 Task: Look for space in Netphen, Germany from 12th July, 2023 to 16th July, 2023 for 8 adults in price range Rs.10000 to Rs.16000. Place can be private room with 8 bedrooms having 8 beds and 8 bathrooms. Property type can be house, flat, guest house, hotel. Amenities needed are: wifi, TV, free parkinig on premises, gym, breakfast. Booking option can be shelf check-in. Required host language is English.
Action: Mouse moved to (474, 124)
Screenshot: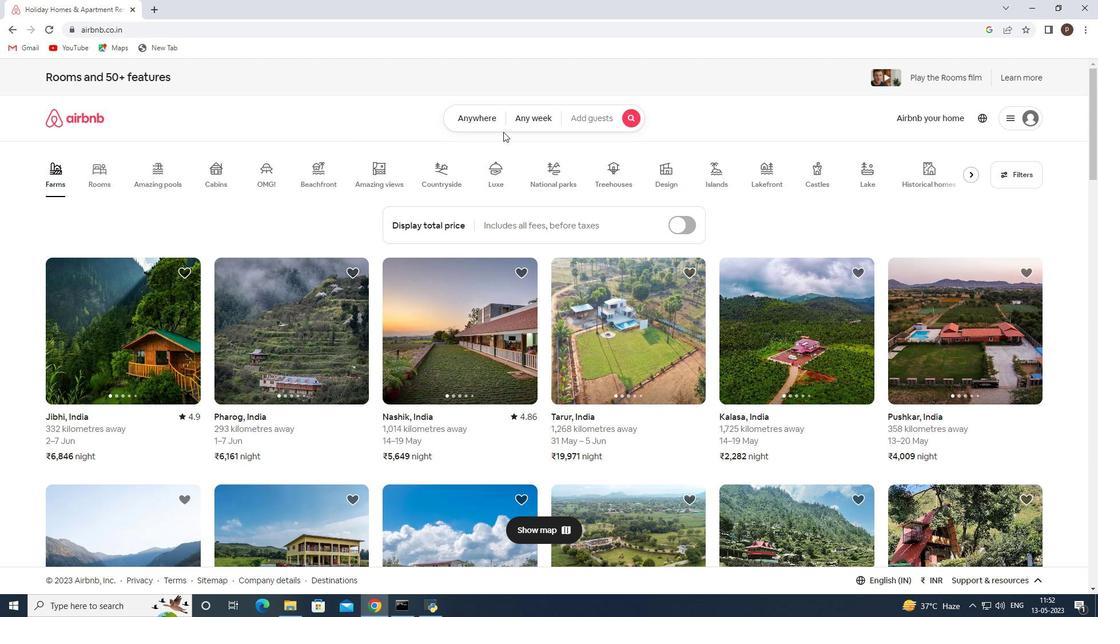 
Action: Mouse pressed left at (474, 124)
Screenshot: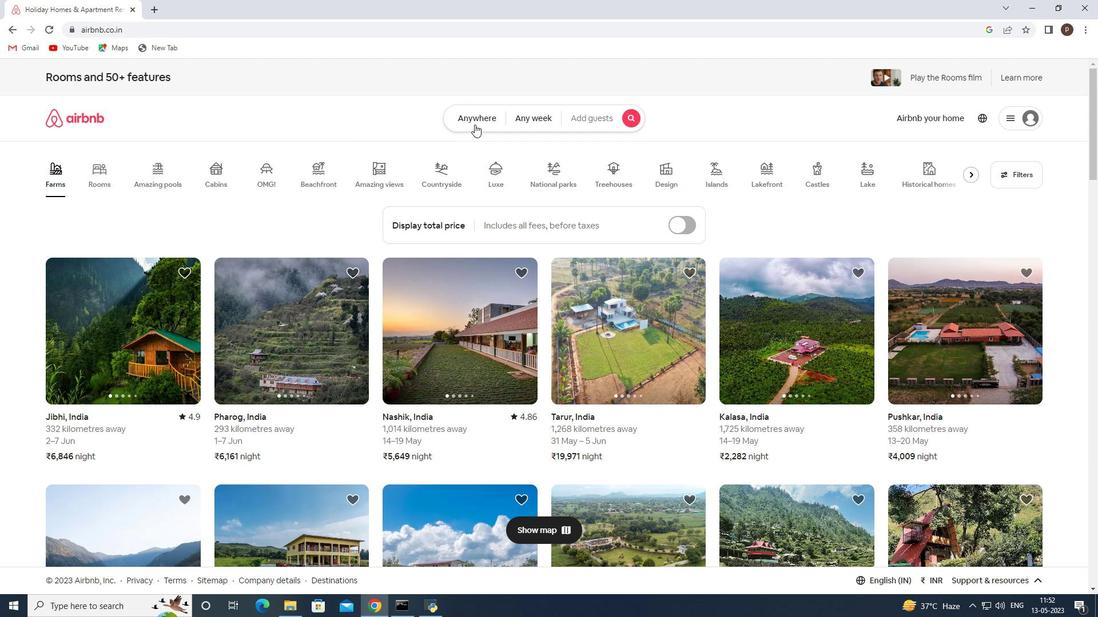 
Action: Mouse moved to (351, 160)
Screenshot: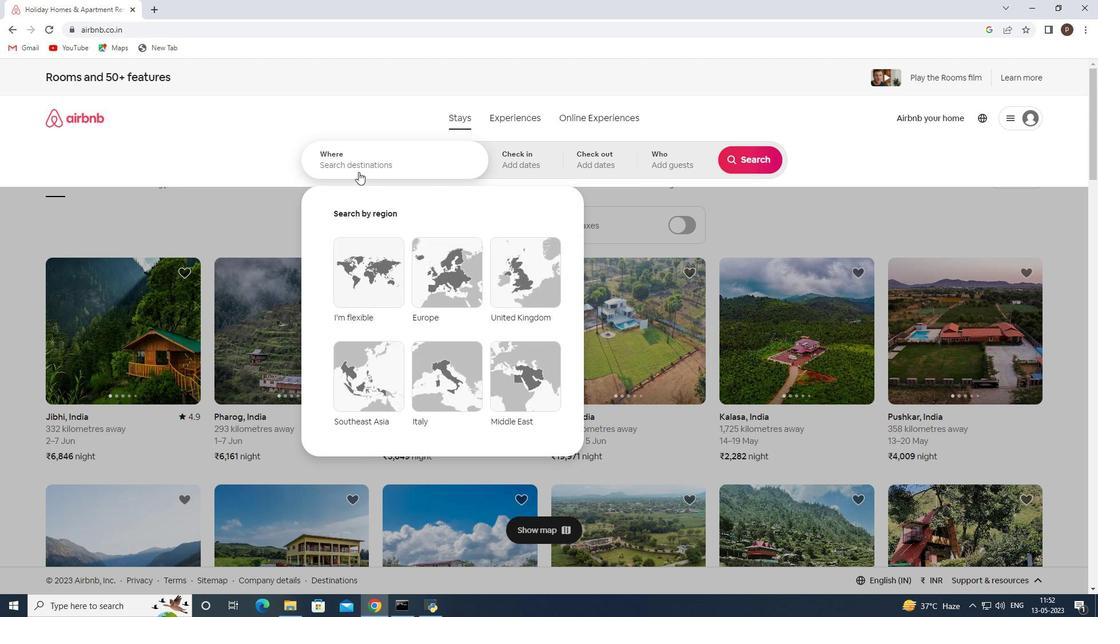 
Action: Mouse pressed left at (351, 160)
Screenshot: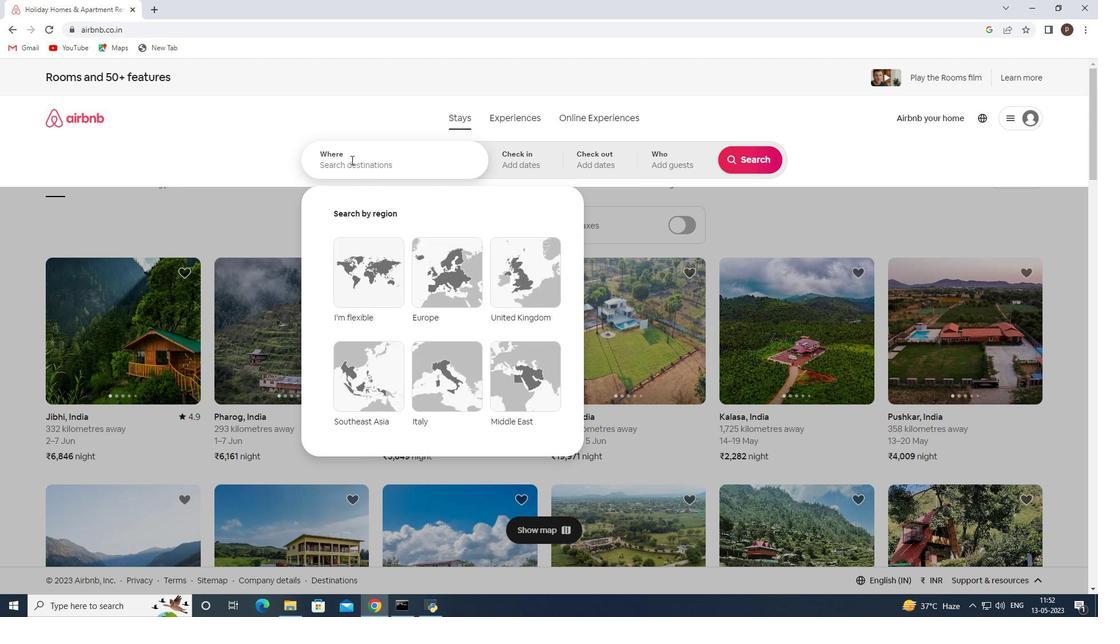 
Action: Key pressed <Key.caps_lock>N<Key.caps_lock>etphen,<Key.space><Key.caps_lock>G<Key.caps_lock>ermany
Screenshot: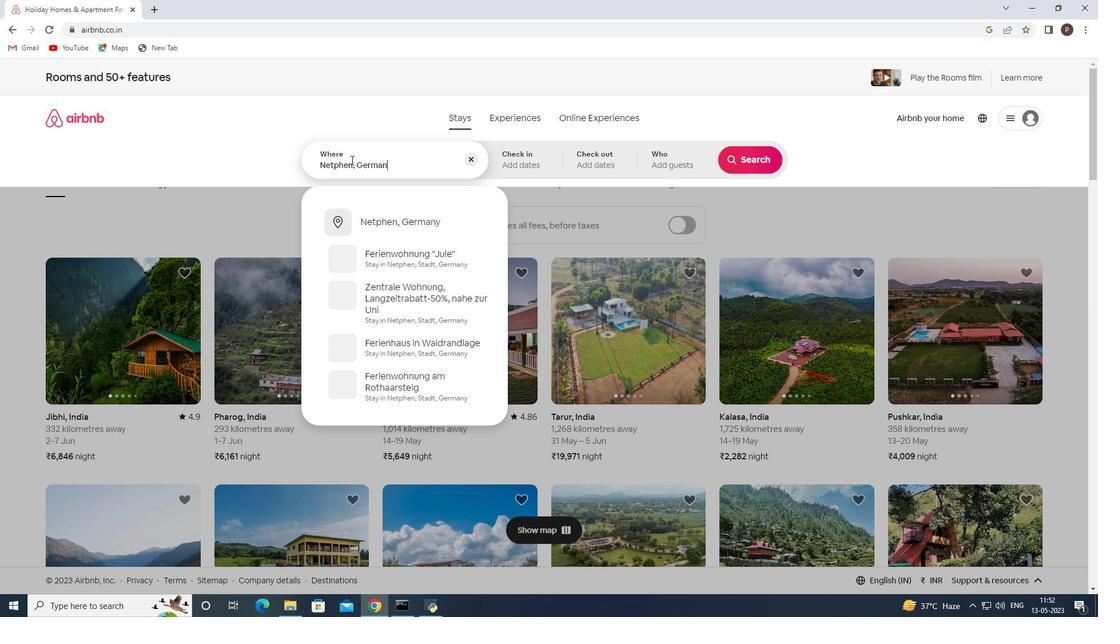 
Action: Mouse moved to (392, 219)
Screenshot: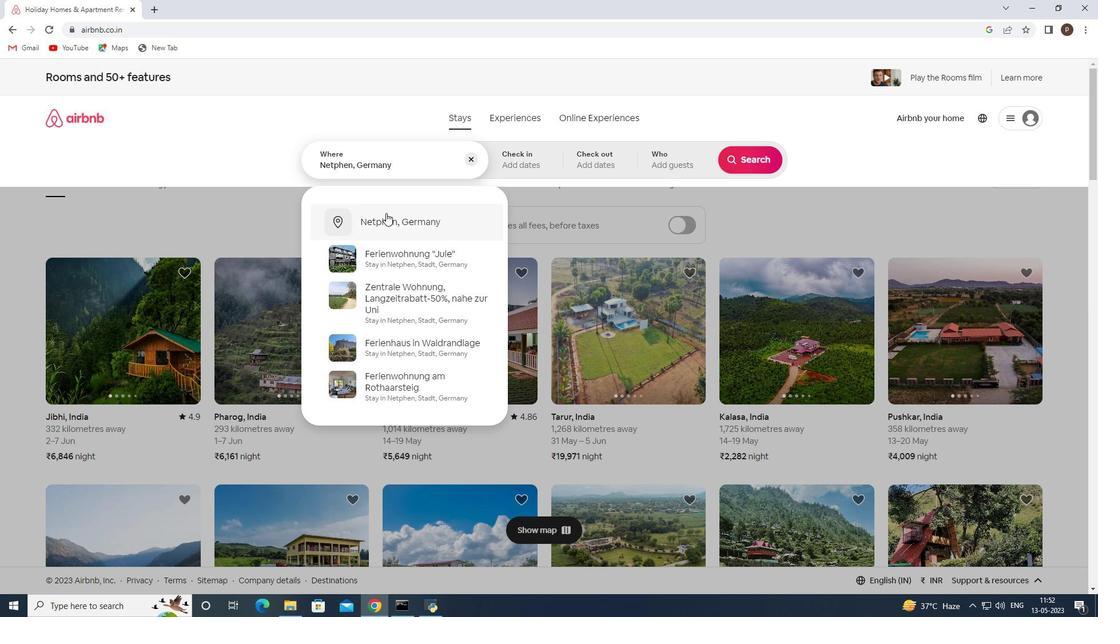
Action: Mouse pressed left at (392, 219)
Screenshot: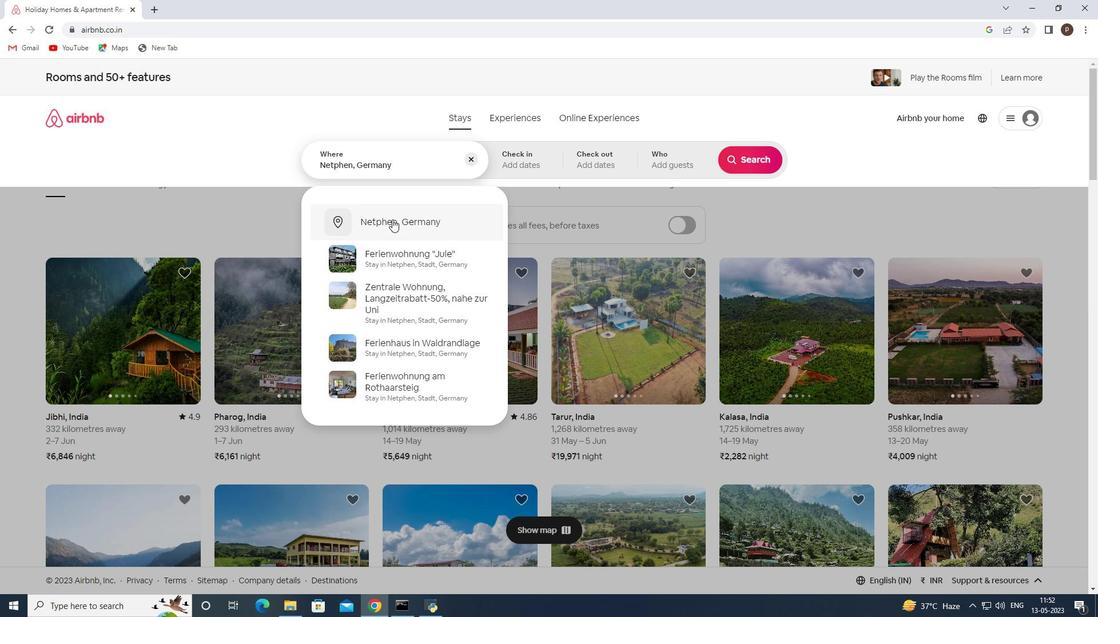 
Action: Mouse moved to (745, 247)
Screenshot: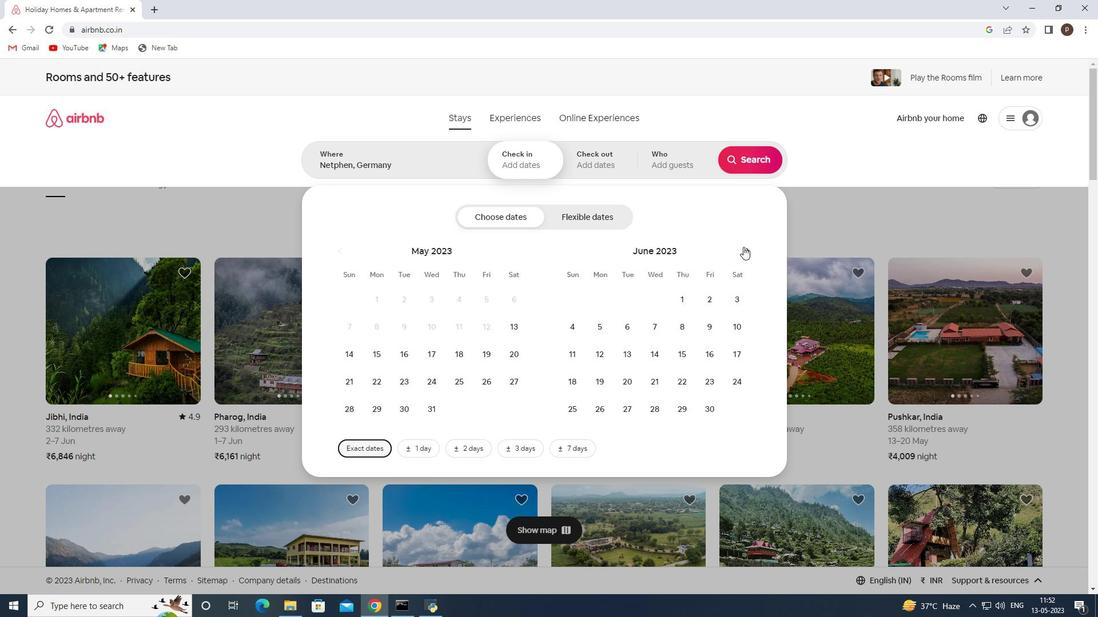 
Action: Mouse pressed left at (745, 247)
Screenshot: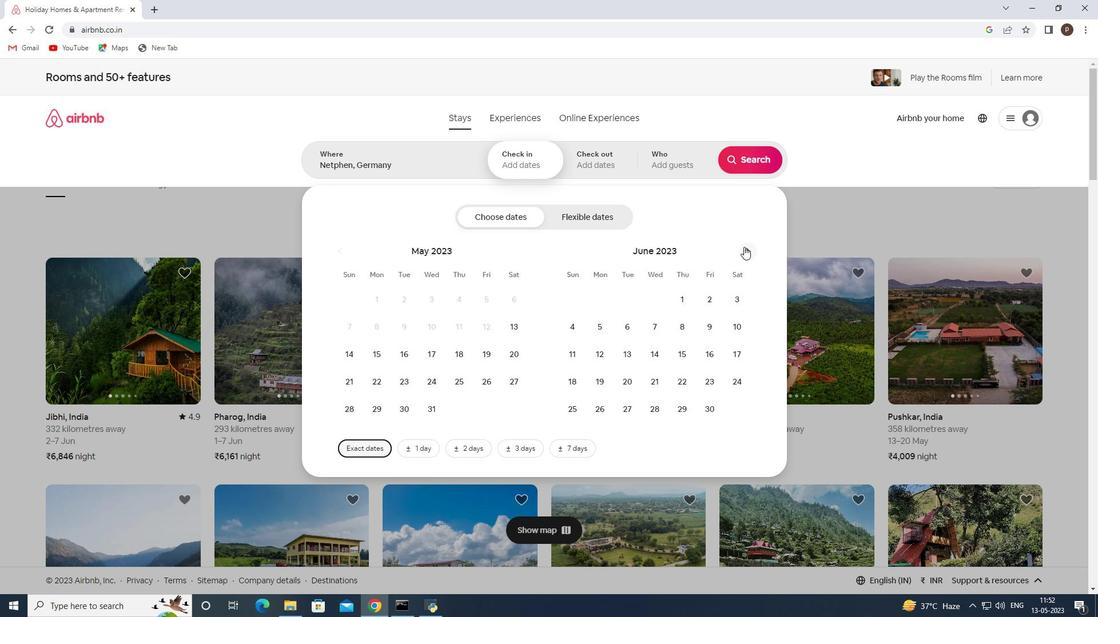 
Action: Mouse moved to (657, 350)
Screenshot: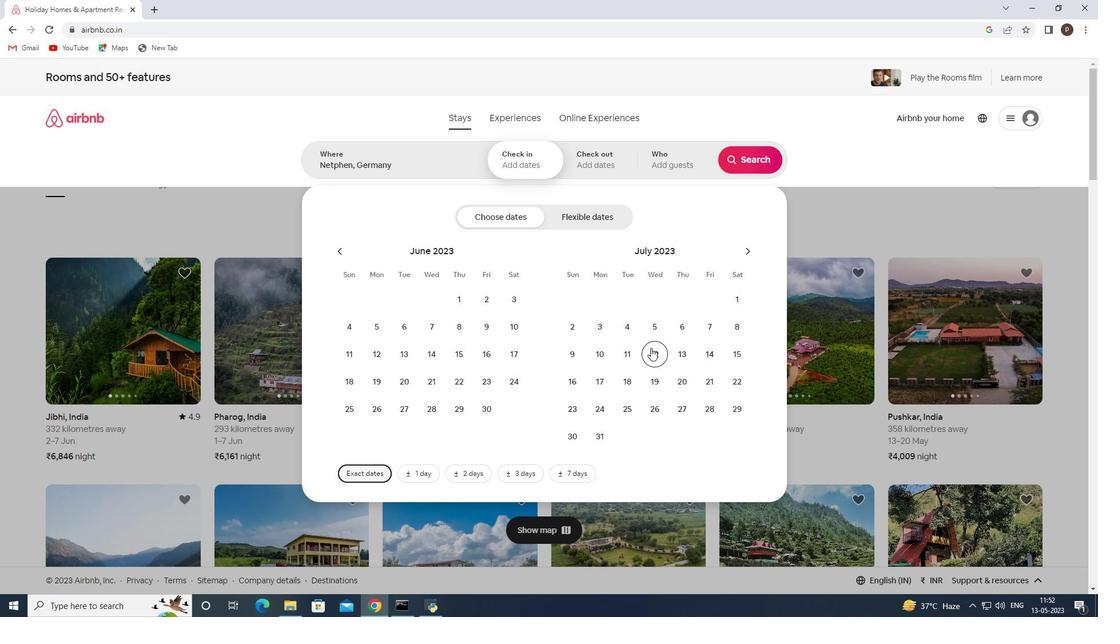 
Action: Mouse pressed left at (657, 350)
Screenshot: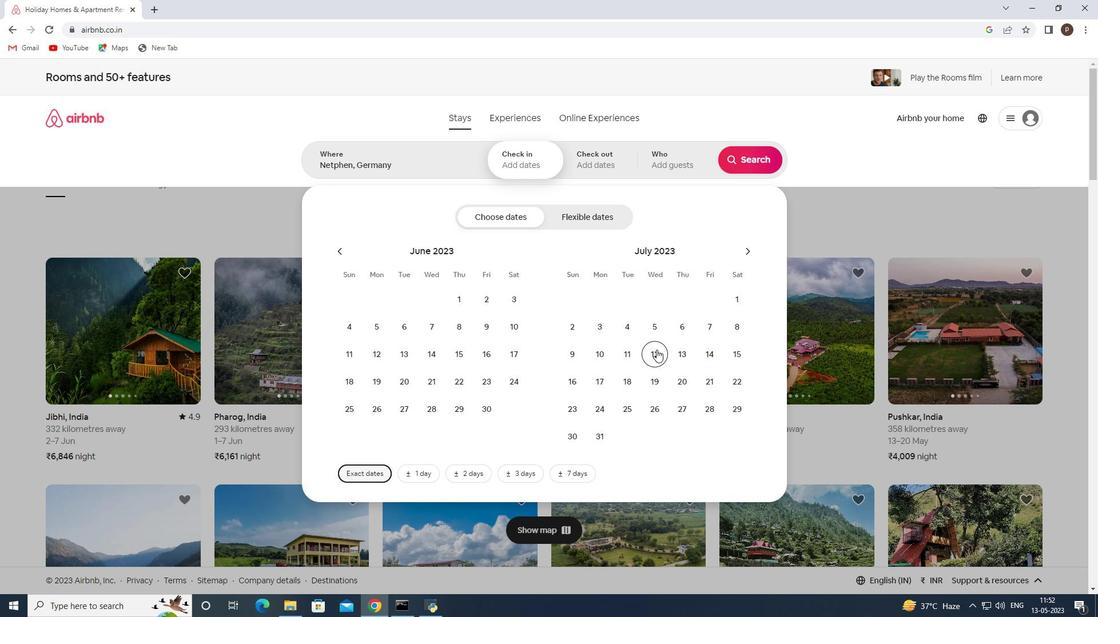 
Action: Mouse moved to (577, 380)
Screenshot: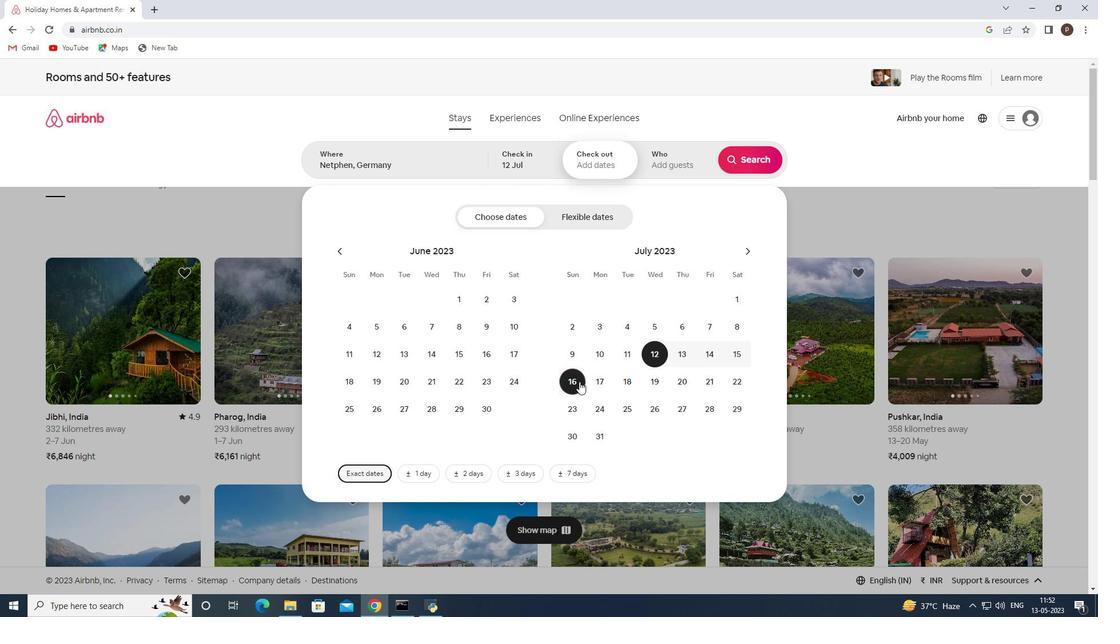 
Action: Mouse pressed left at (577, 380)
Screenshot: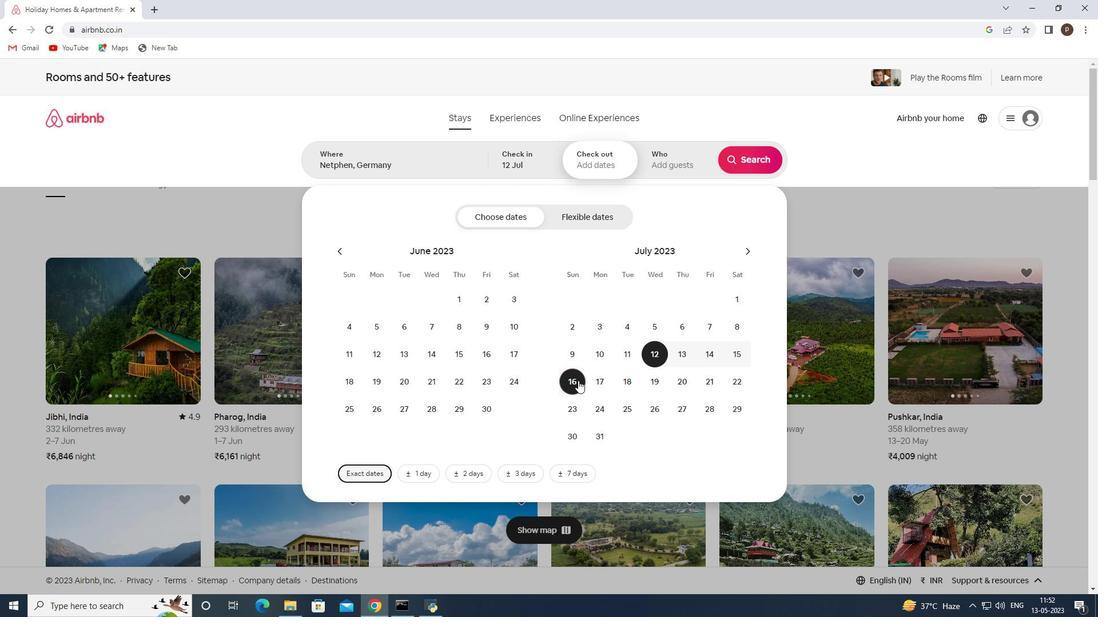 
Action: Mouse moved to (671, 164)
Screenshot: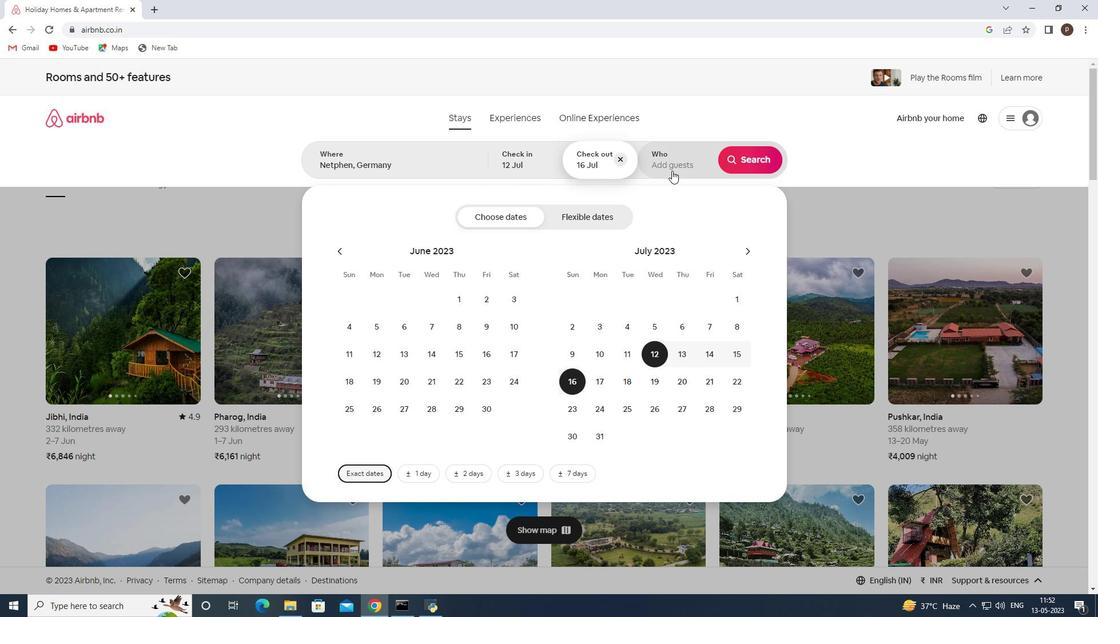 
Action: Mouse pressed left at (671, 164)
Screenshot: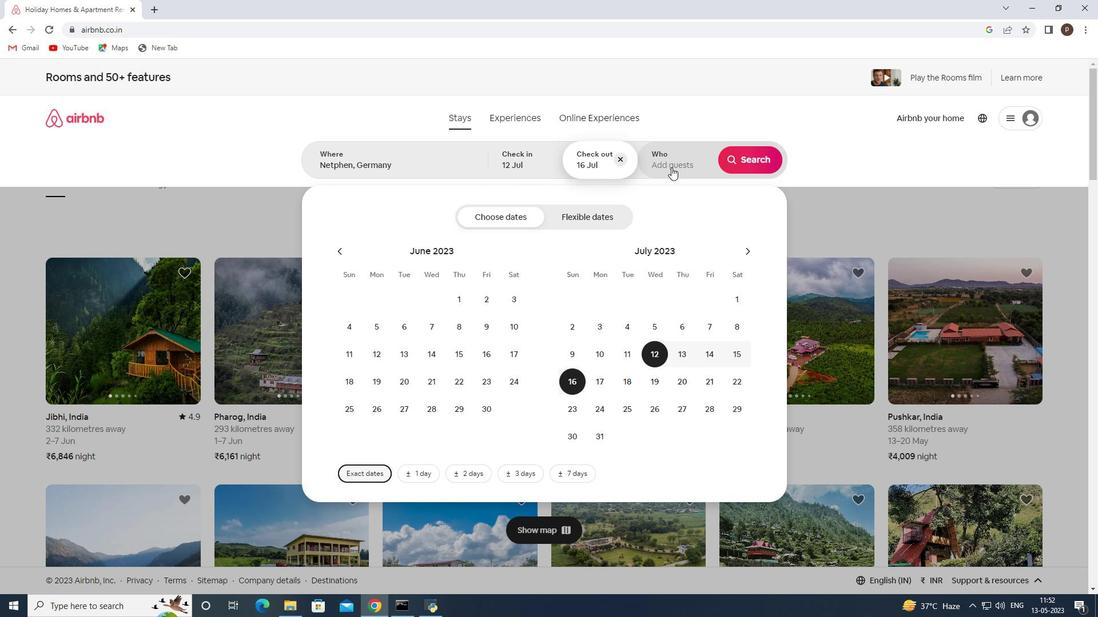 
Action: Mouse moved to (750, 218)
Screenshot: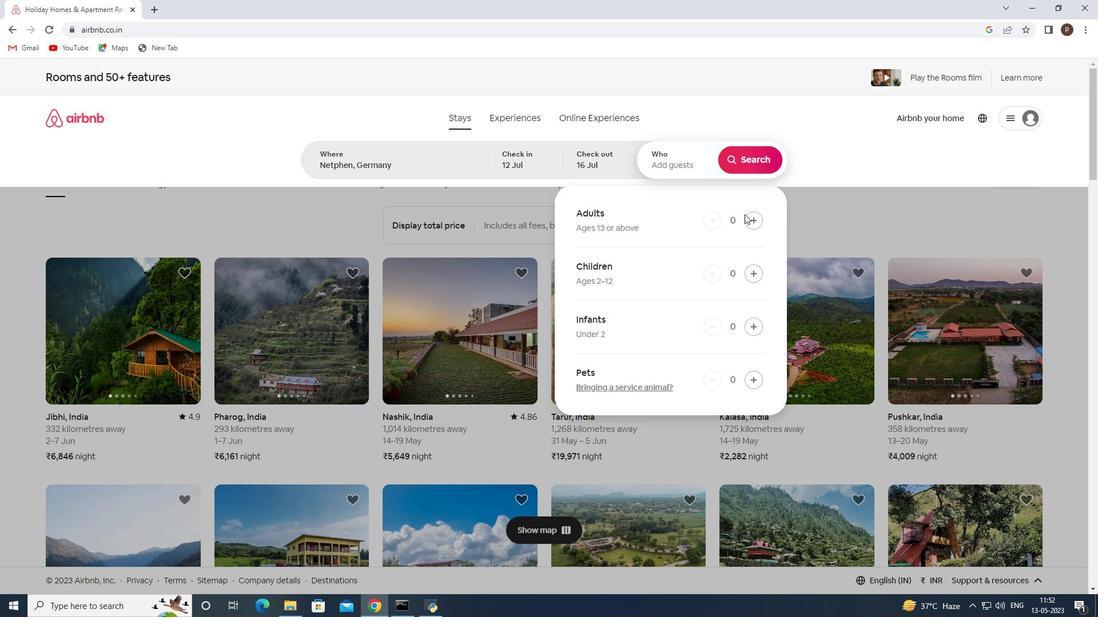 
Action: Mouse pressed left at (750, 218)
Screenshot: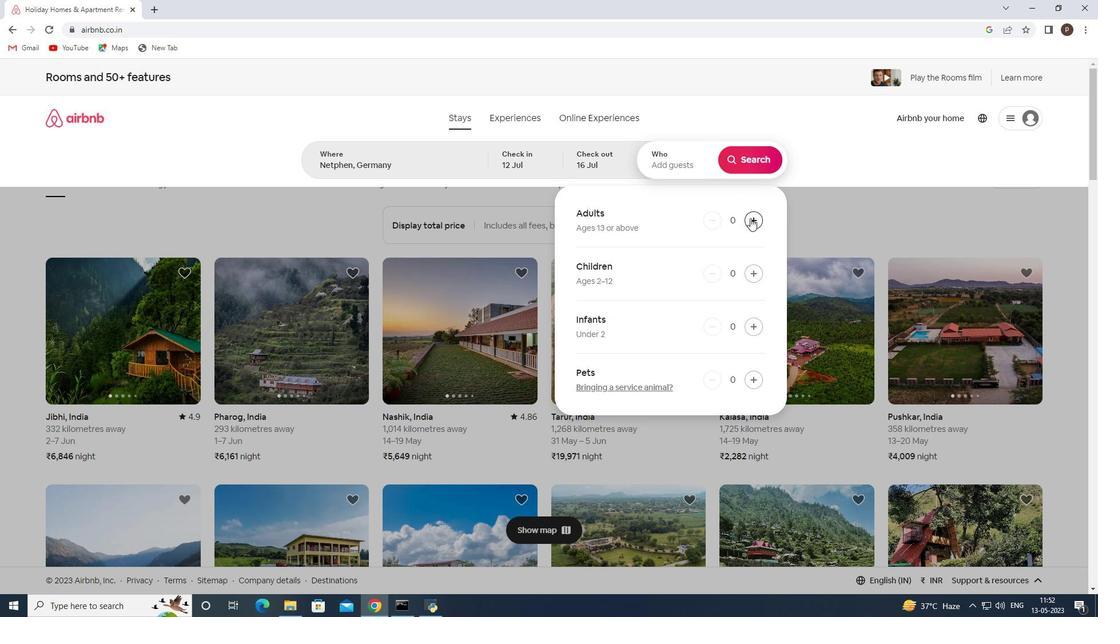 
Action: Mouse pressed left at (750, 218)
Screenshot: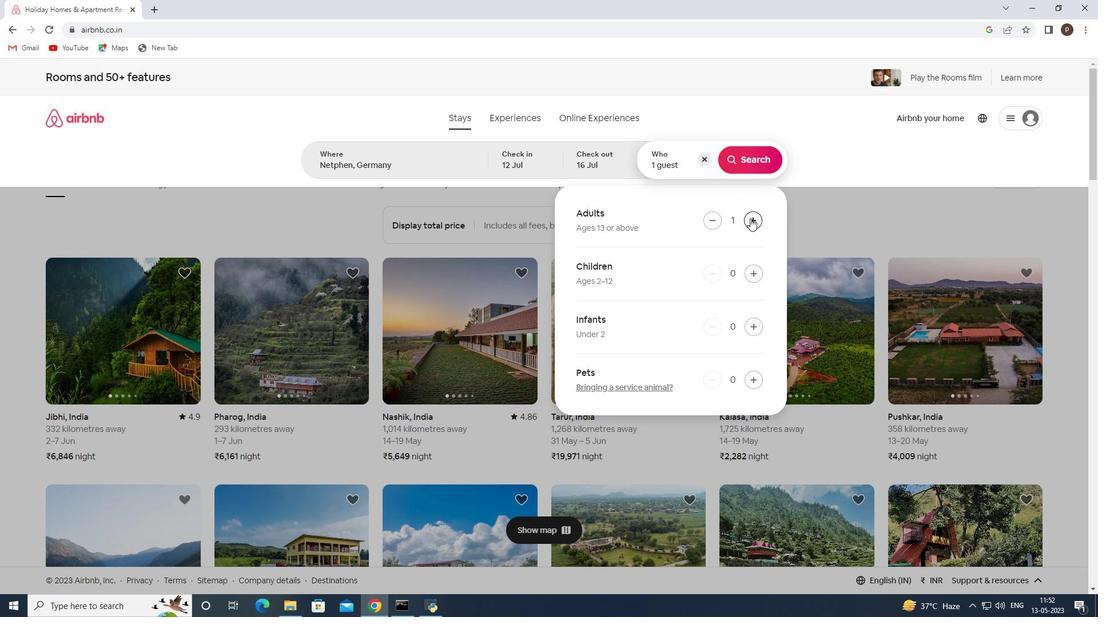 
Action: Mouse pressed left at (750, 218)
Screenshot: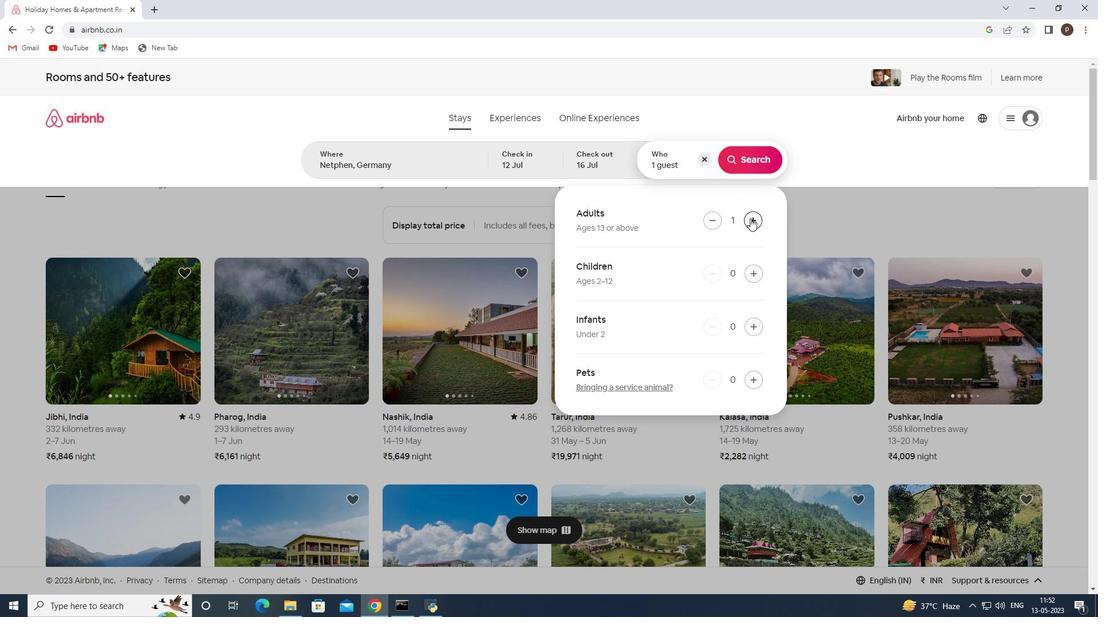 
Action: Mouse pressed left at (750, 218)
Screenshot: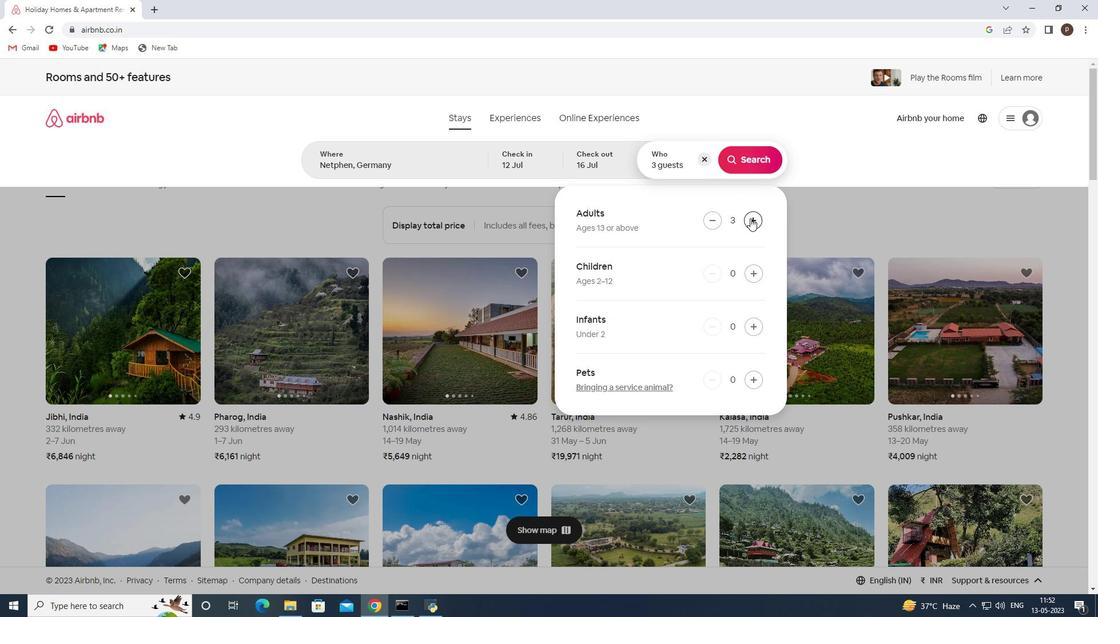 
Action: Mouse pressed left at (750, 218)
Screenshot: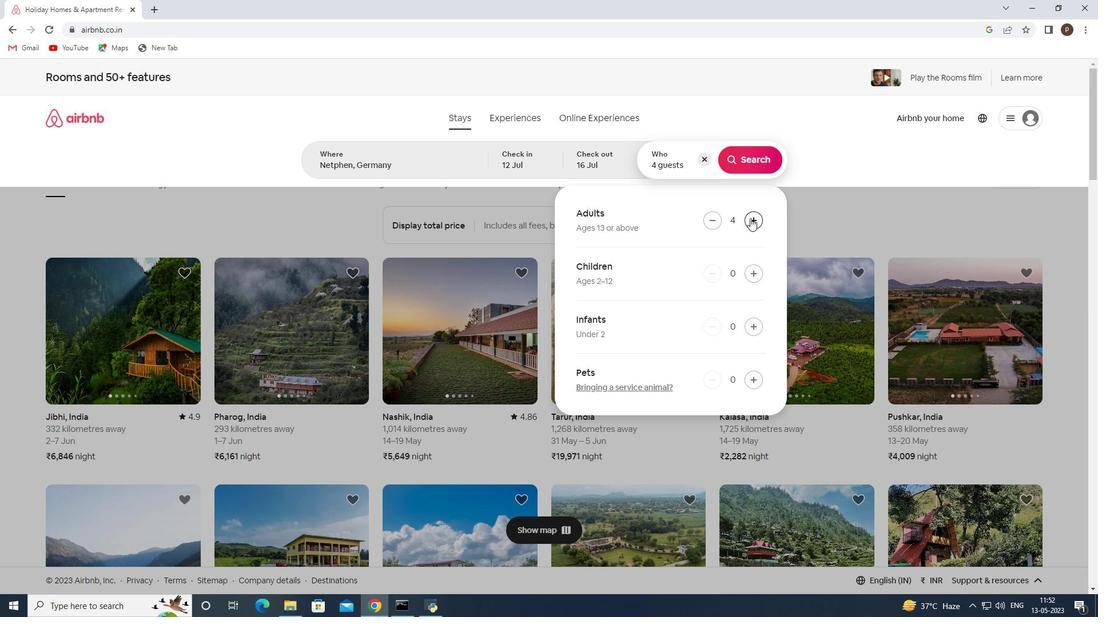 
Action: Mouse pressed left at (750, 218)
Screenshot: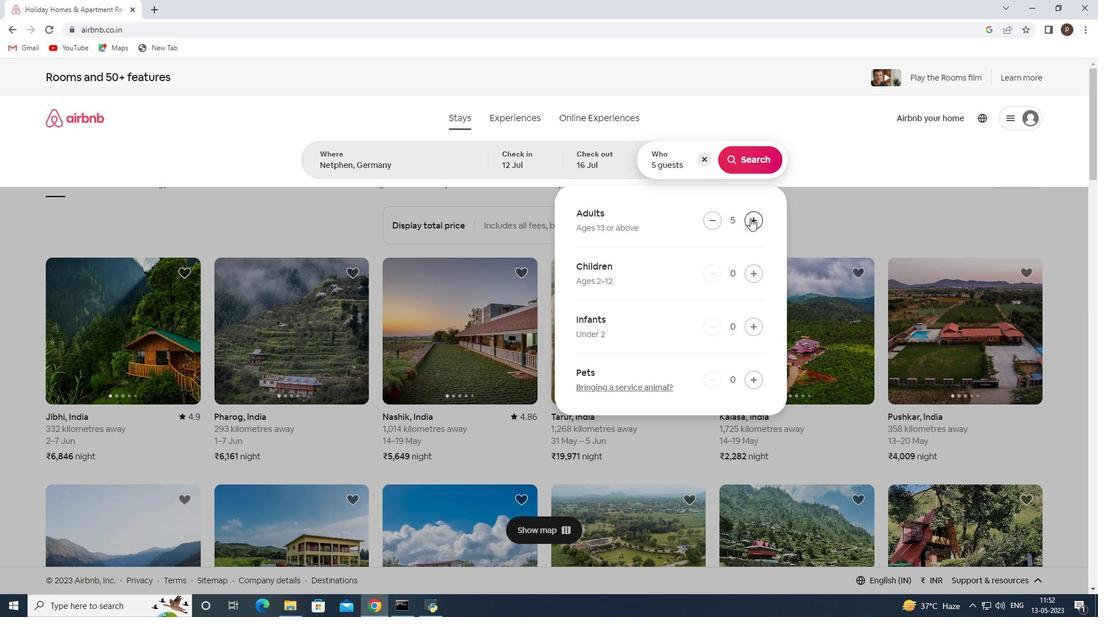 
Action: Mouse pressed left at (750, 218)
Screenshot: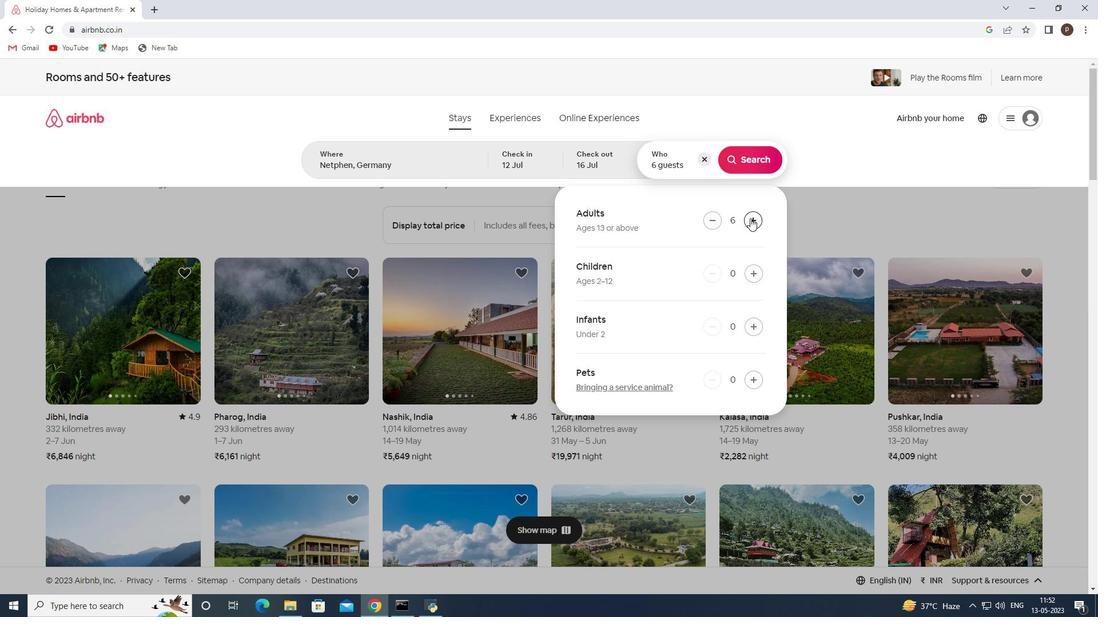 
Action: Mouse pressed left at (750, 218)
Screenshot: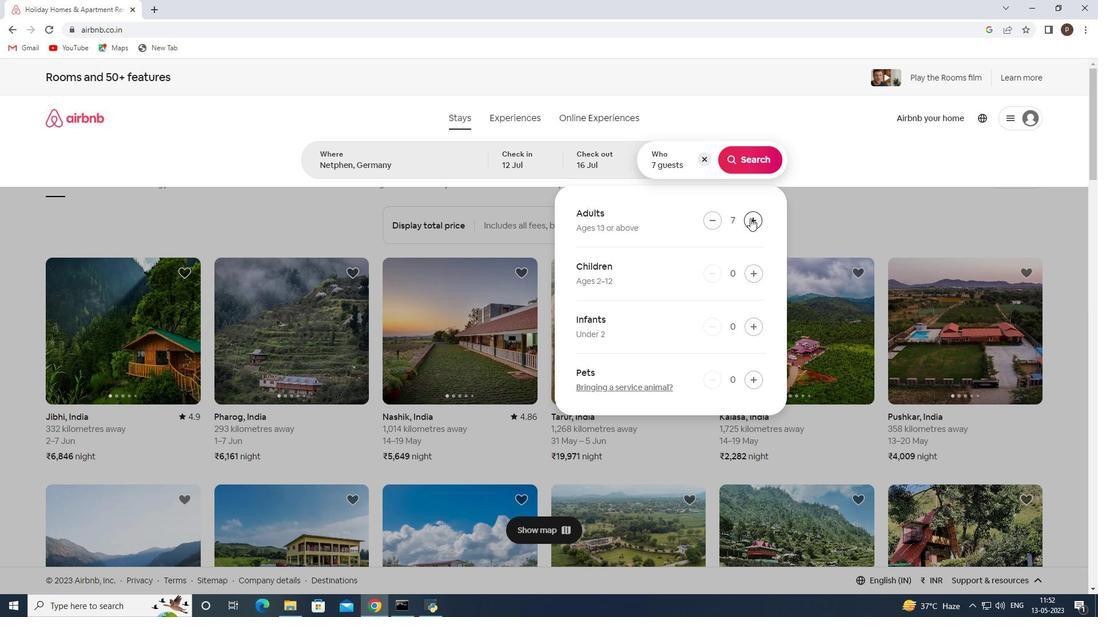 
Action: Mouse moved to (757, 159)
Screenshot: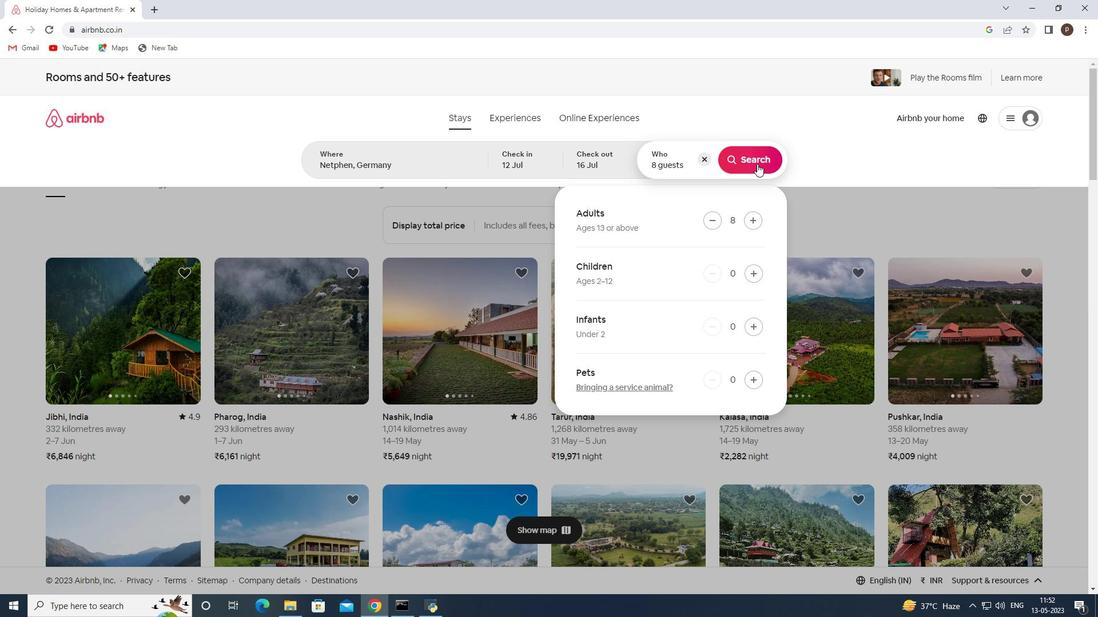 
Action: Mouse pressed left at (757, 159)
Screenshot: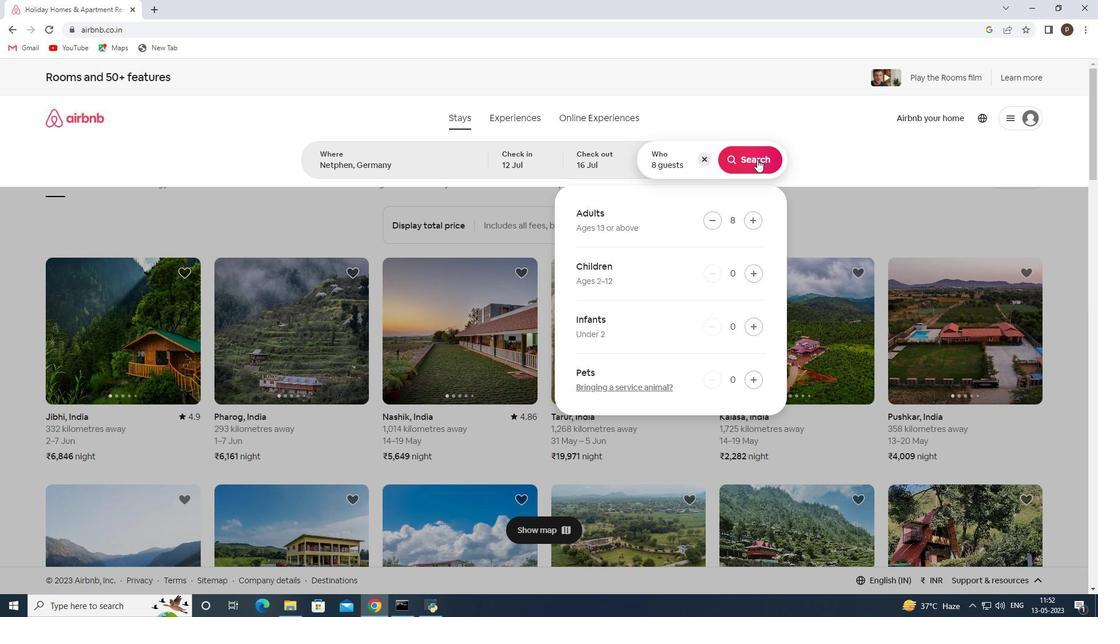 
Action: Mouse moved to (1031, 124)
Screenshot: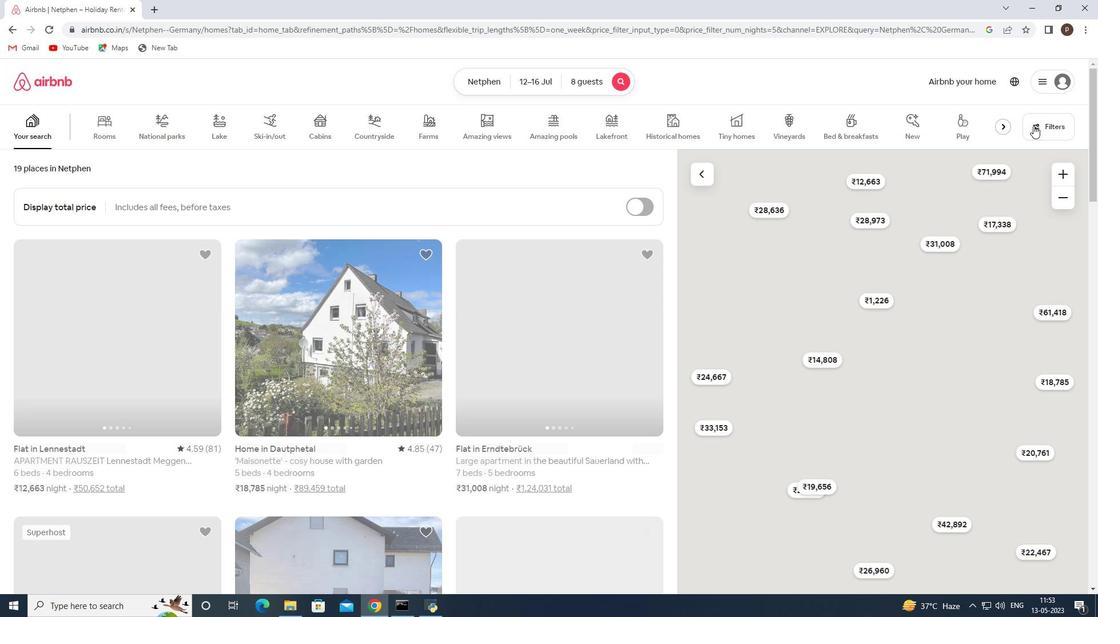 
Action: Mouse pressed left at (1031, 124)
Screenshot: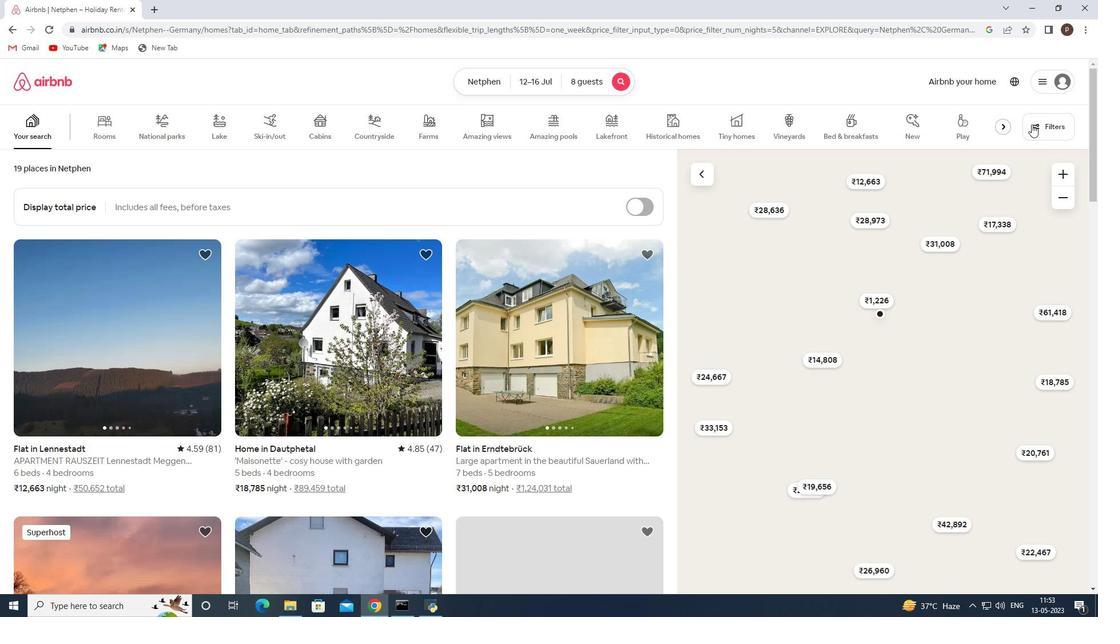 
Action: Mouse moved to (383, 403)
Screenshot: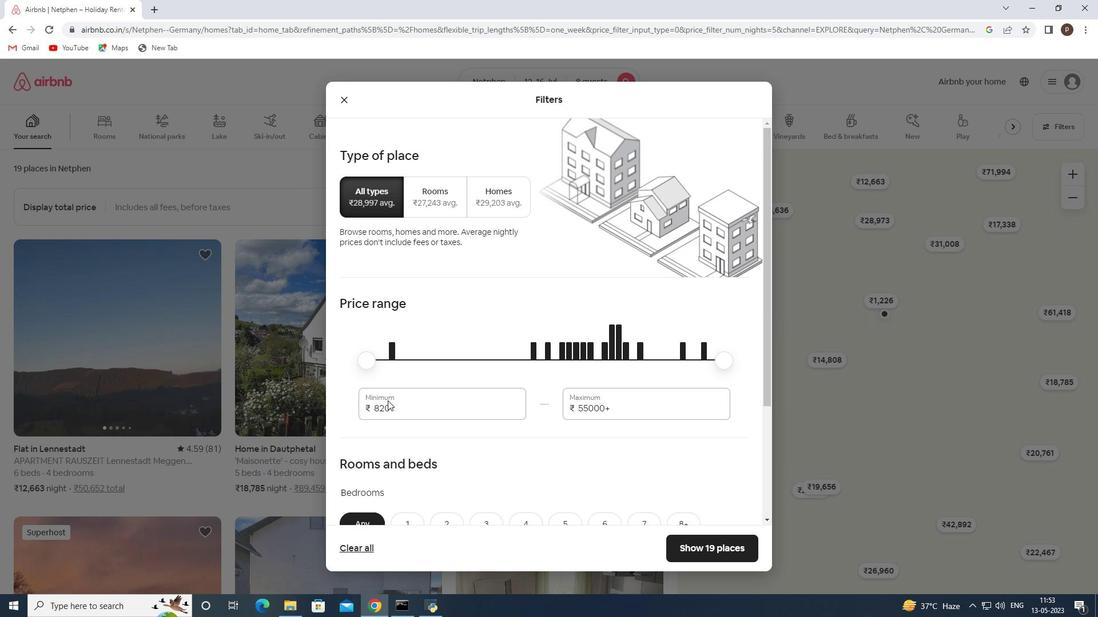 
Action: Mouse pressed left at (383, 403)
Screenshot: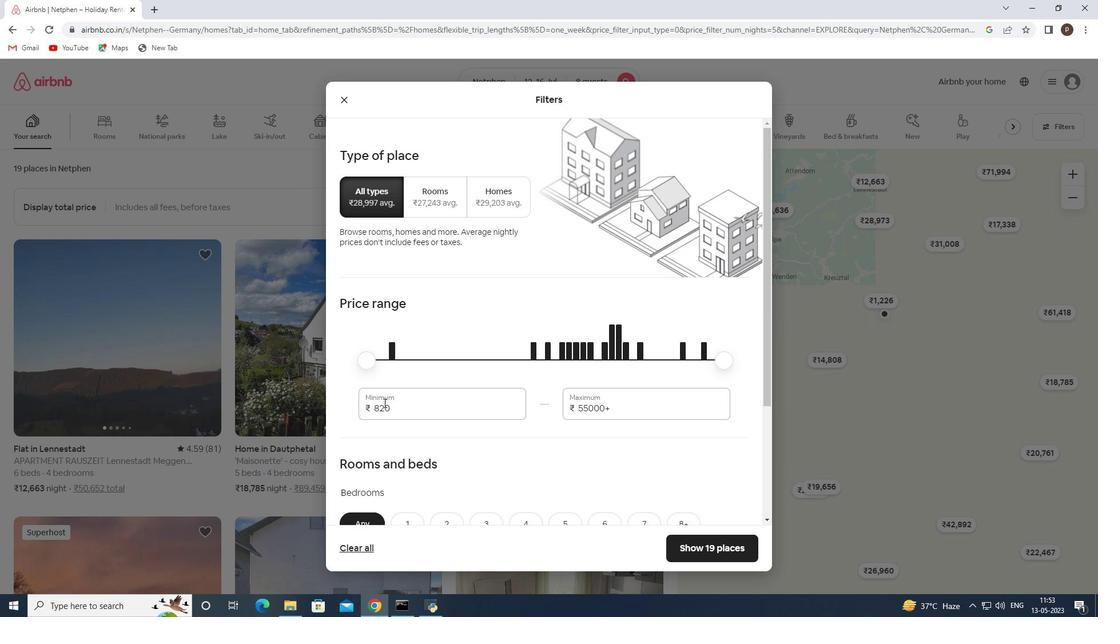 
Action: Mouse pressed left at (383, 403)
Screenshot: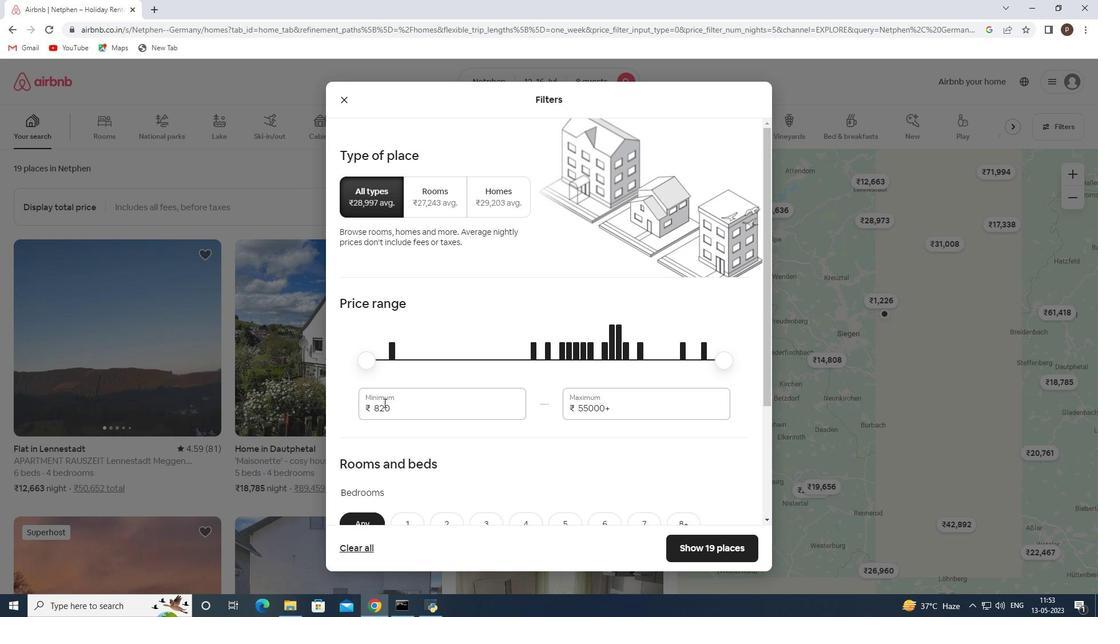 
Action: Key pressed 10000<Key.tab>16000
Screenshot: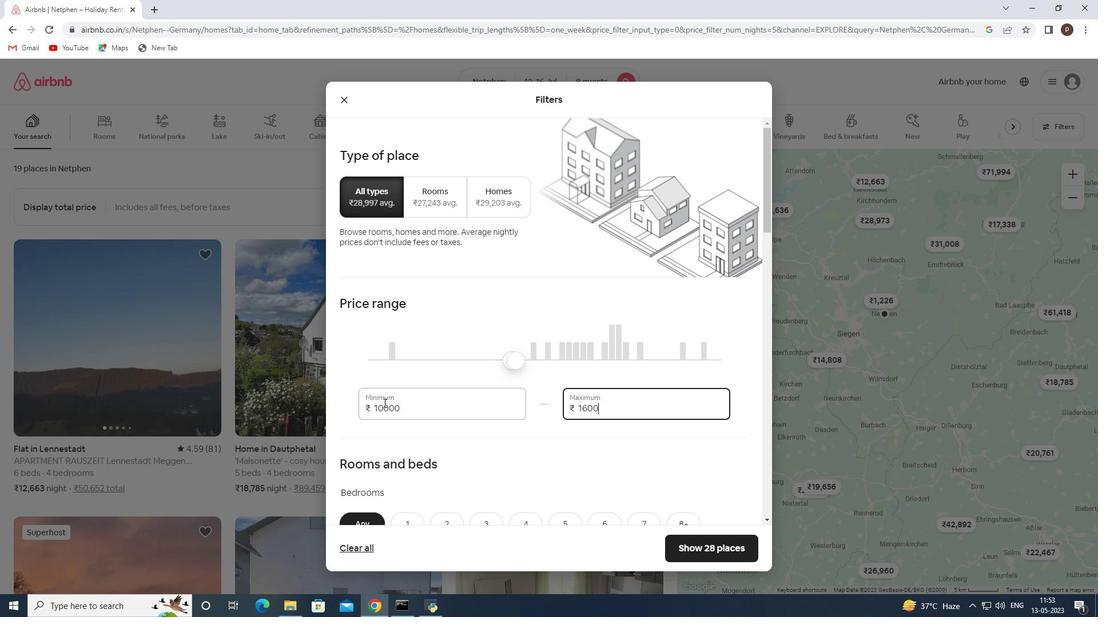 
Action: Mouse scrolled (383, 402) with delta (0, 0)
Screenshot: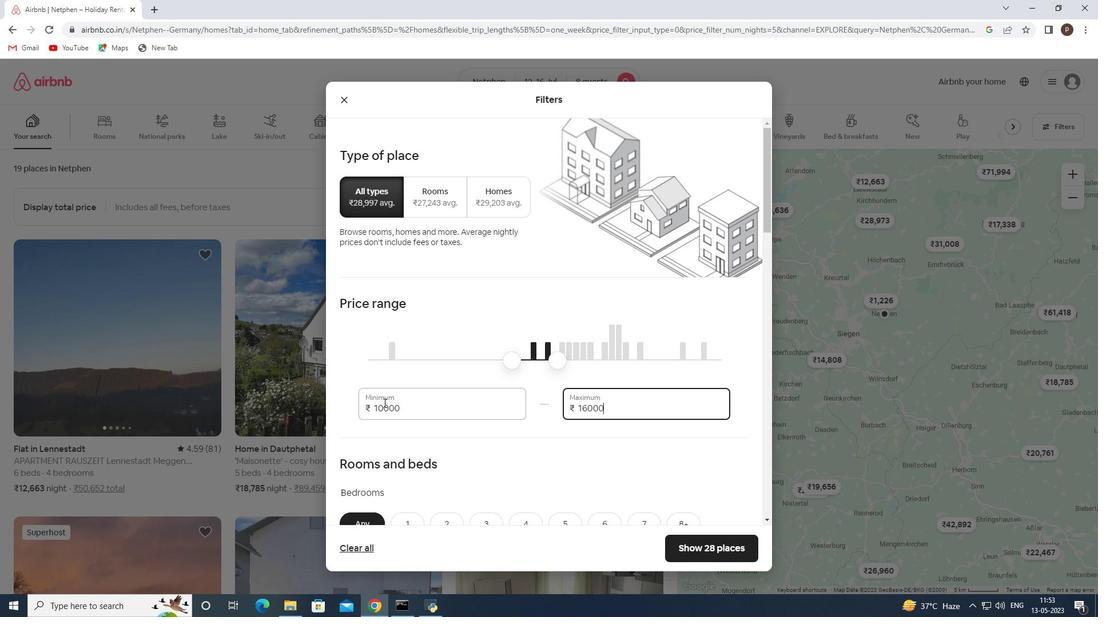 
Action: Mouse moved to (427, 402)
Screenshot: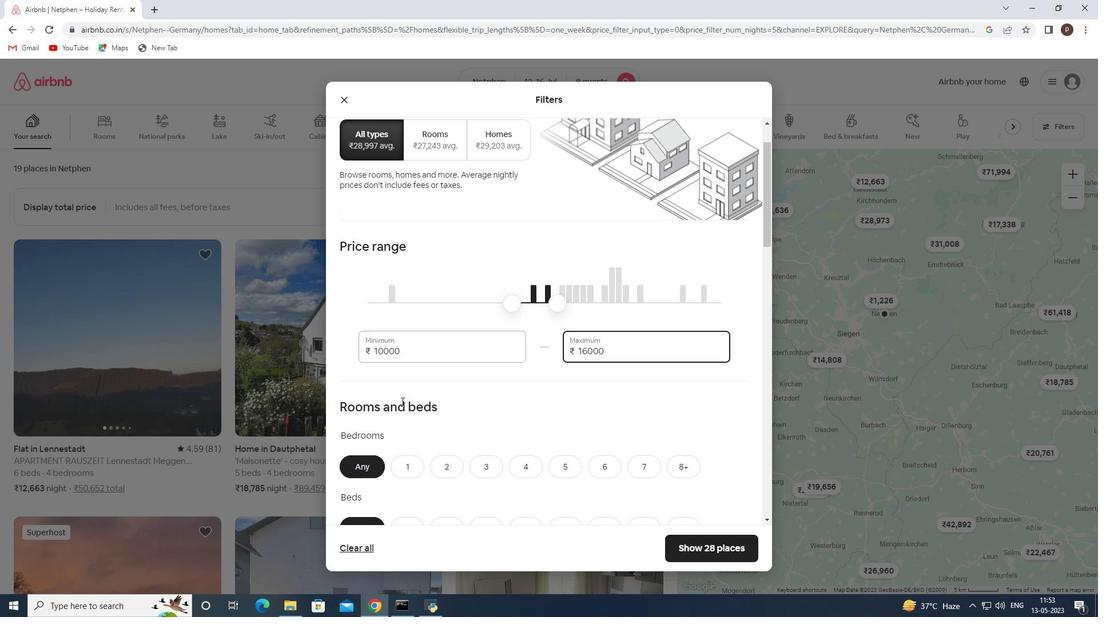 
Action: Mouse scrolled (427, 401) with delta (0, 0)
Screenshot: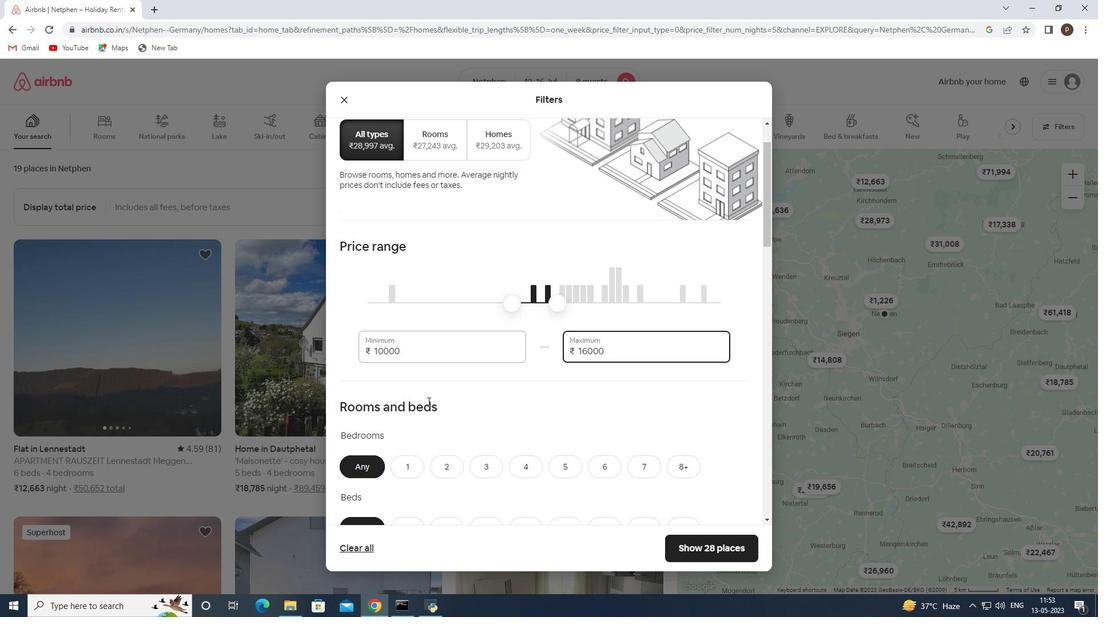 
Action: Mouse scrolled (427, 401) with delta (0, 0)
Screenshot: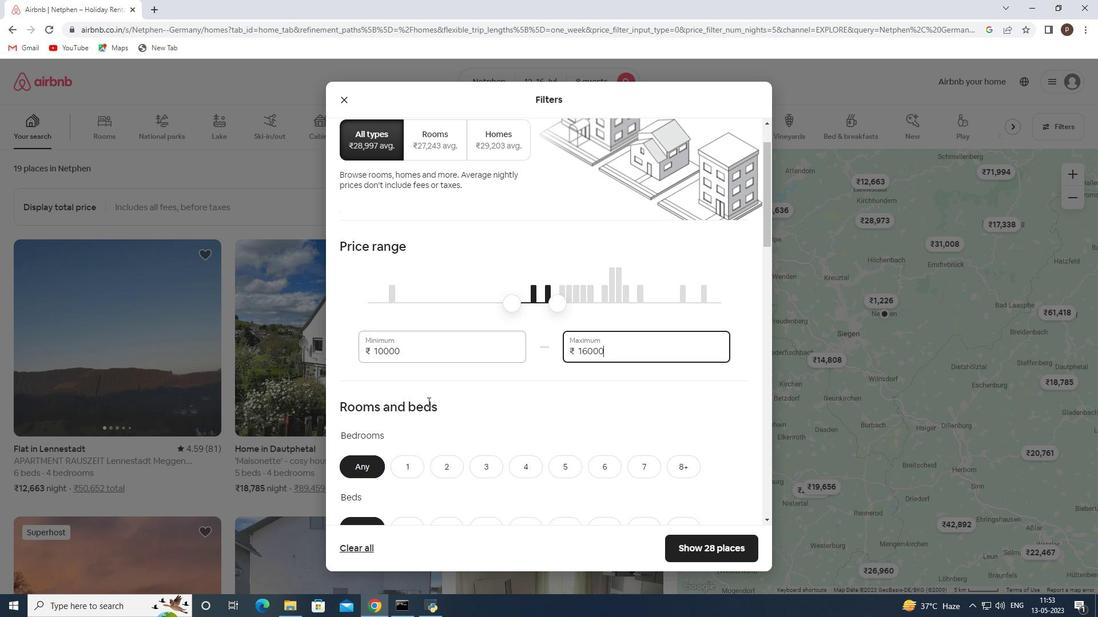 
Action: Mouse moved to (685, 352)
Screenshot: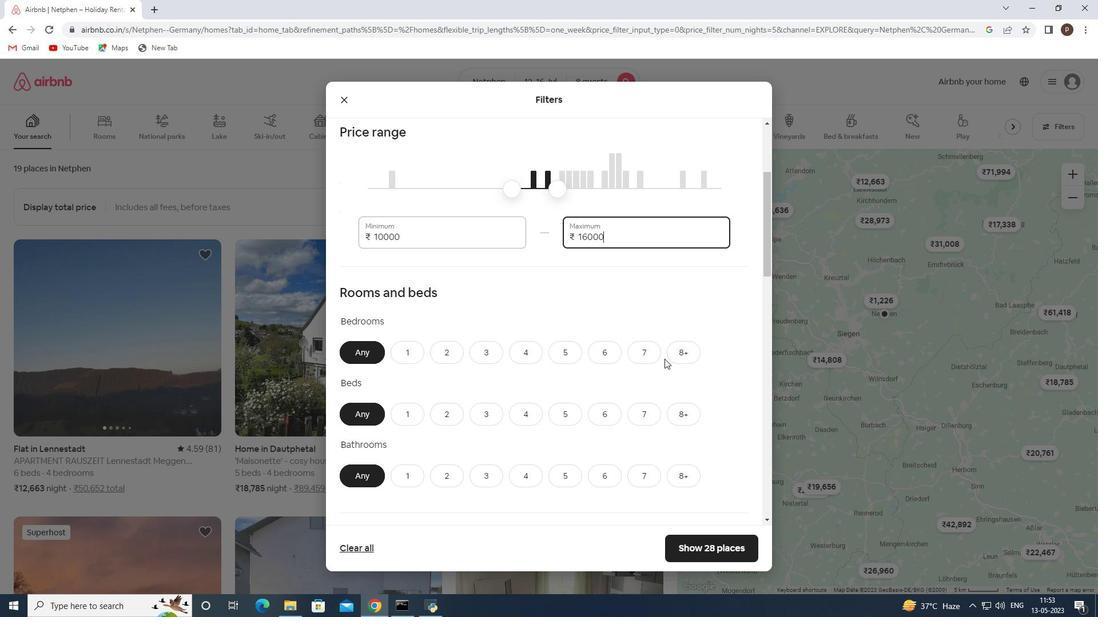 
Action: Mouse pressed left at (685, 352)
Screenshot: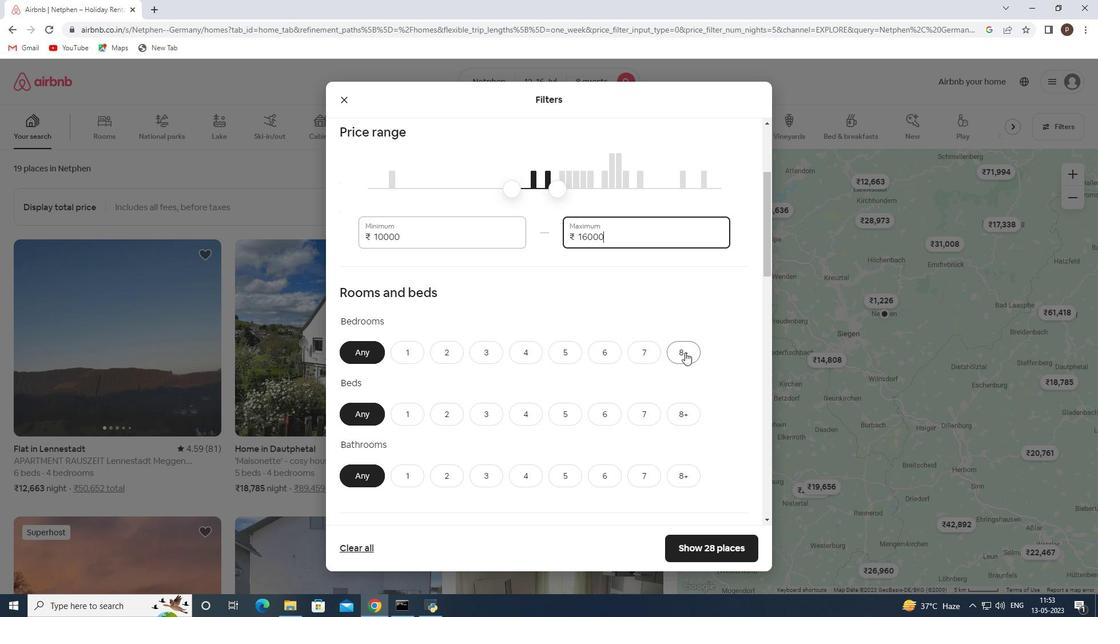 
Action: Mouse scrolled (685, 352) with delta (0, 0)
Screenshot: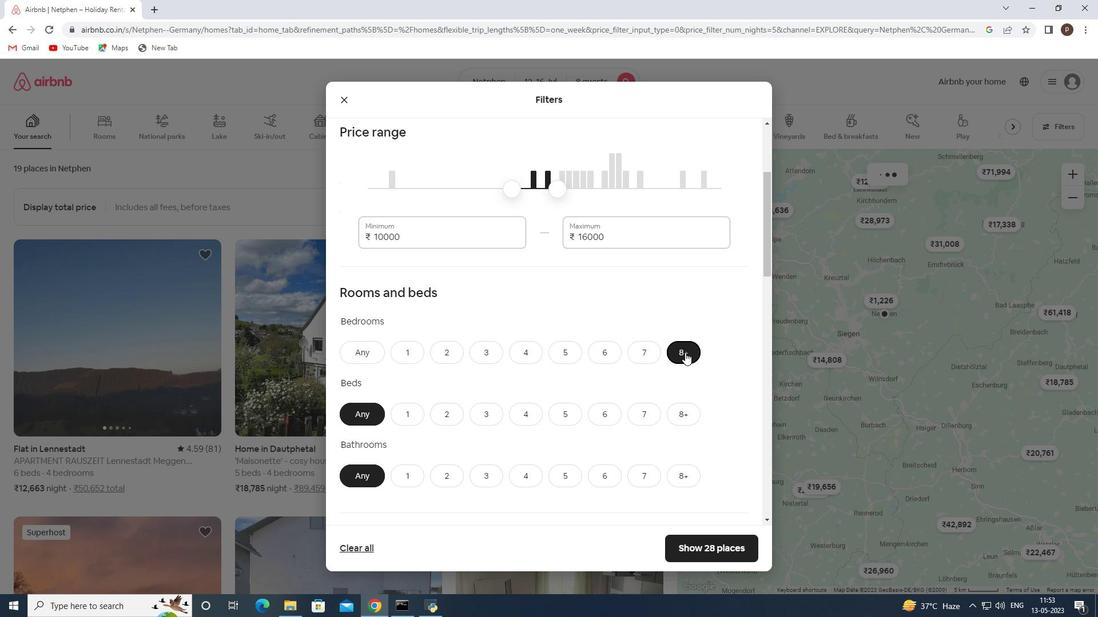 
Action: Mouse scrolled (685, 352) with delta (0, 0)
Screenshot: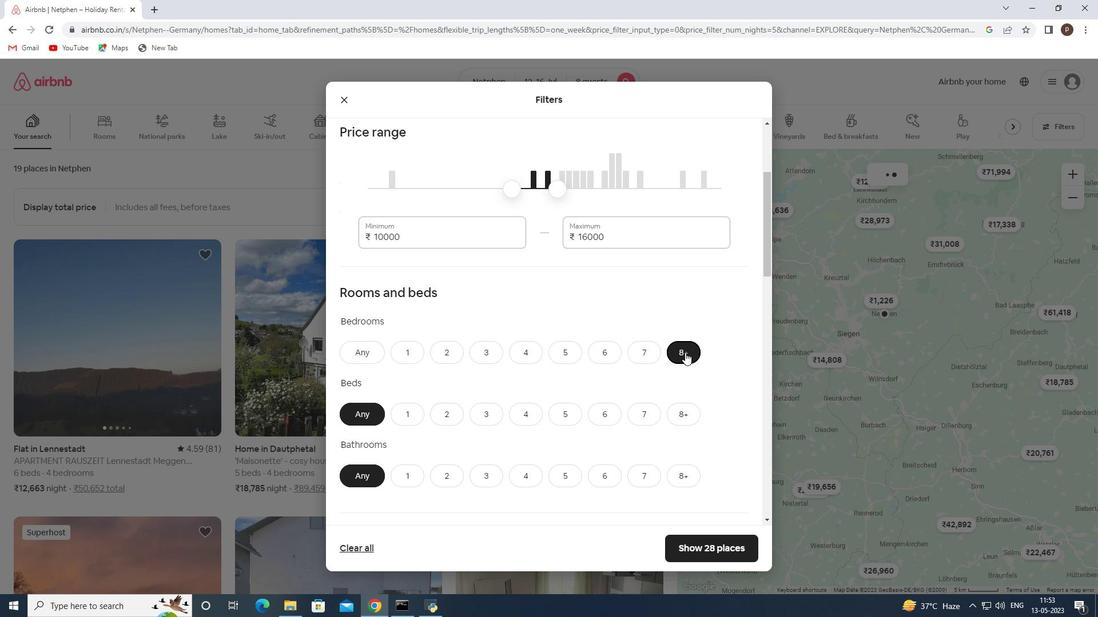 
Action: Mouse moved to (680, 307)
Screenshot: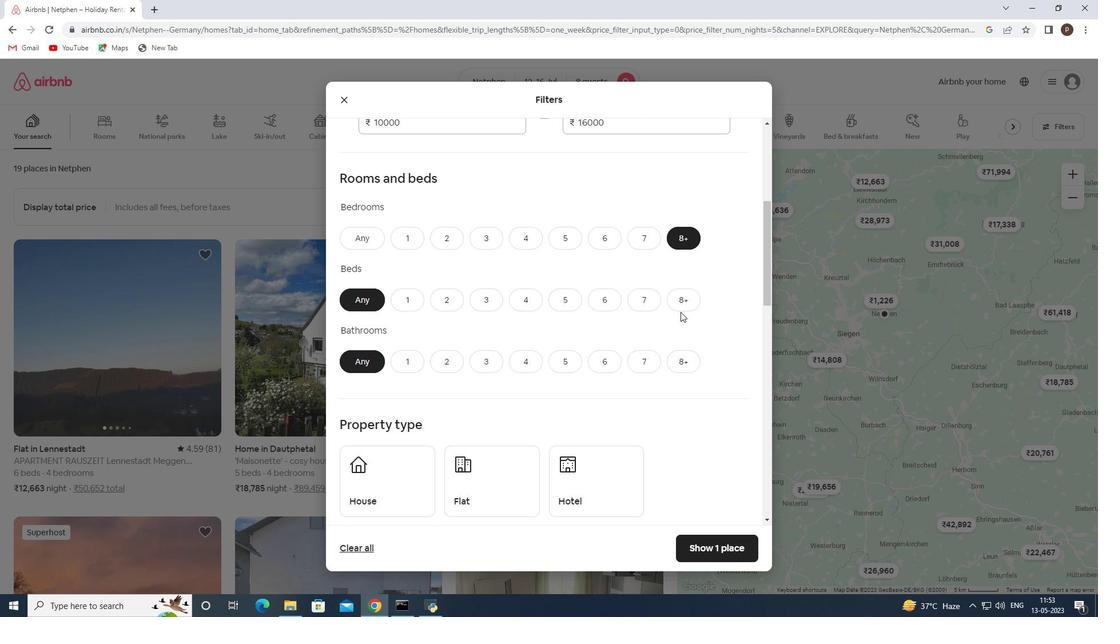 
Action: Mouse pressed left at (680, 307)
Screenshot: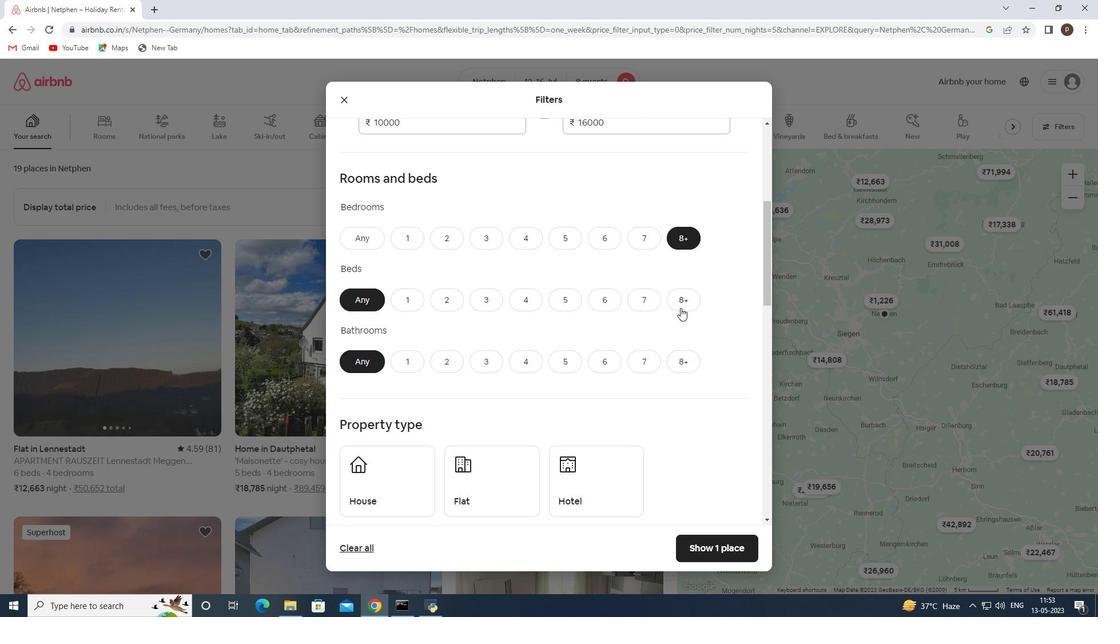 
Action: Mouse moved to (680, 355)
Screenshot: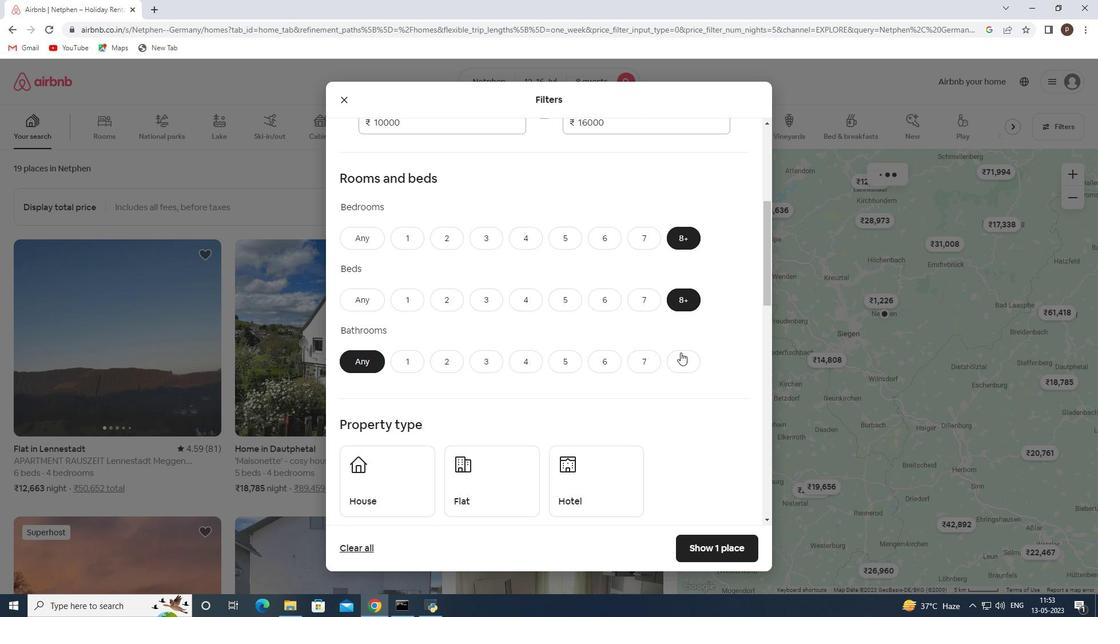 
Action: Mouse pressed left at (680, 355)
Screenshot: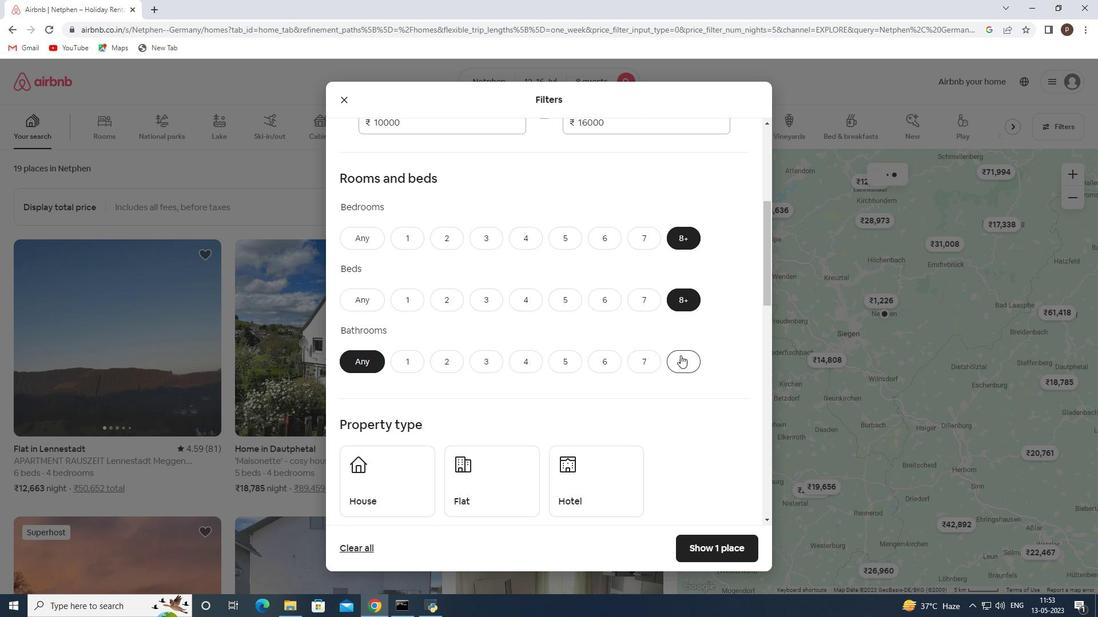 
Action: Mouse moved to (571, 376)
Screenshot: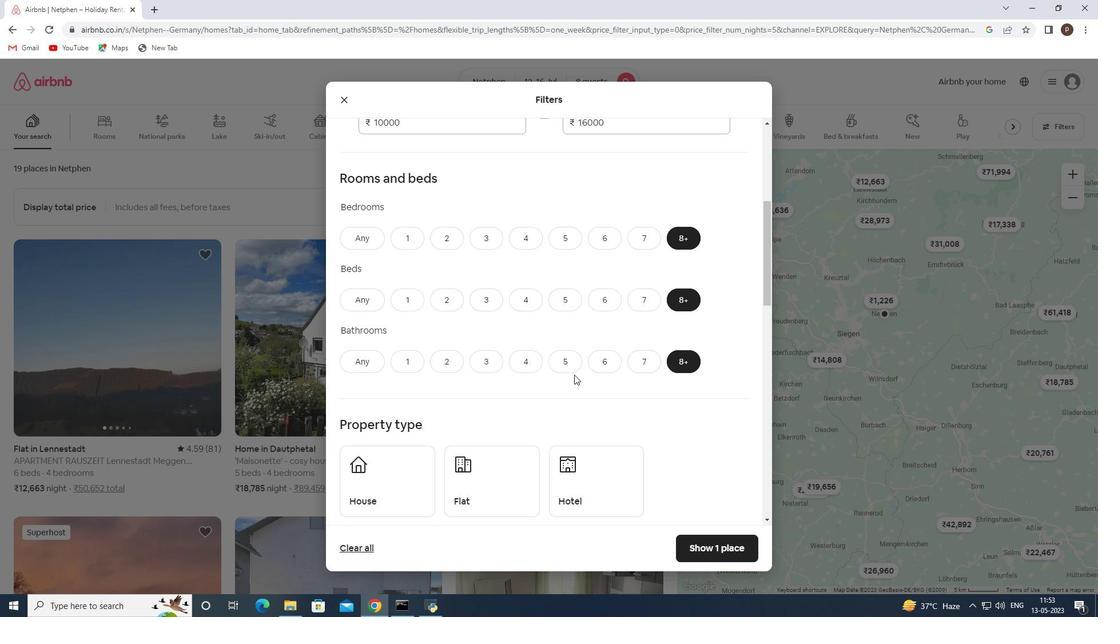 
Action: Mouse scrolled (571, 375) with delta (0, 0)
Screenshot: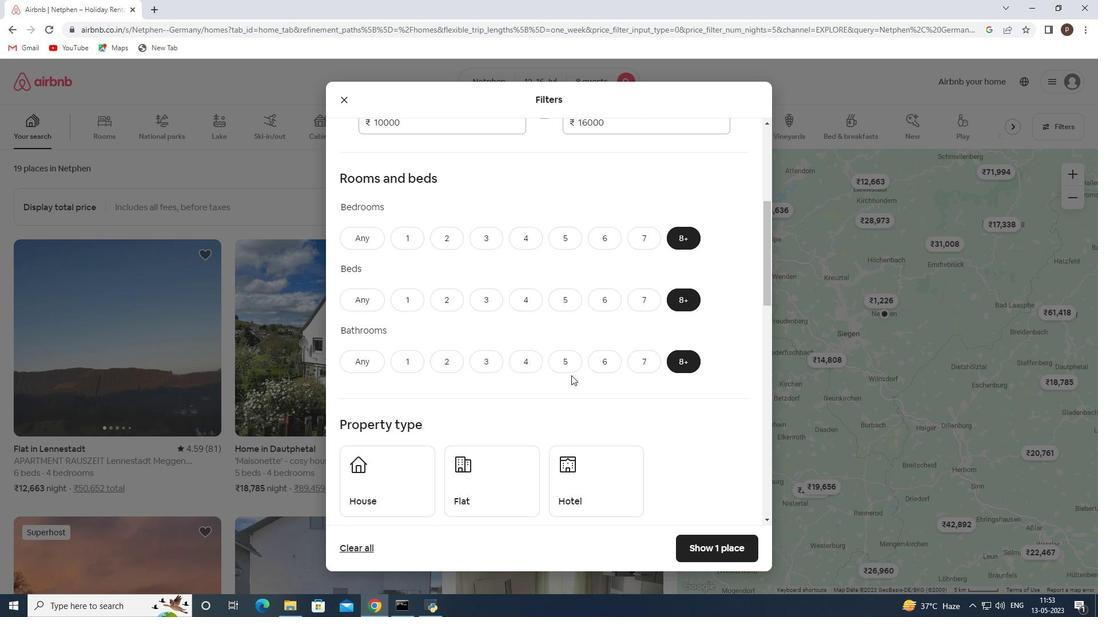 
Action: Mouse moved to (480, 339)
Screenshot: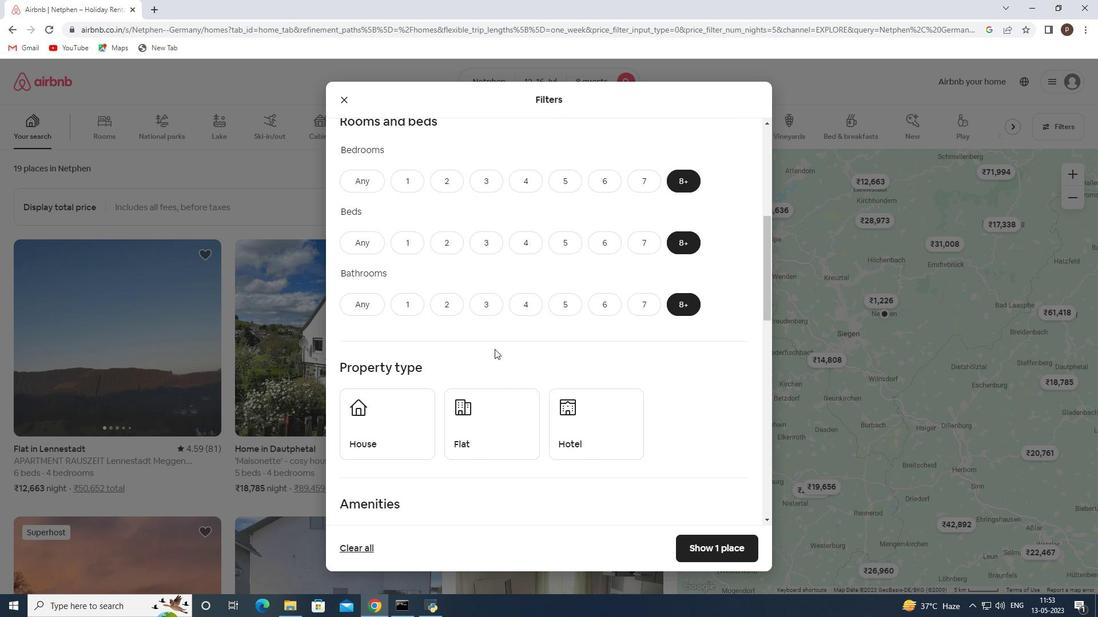 
Action: Mouse scrolled (480, 338) with delta (0, 0)
Screenshot: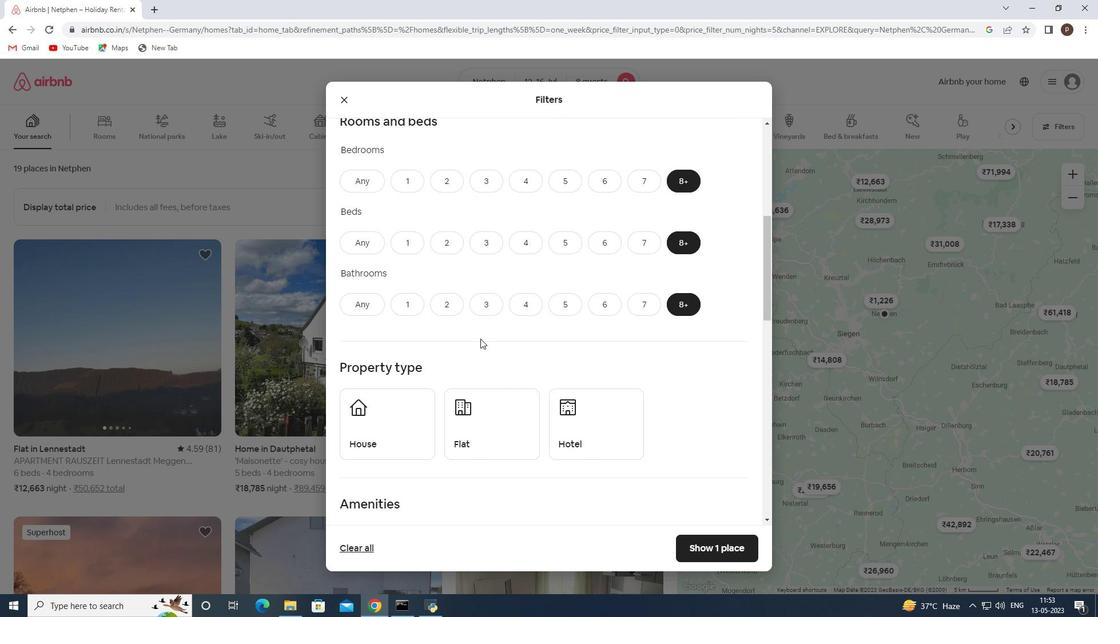
Action: Mouse moved to (387, 355)
Screenshot: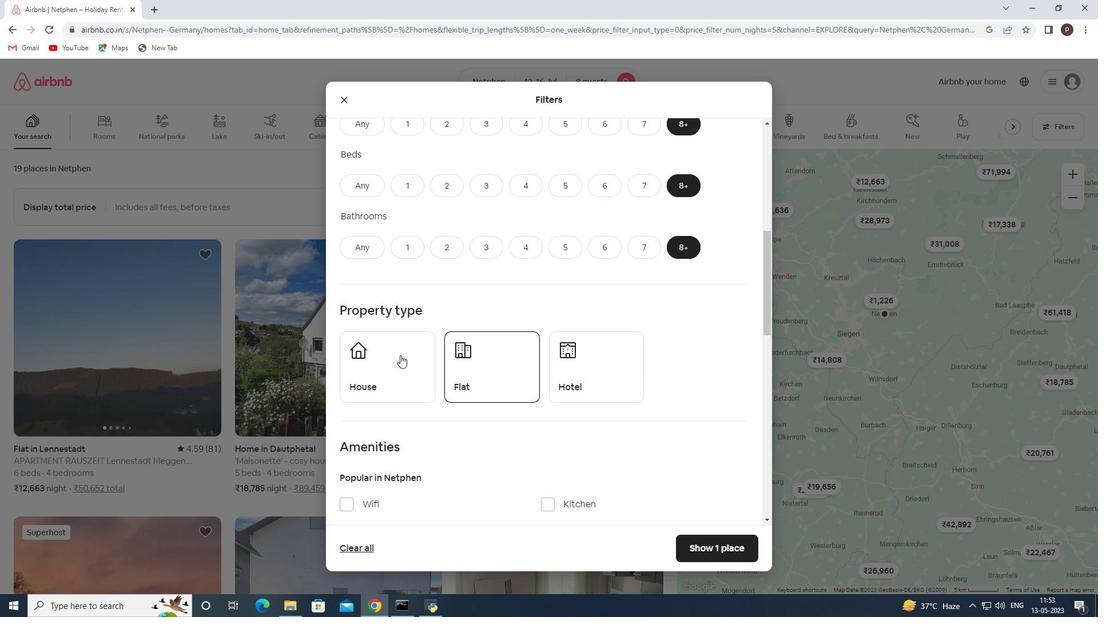 
Action: Mouse pressed left at (387, 355)
Screenshot: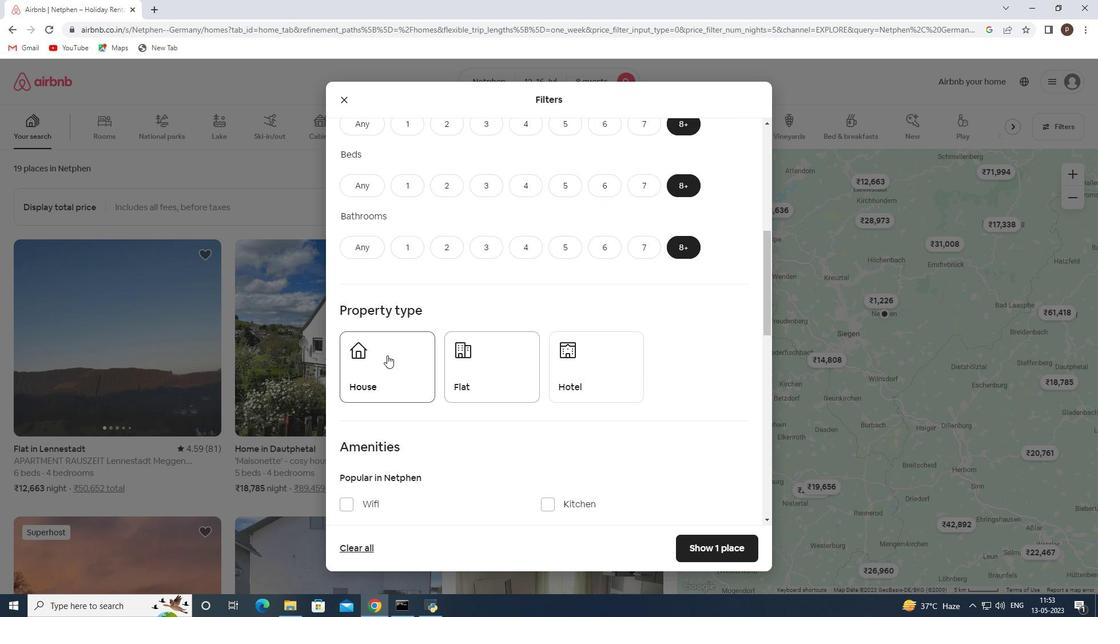 
Action: Mouse moved to (514, 369)
Screenshot: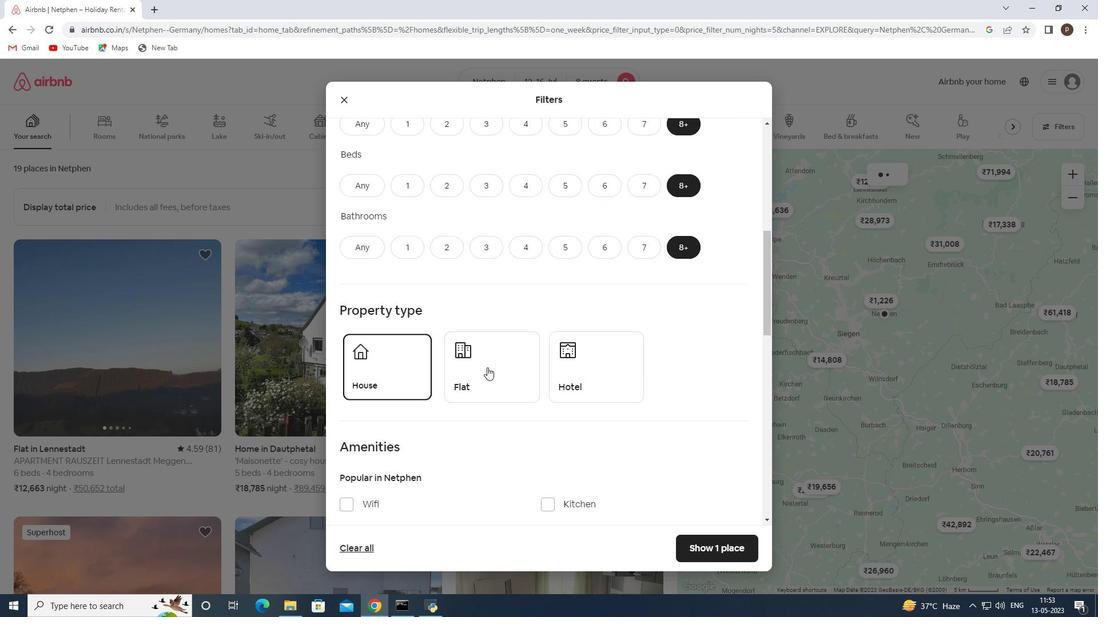
Action: Mouse pressed left at (514, 369)
Screenshot: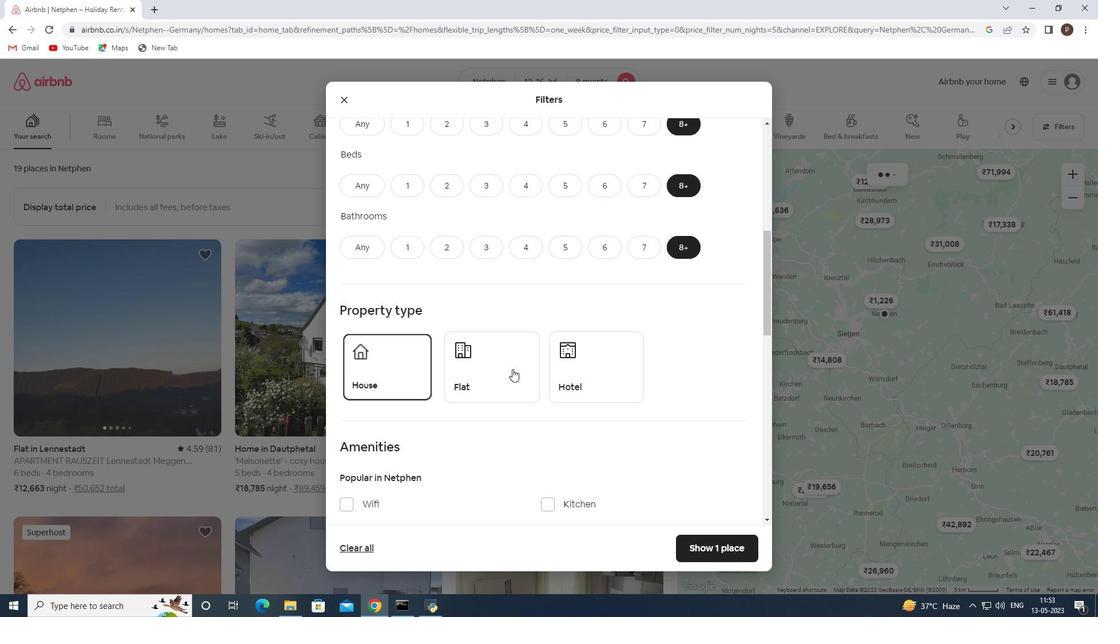 
Action: Mouse moved to (594, 369)
Screenshot: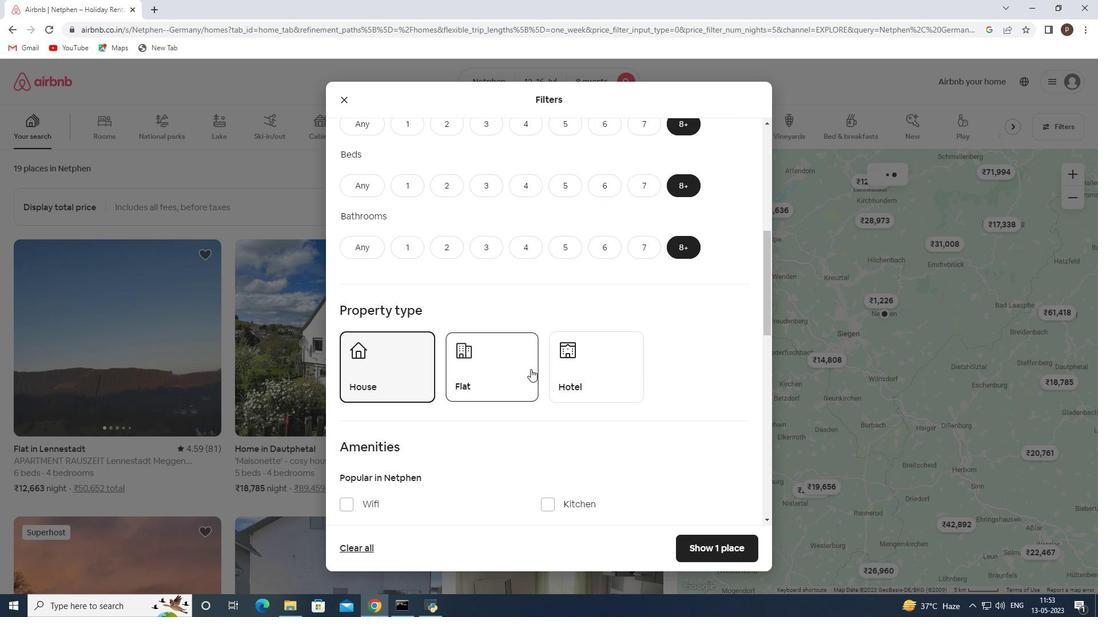 
Action: Mouse pressed left at (594, 369)
Screenshot: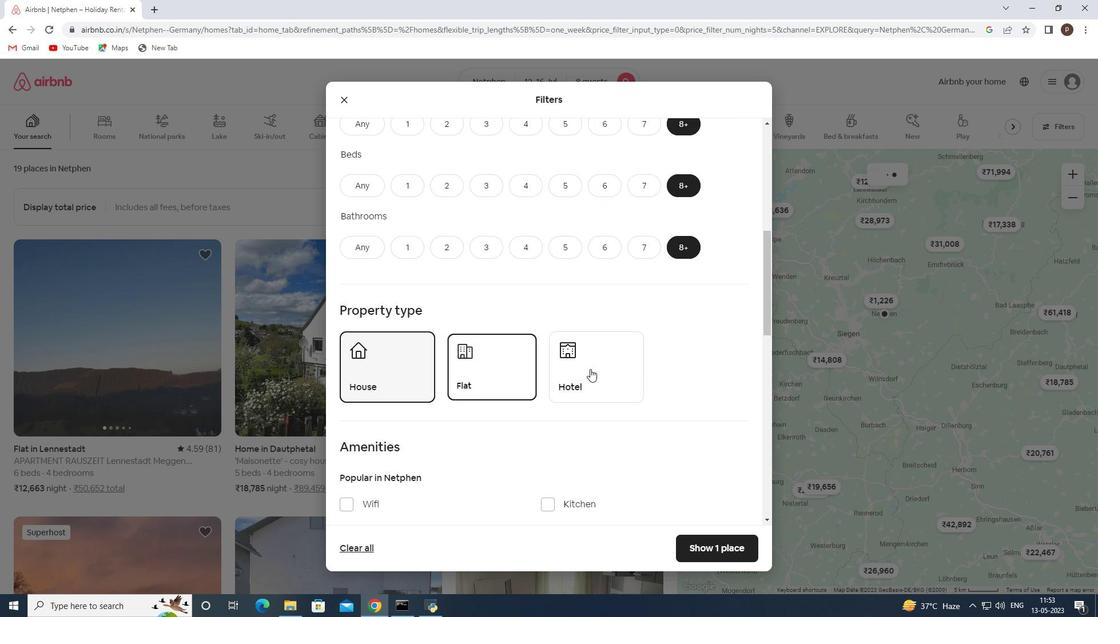 
Action: Mouse moved to (539, 382)
Screenshot: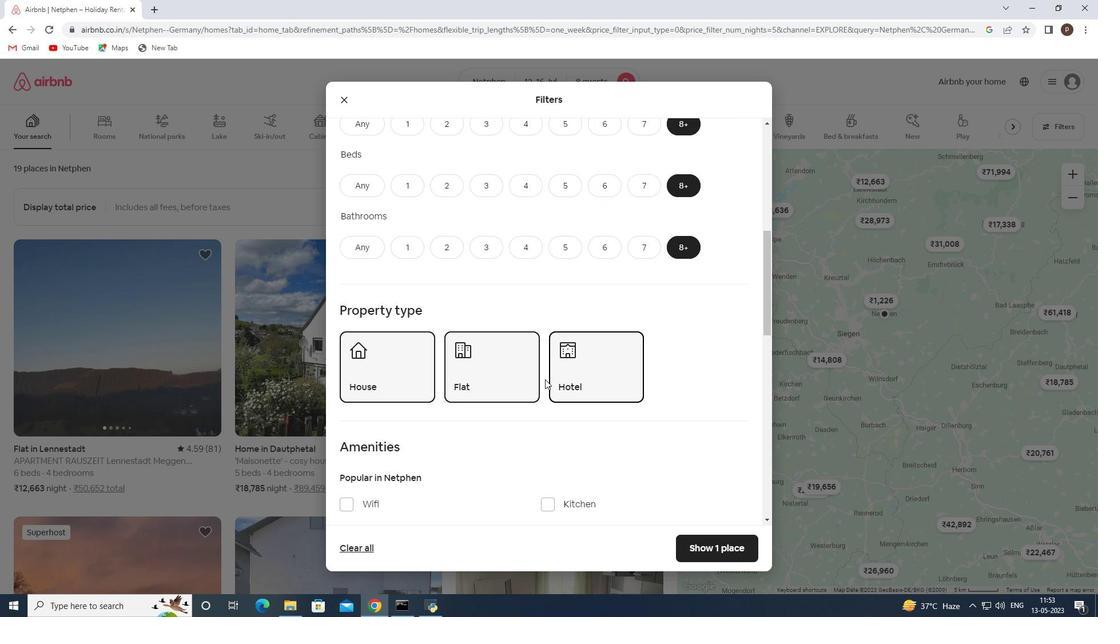 
Action: Mouse scrolled (539, 381) with delta (0, 0)
Screenshot: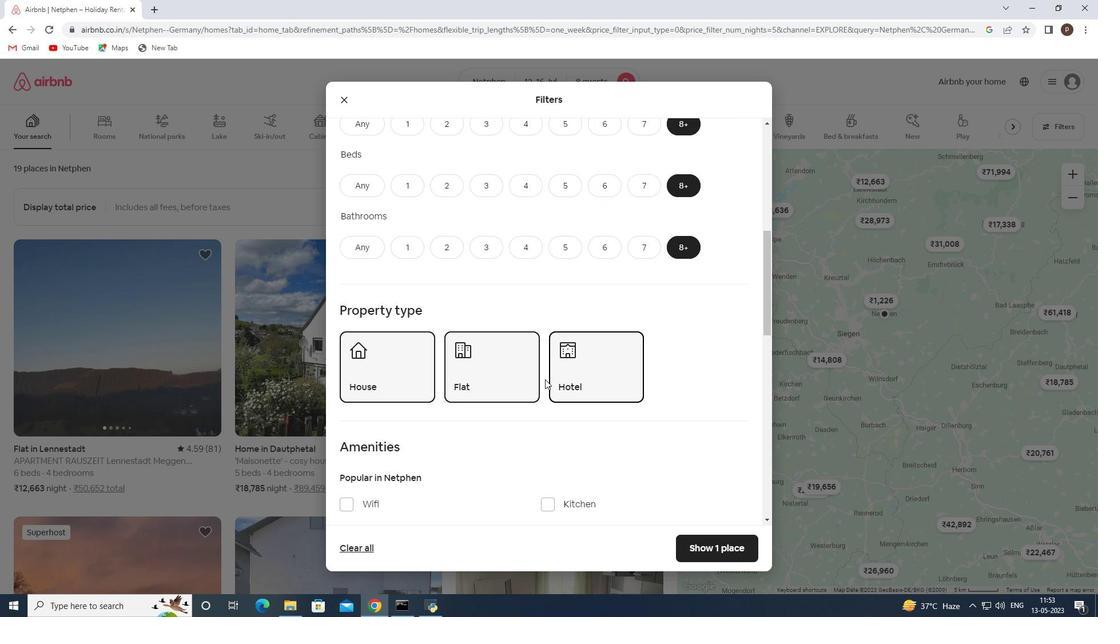
Action: Mouse scrolled (539, 381) with delta (0, 0)
Screenshot: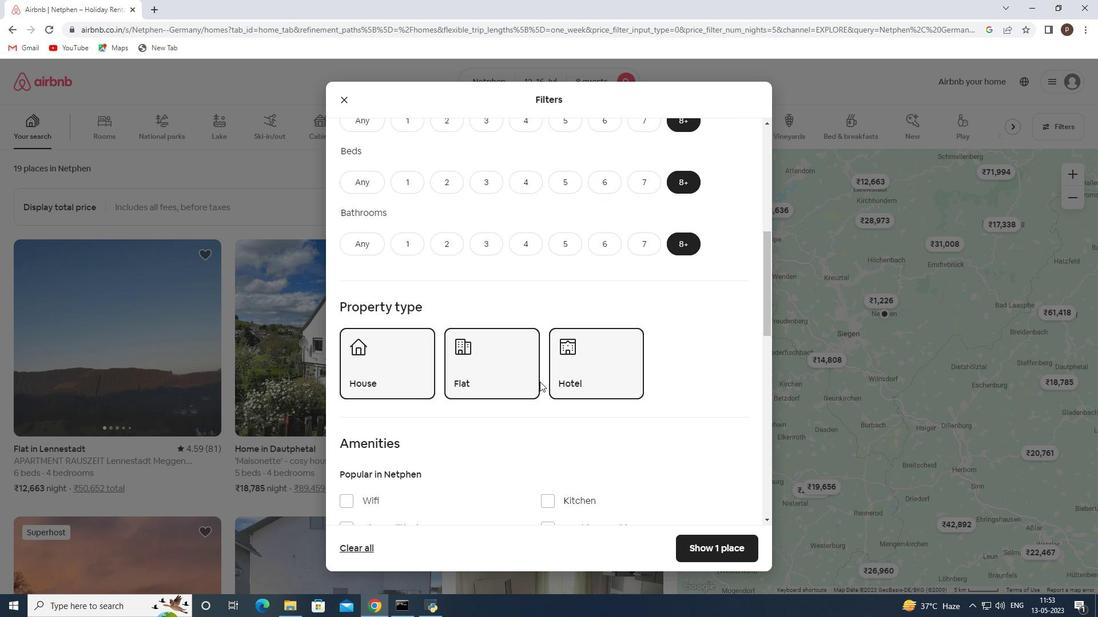 
Action: Mouse moved to (539, 382)
Screenshot: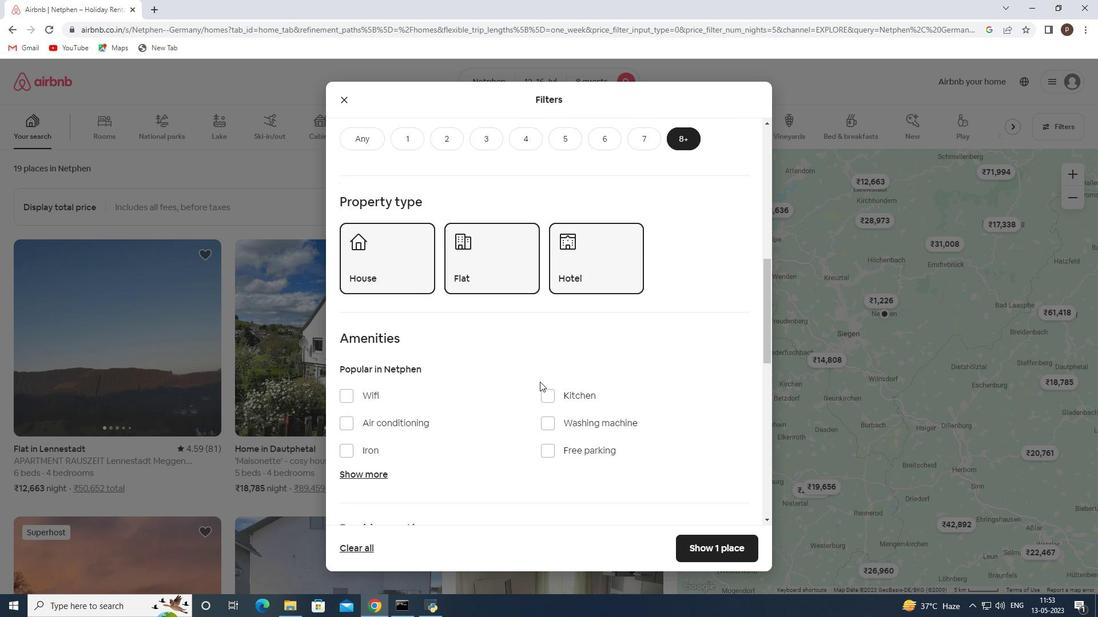 
Action: Mouse scrolled (539, 381) with delta (0, 0)
Screenshot: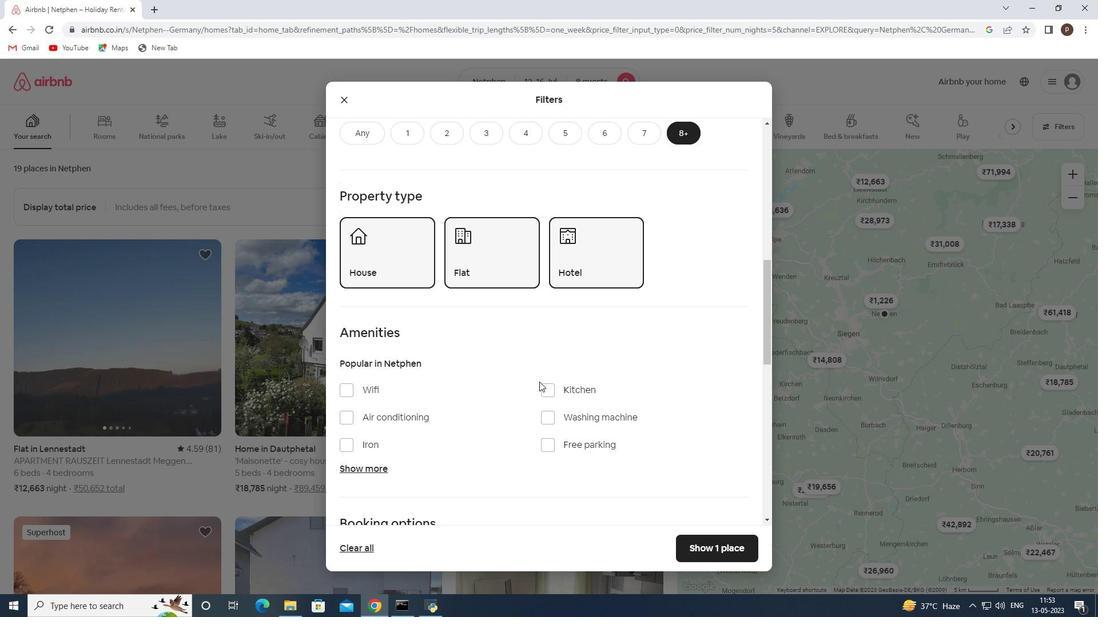 
Action: Mouse moved to (346, 331)
Screenshot: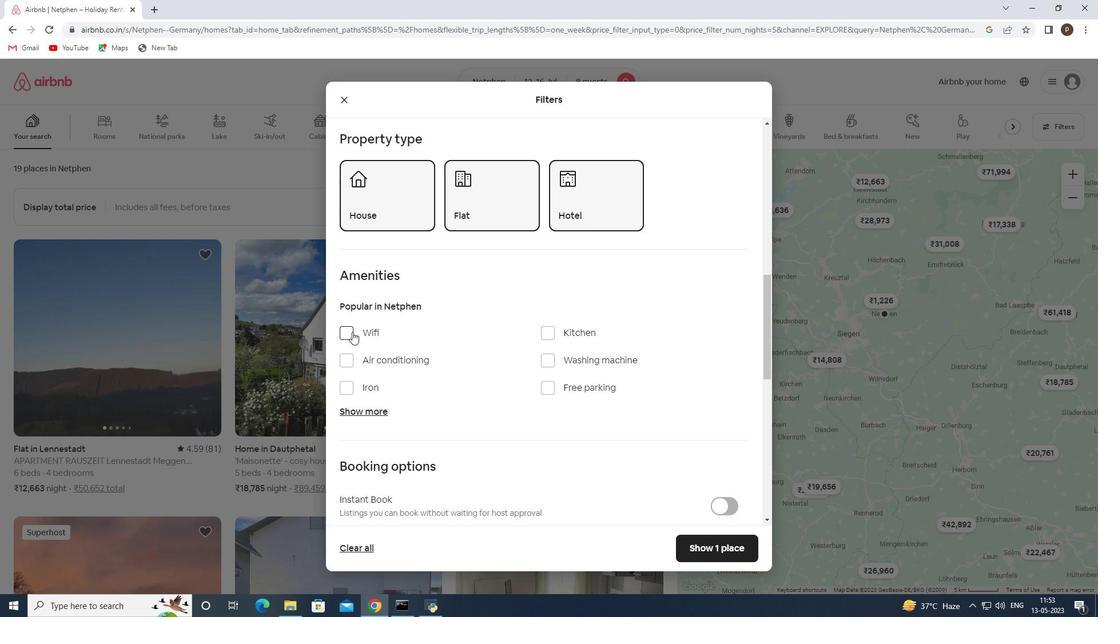 
Action: Mouse pressed left at (346, 331)
Screenshot: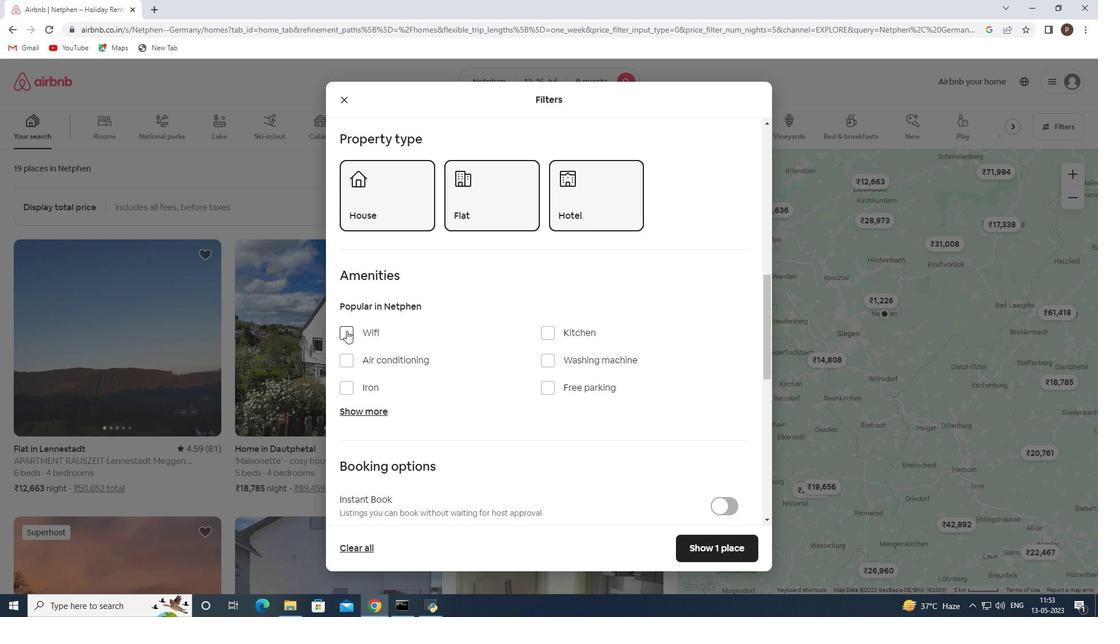 
Action: Mouse moved to (553, 388)
Screenshot: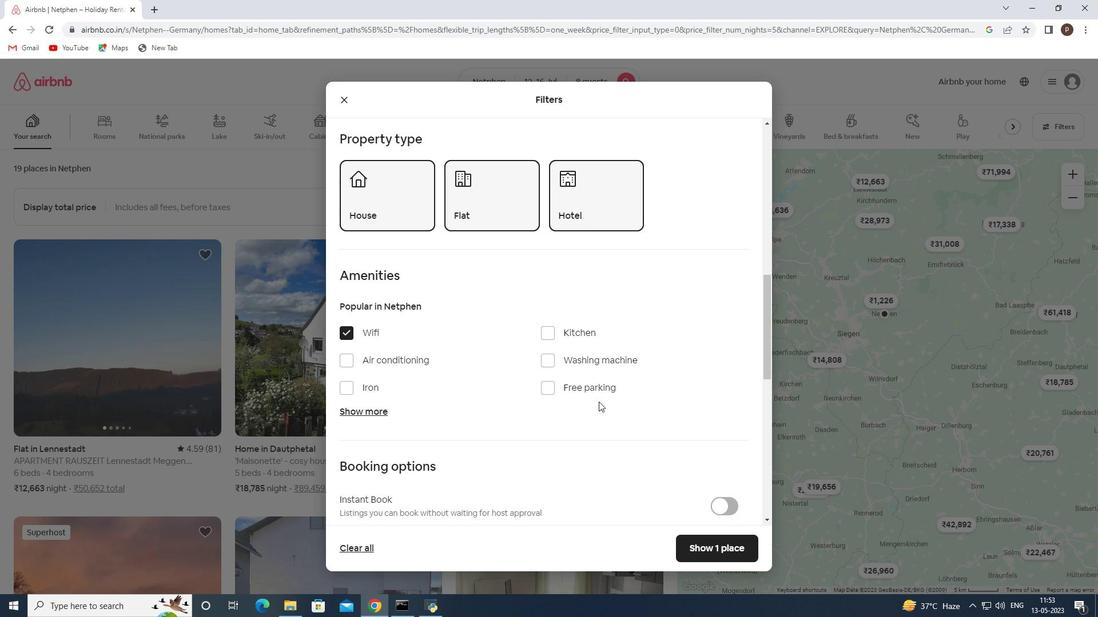 
Action: Mouse pressed left at (553, 388)
Screenshot: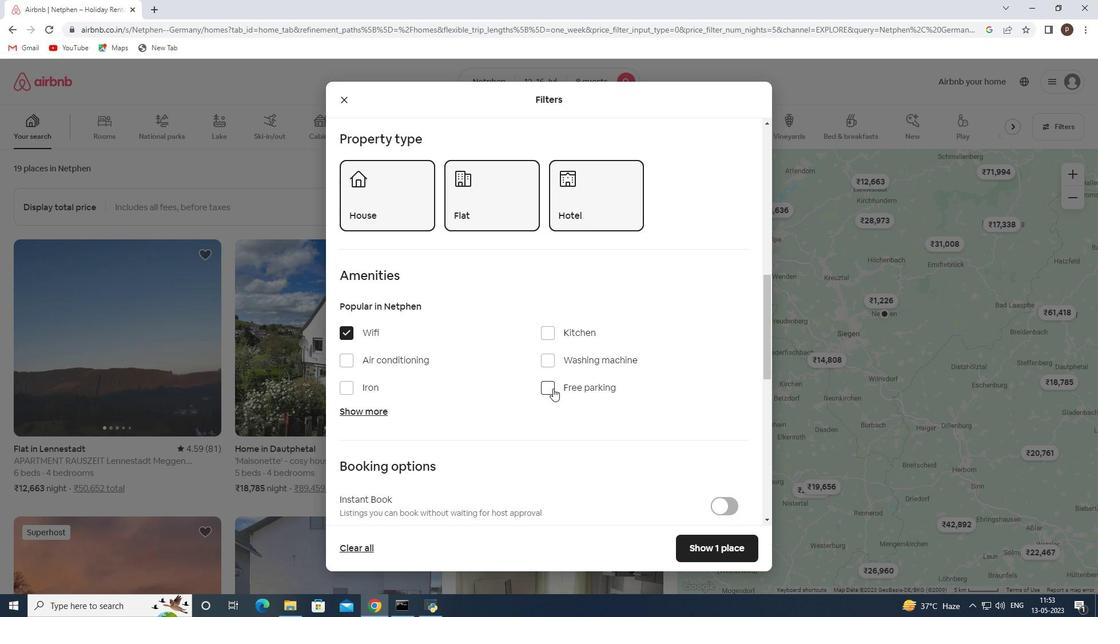 
Action: Mouse moved to (371, 413)
Screenshot: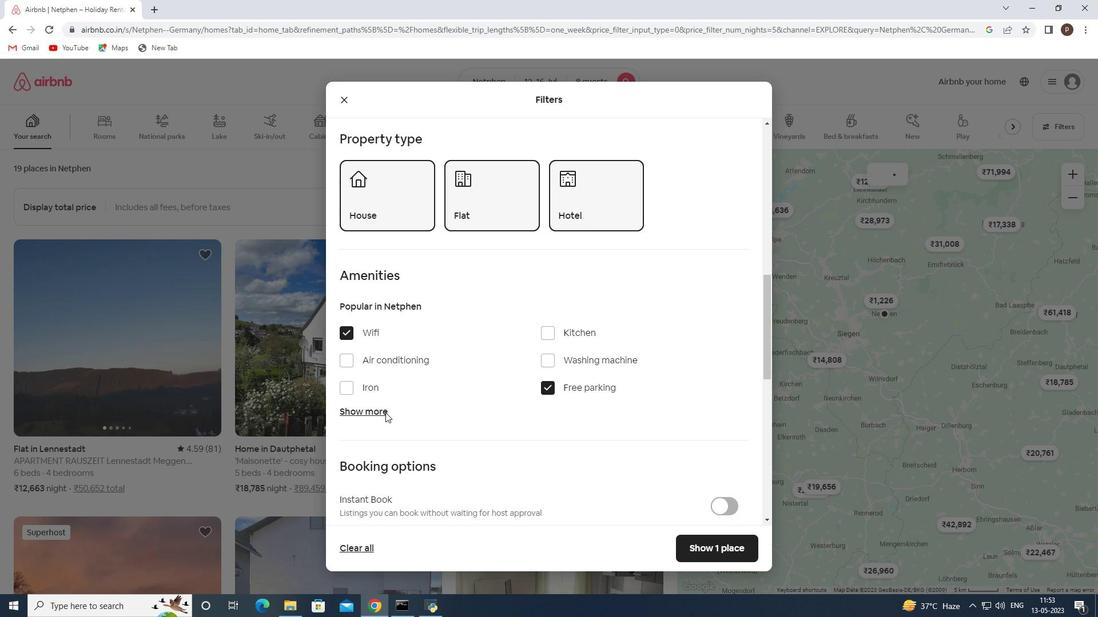 
Action: Mouse pressed left at (371, 413)
Screenshot: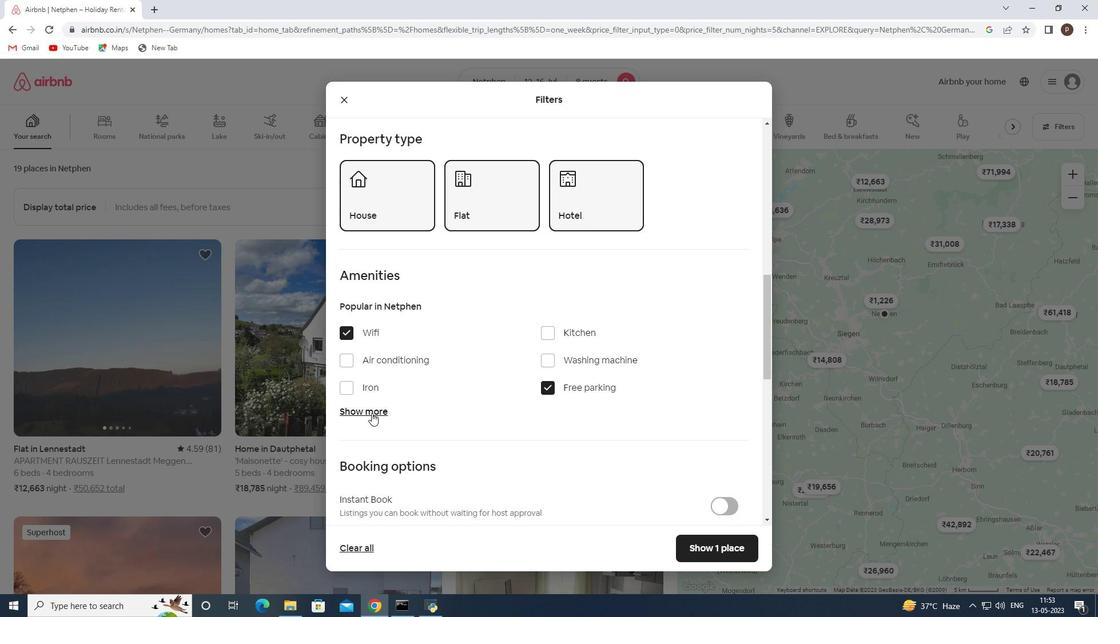 
Action: Mouse moved to (460, 416)
Screenshot: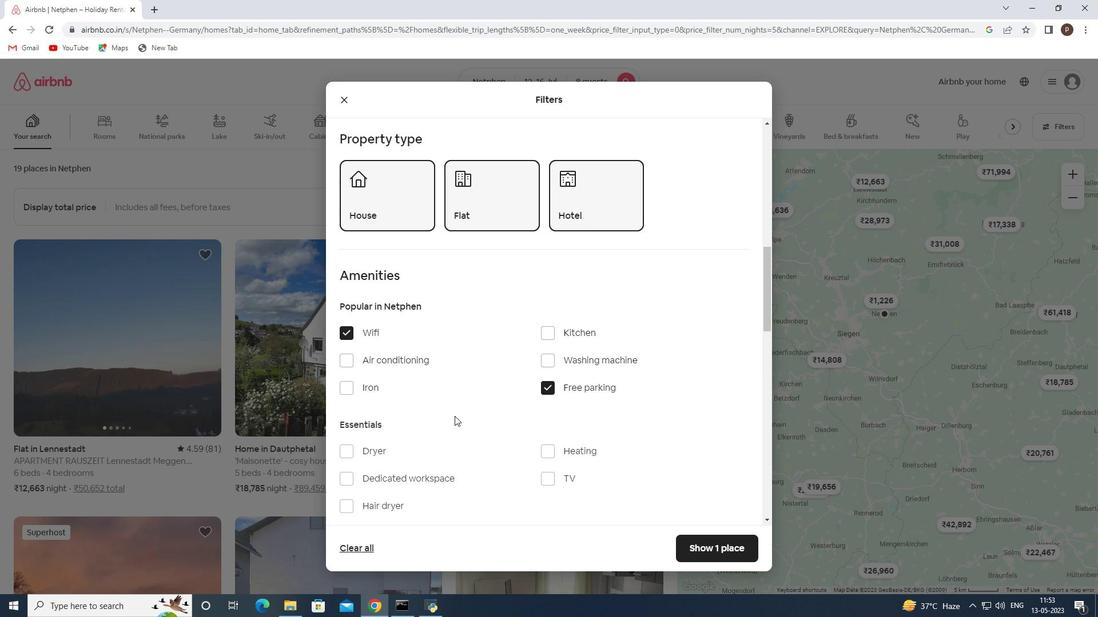 
Action: Mouse scrolled (460, 415) with delta (0, 0)
Screenshot: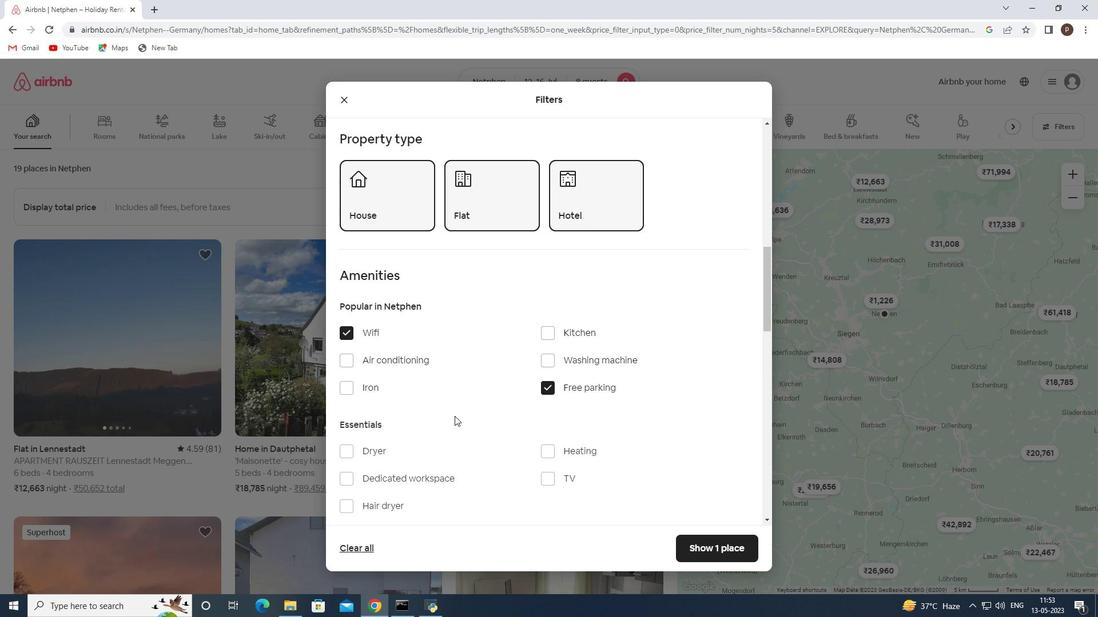 
Action: Mouse moved to (462, 416)
Screenshot: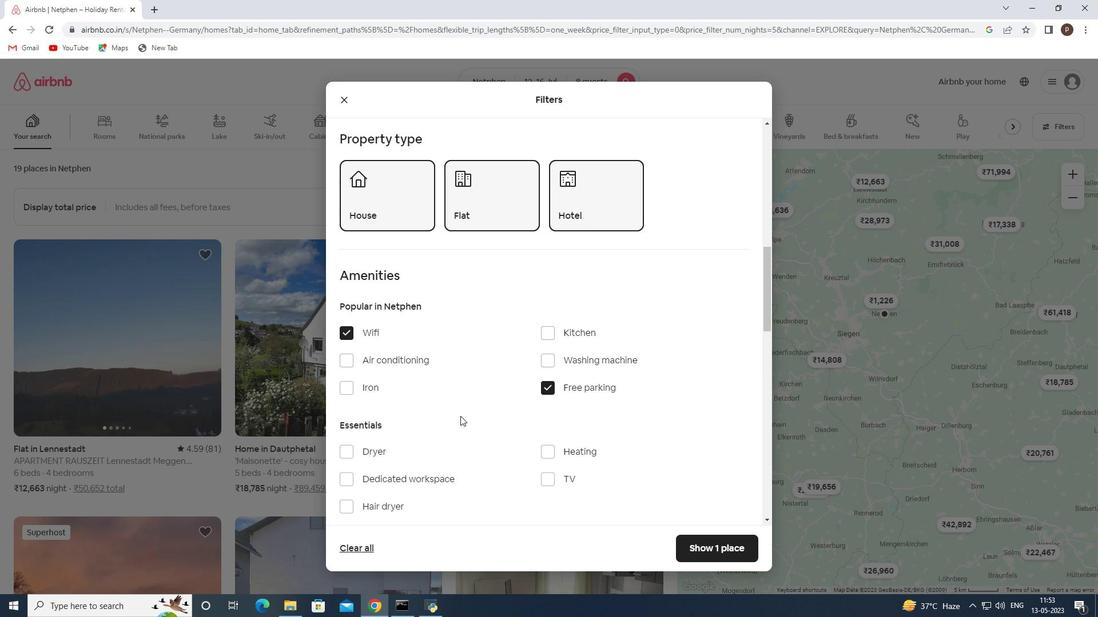 
Action: Mouse scrolled (462, 415) with delta (0, 0)
Screenshot: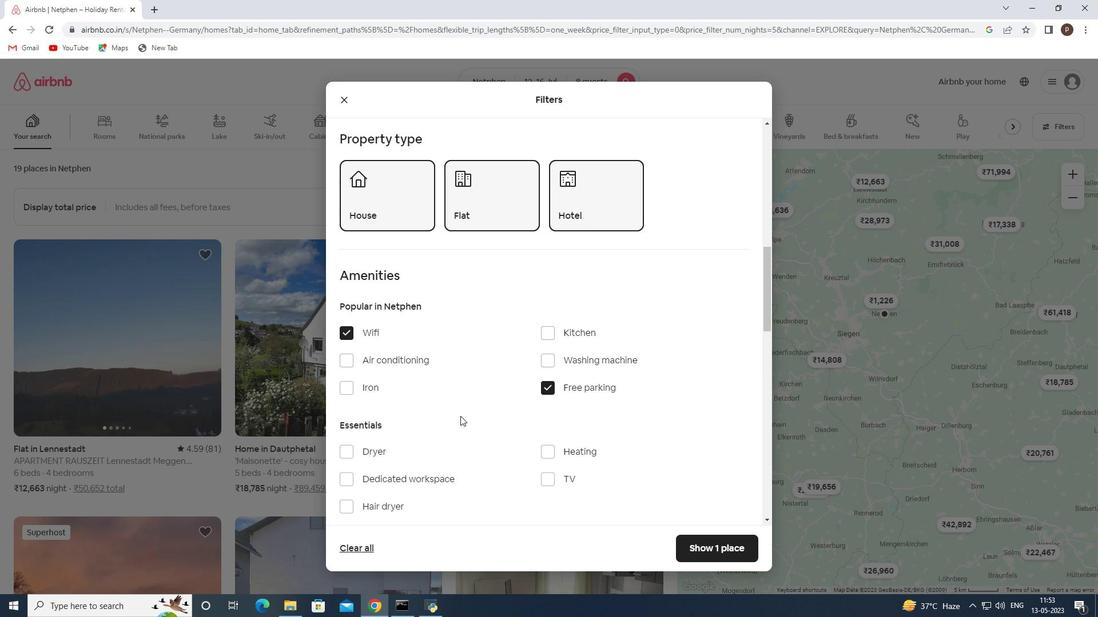 
Action: Mouse moved to (554, 370)
Screenshot: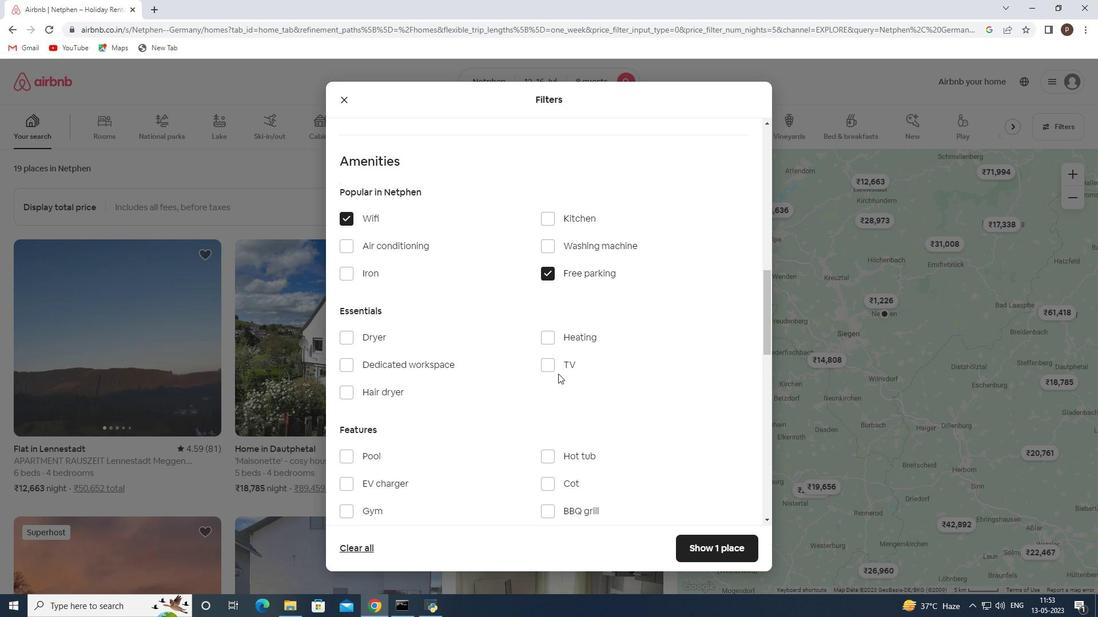 
Action: Mouse pressed left at (554, 370)
Screenshot: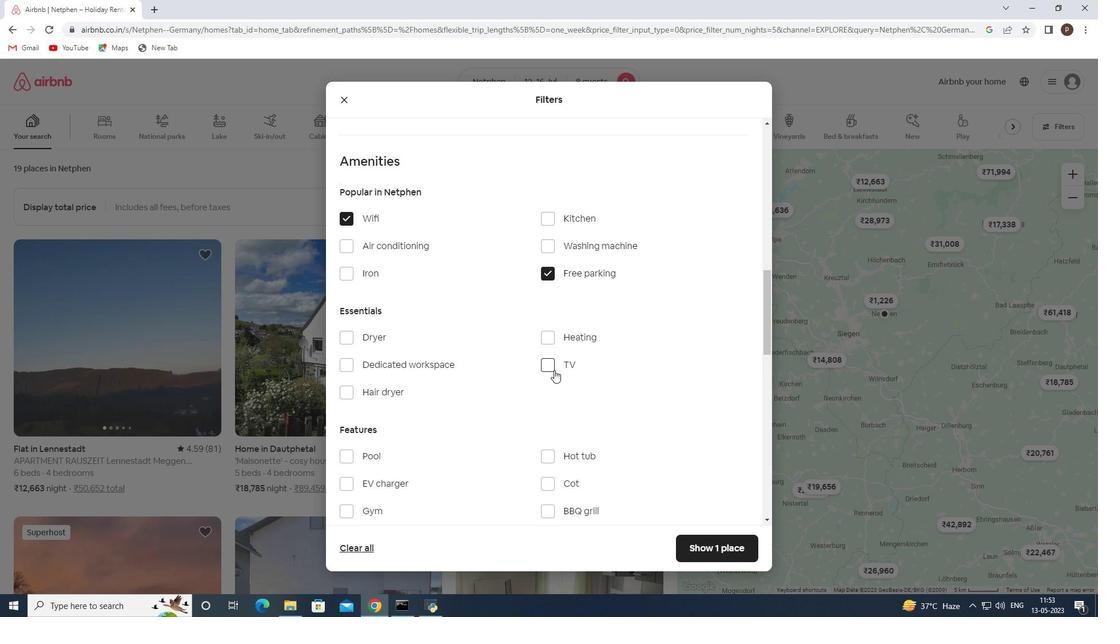 
Action: Mouse moved to (527, 376)
Screenshot: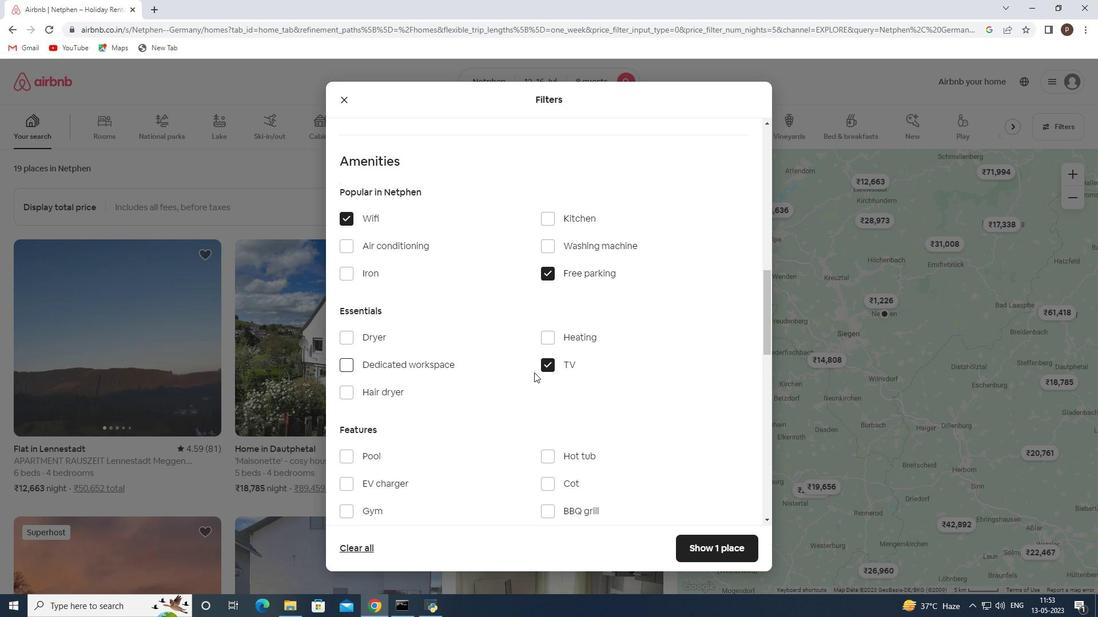 
Action: Mouse scrolled (527, 375) with delta (0, 0)
Screenshot: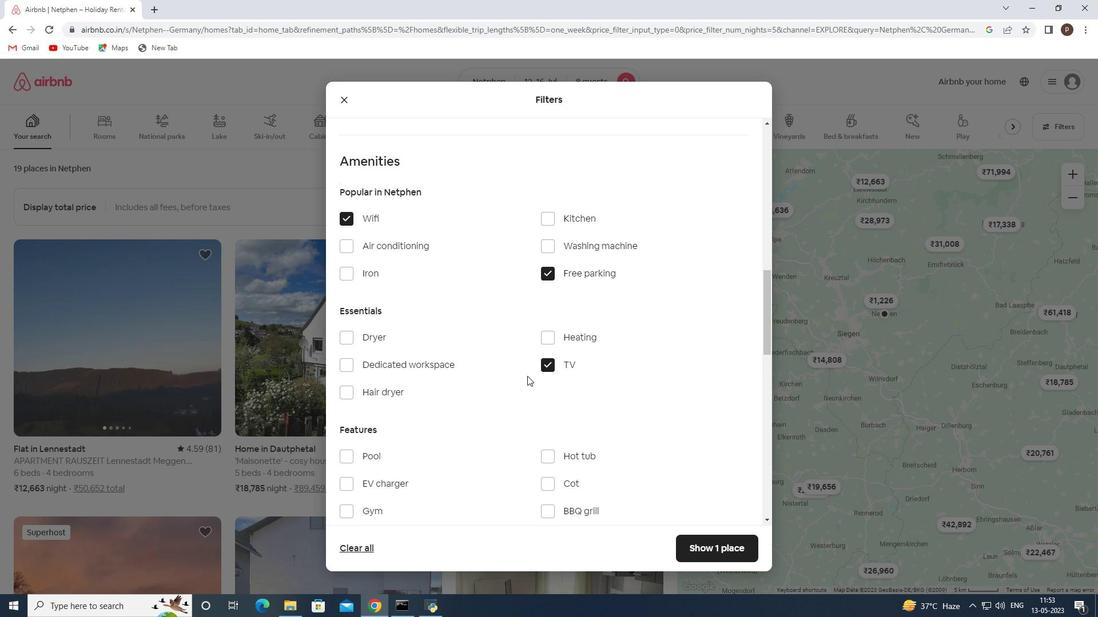 
Action: Mouse moved to (487, 359)
Screenshot: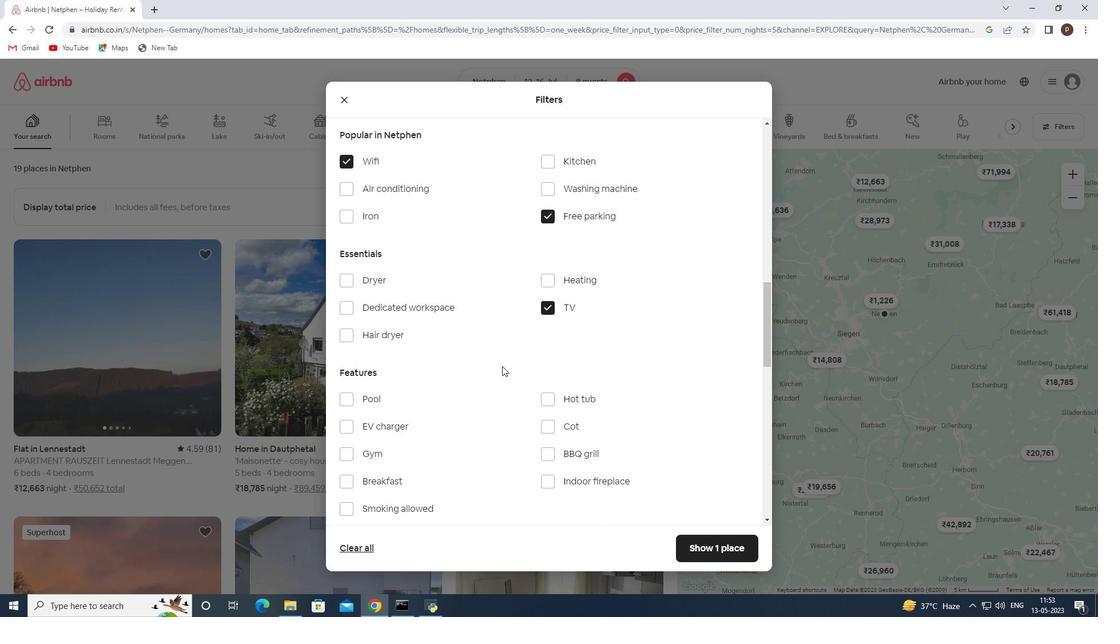 
Action: Mouse scrolled (487, 359) with delta (0, 0)
Screenshot: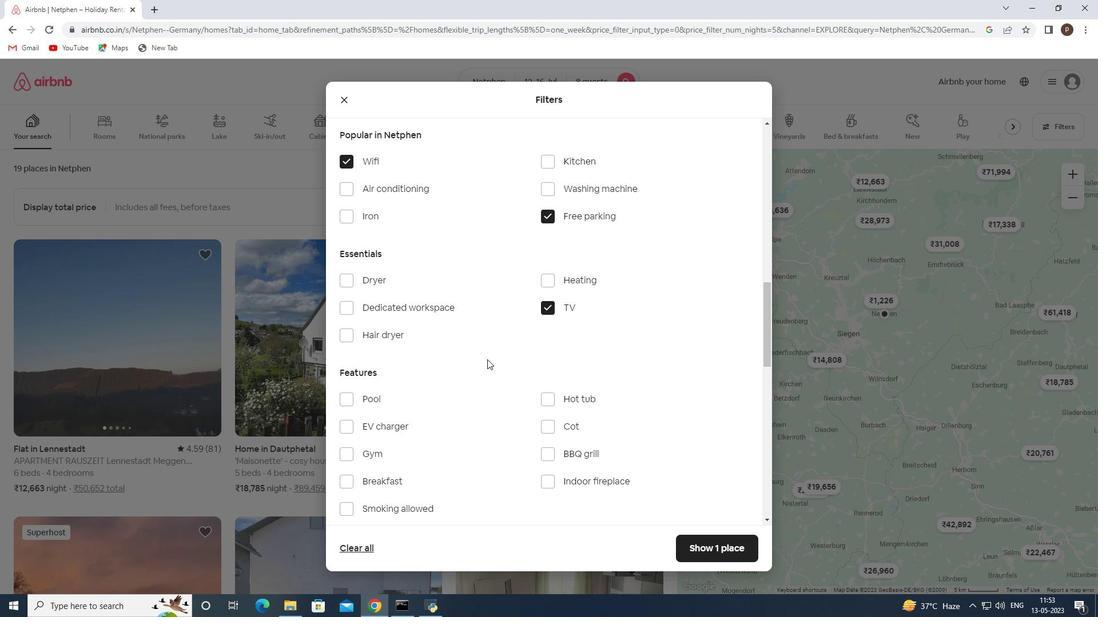 
Action: Mouse moved to (349, 398)
Screenshot: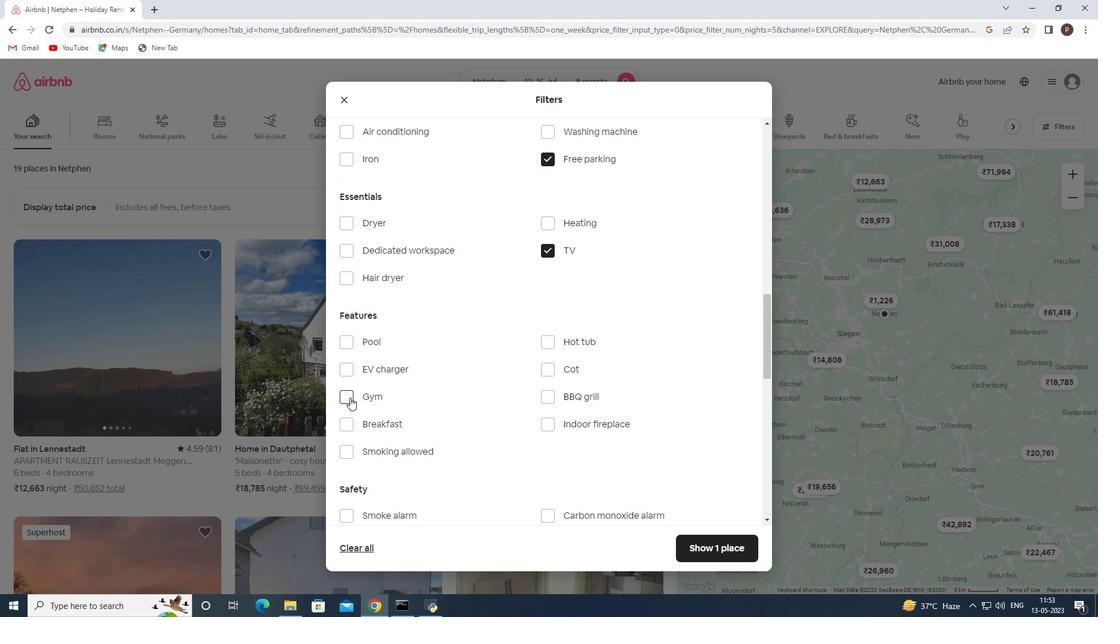 
Action: Mouse pressed left at (349, 398)
Screenshot: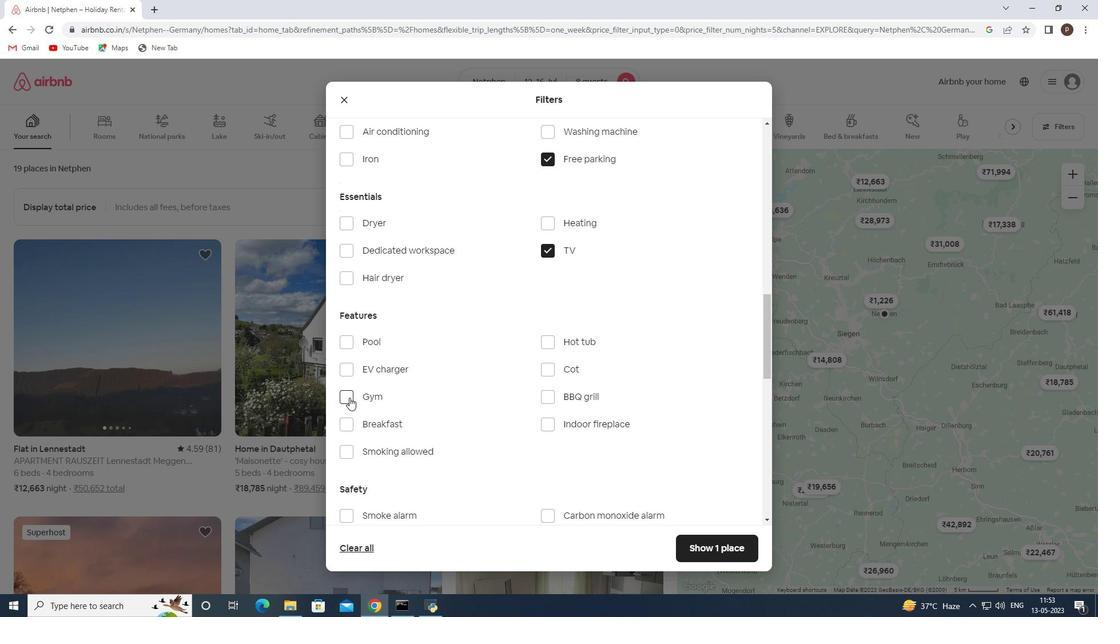 
Action: Mouse moved to (350, 424)
Screenshot: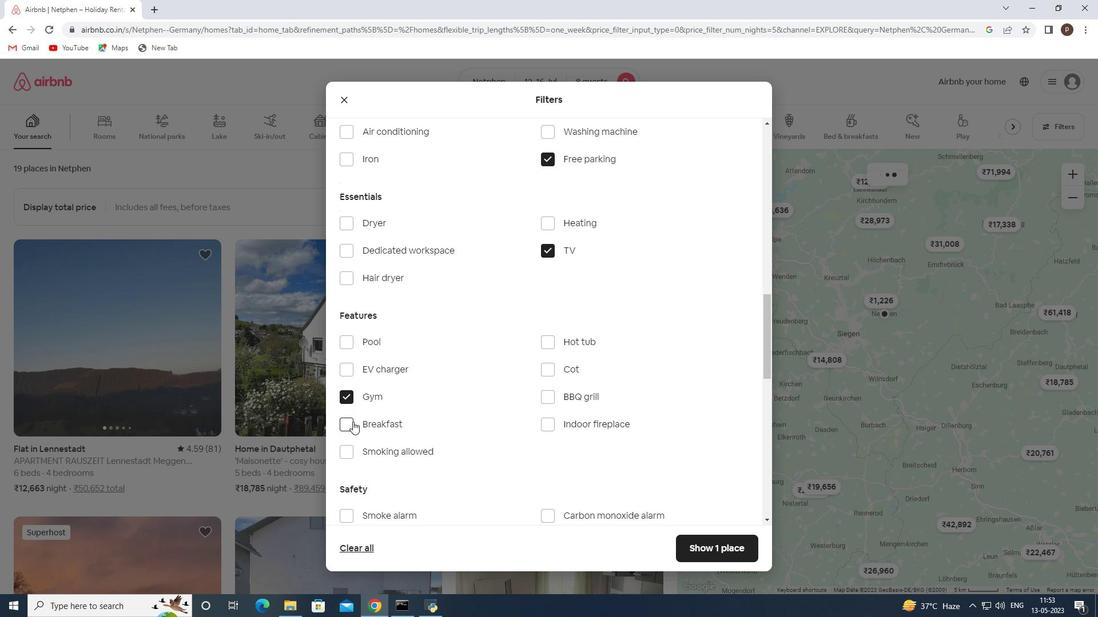 
Action: Mouse pressed left at (350, 424)
Screenshot: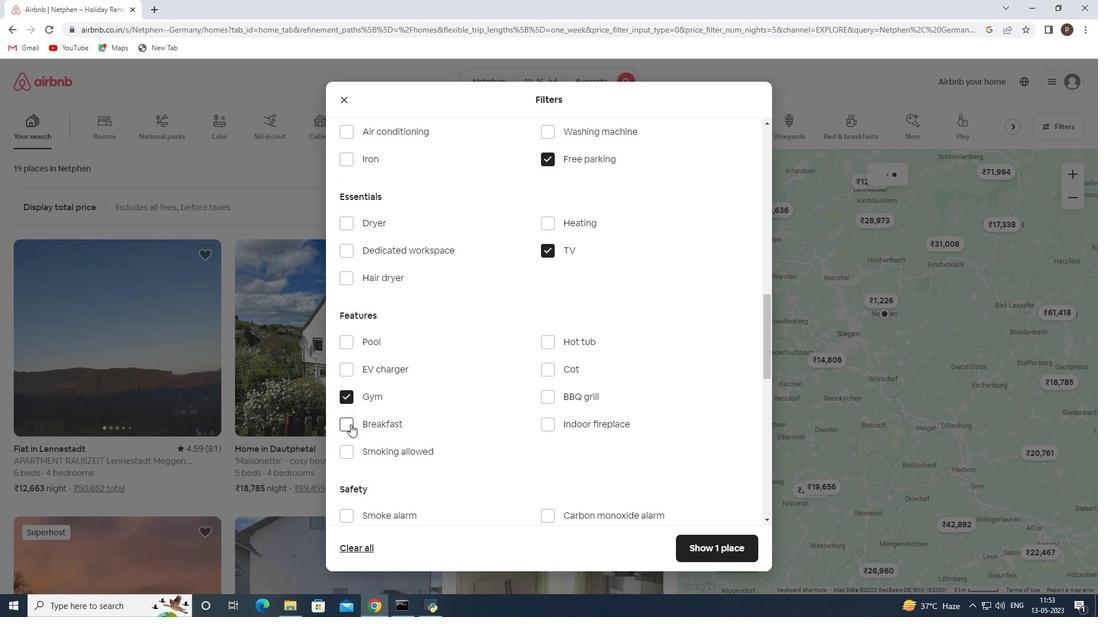 
Action: Mouse moved to (411, 426)
Screenshot: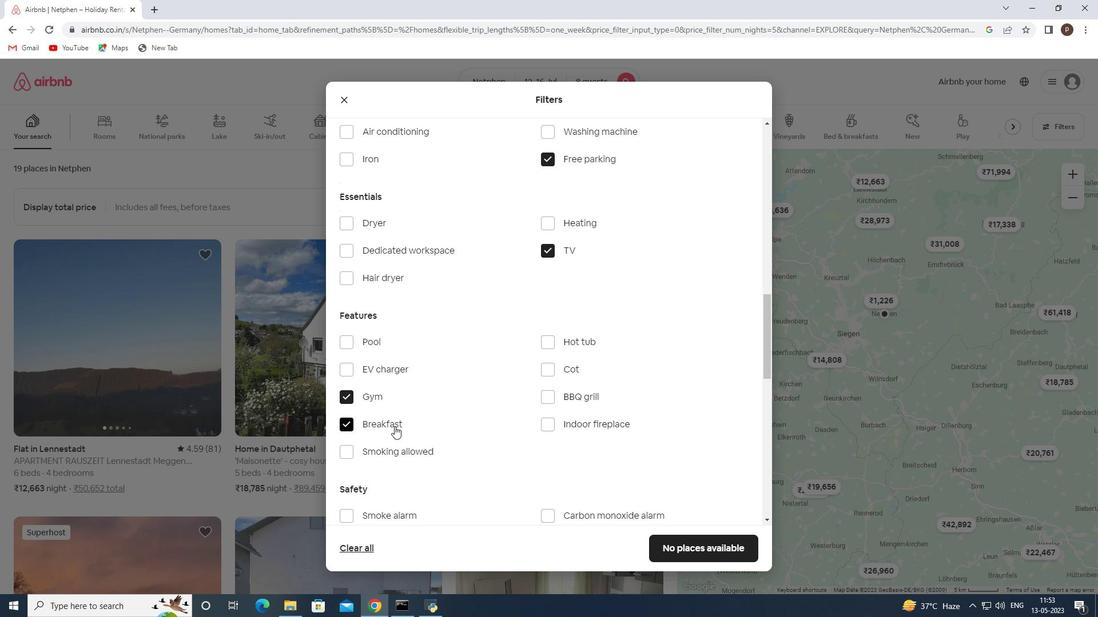 
Action: Mouse scrolled (411, 426) with delta (0, 0)
Screenshot: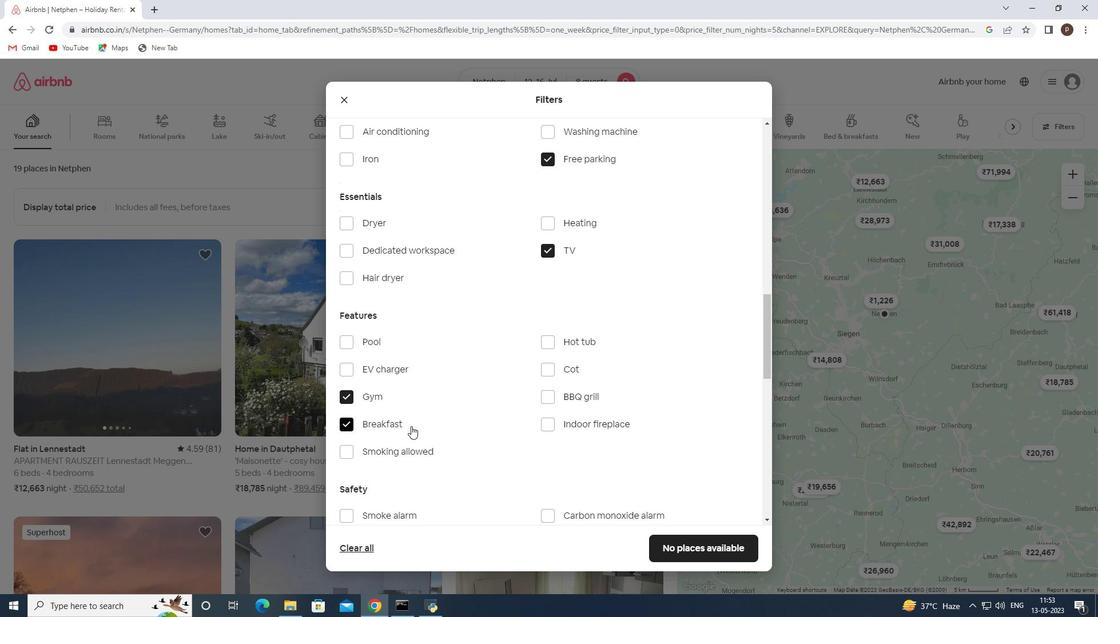 
Action: Mouse scrolled (411, 426) with delta (0, 0)
Screenshot: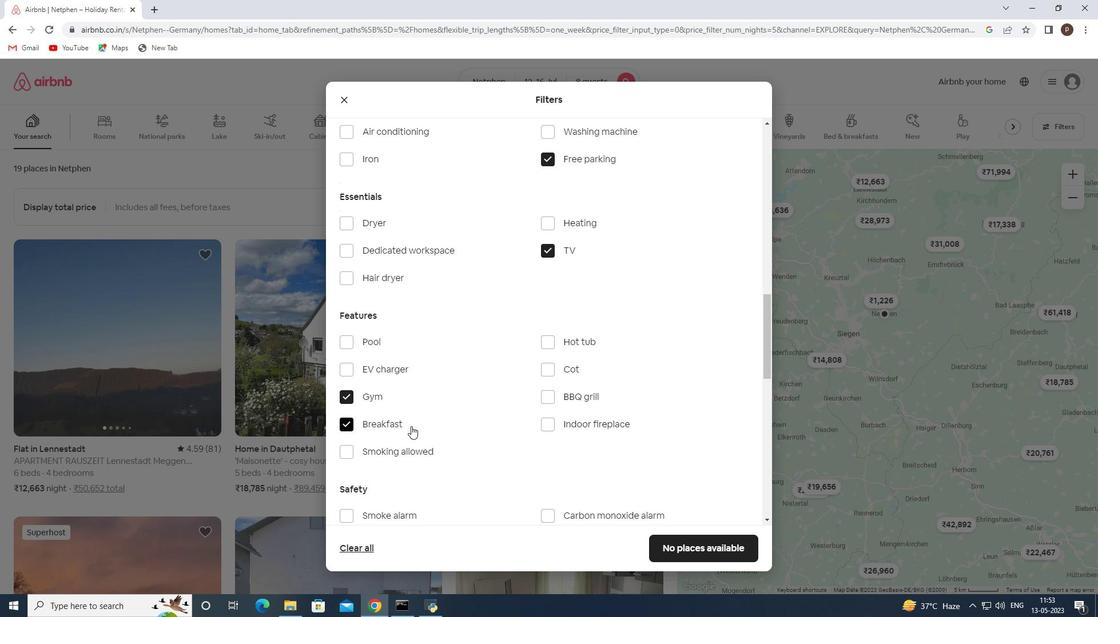 
Action: Mouse scrolled (411, 426) with delta (0, 0)
Screenshot: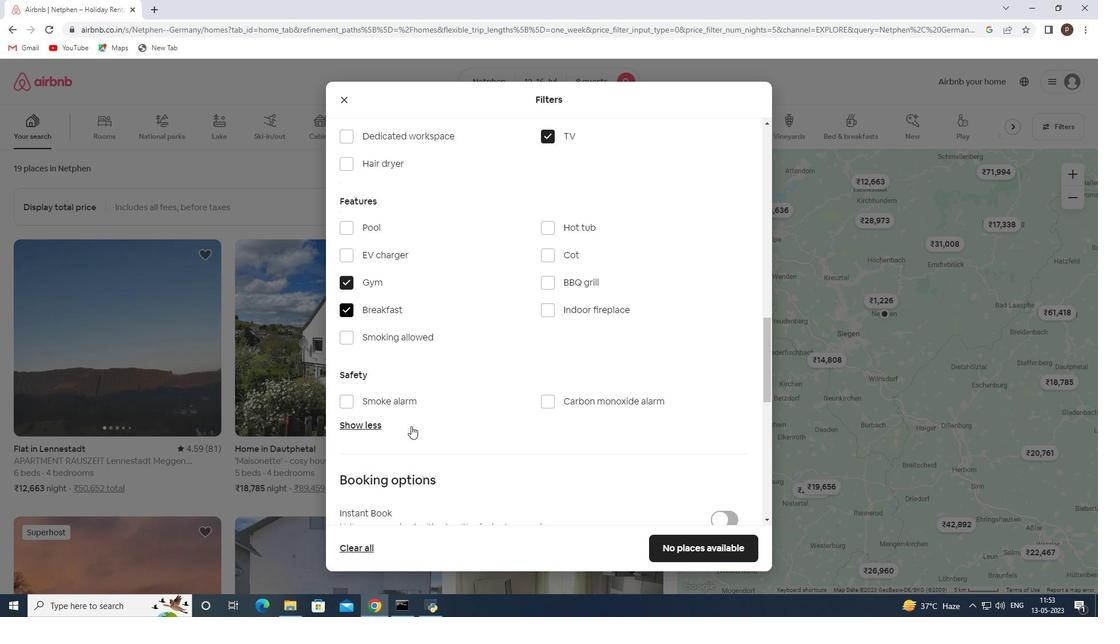 
Action: Mouse moved to (492, 427)
Screenshot: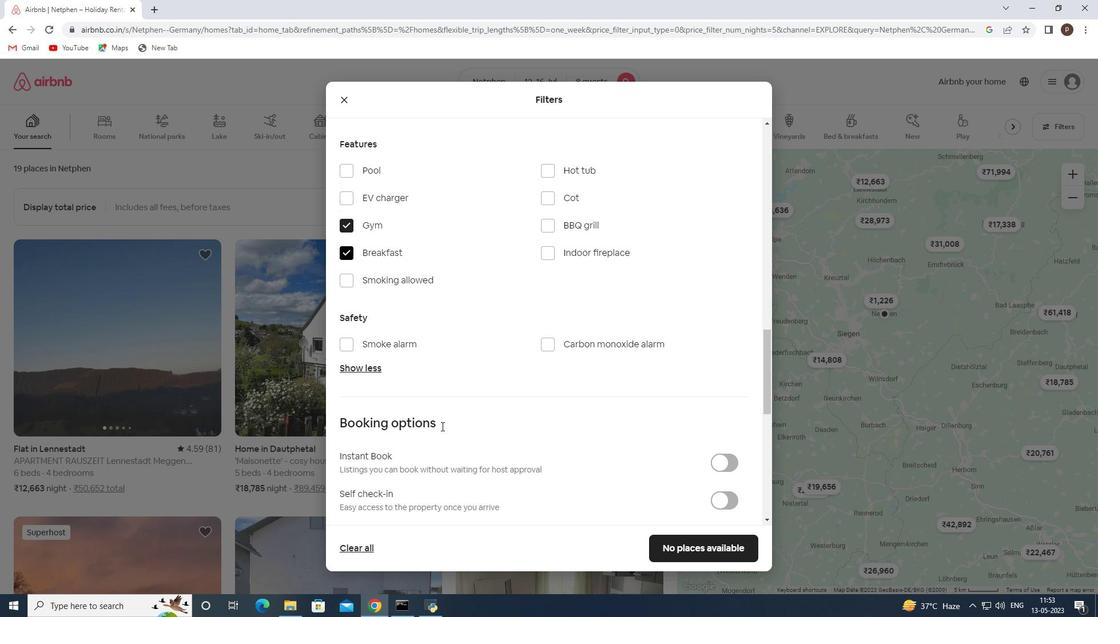 
Action: Mouse scrolled (492, 426) with delta (0, 0)
Screenshot: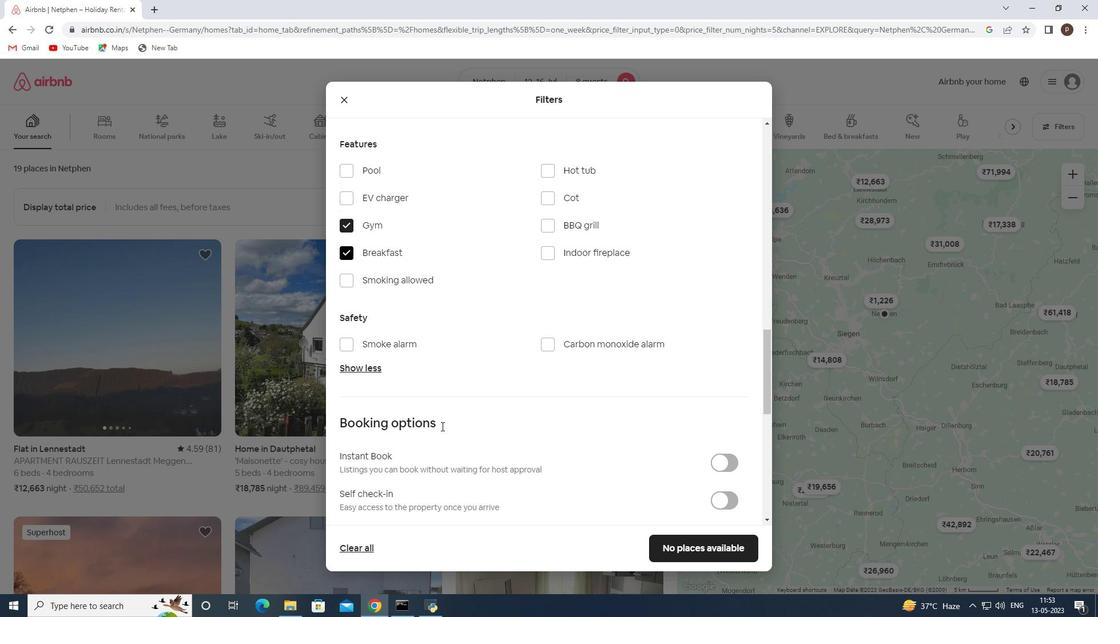 
Action: Mouse moved to (723, 437)
Screenshot: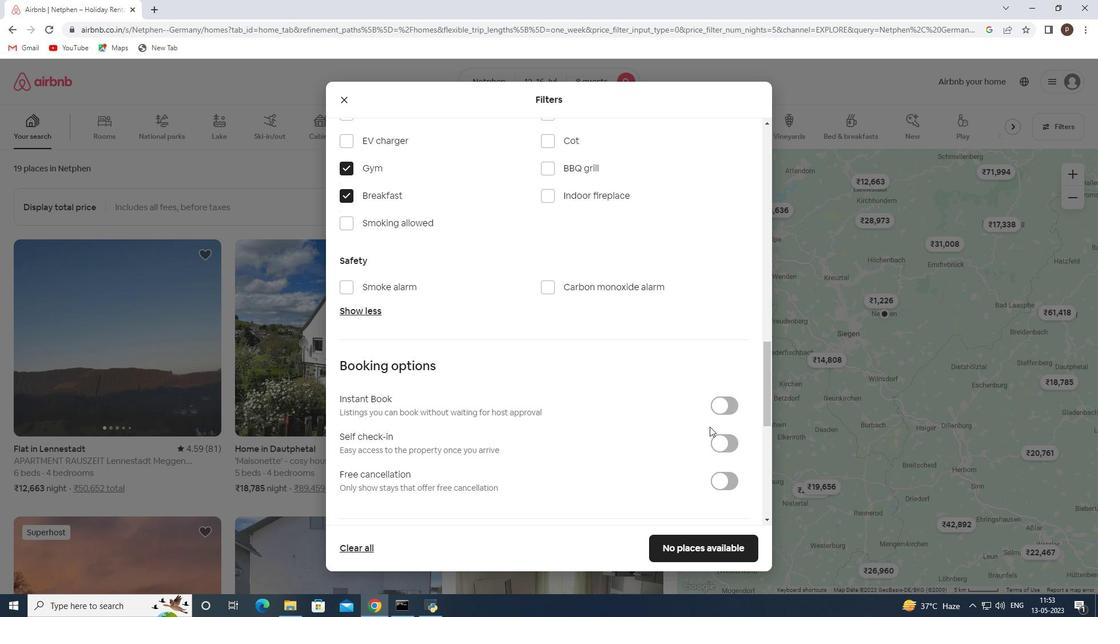 
Action: Mouse pressed left at (723, 437)
Screenshot: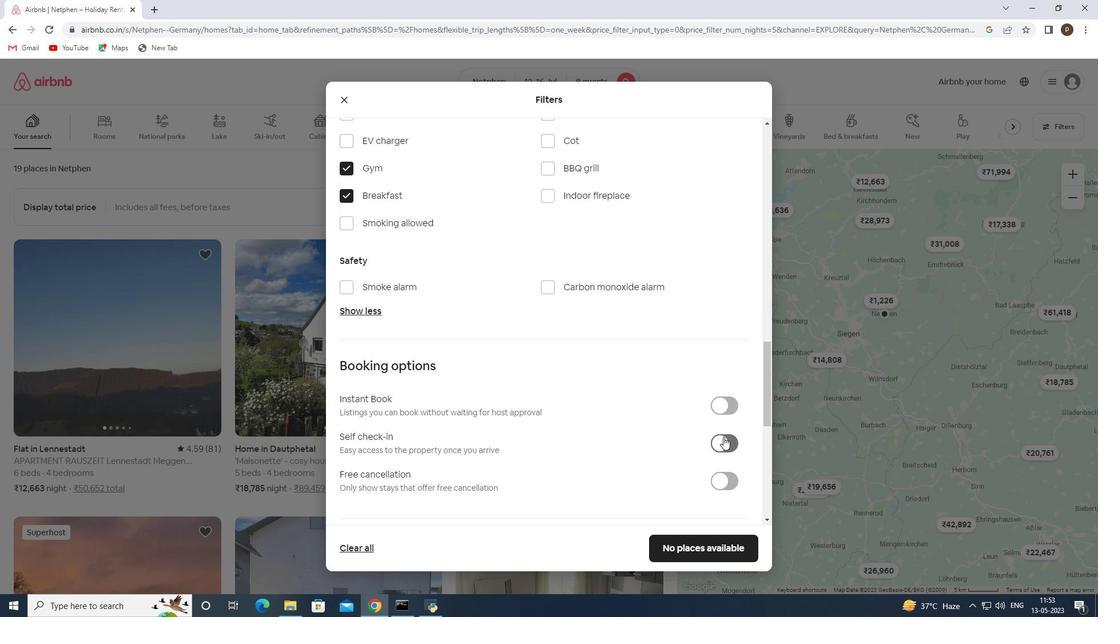 
Action: Mouse moved to (650, 436)
Screenshot: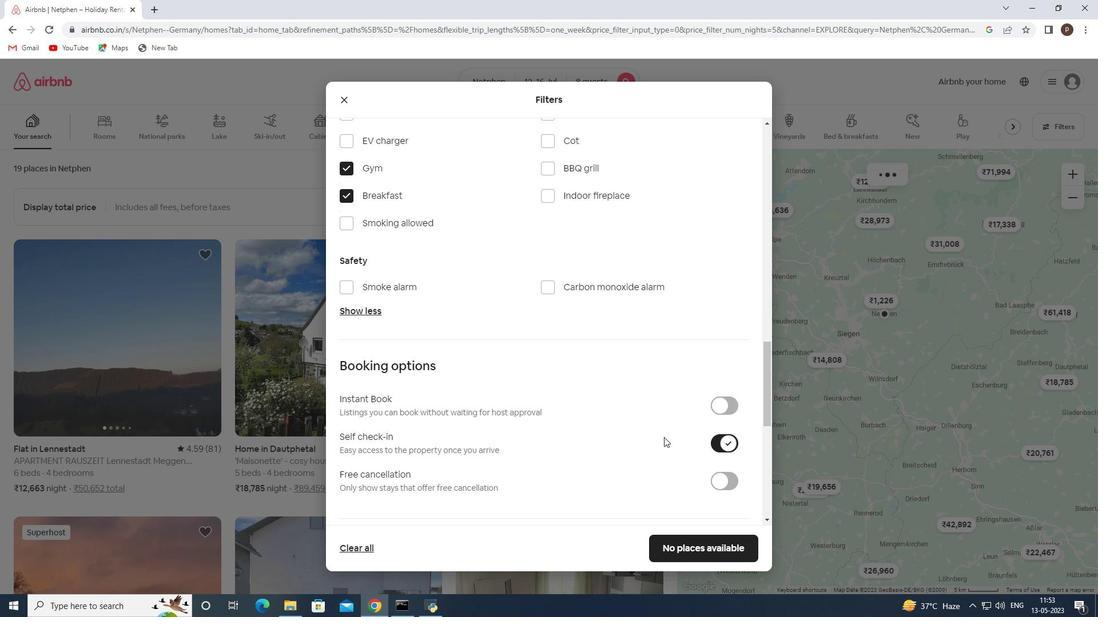 
Action: Mouse scrolled (650, 435) with delta (0, 0)
Screenshot: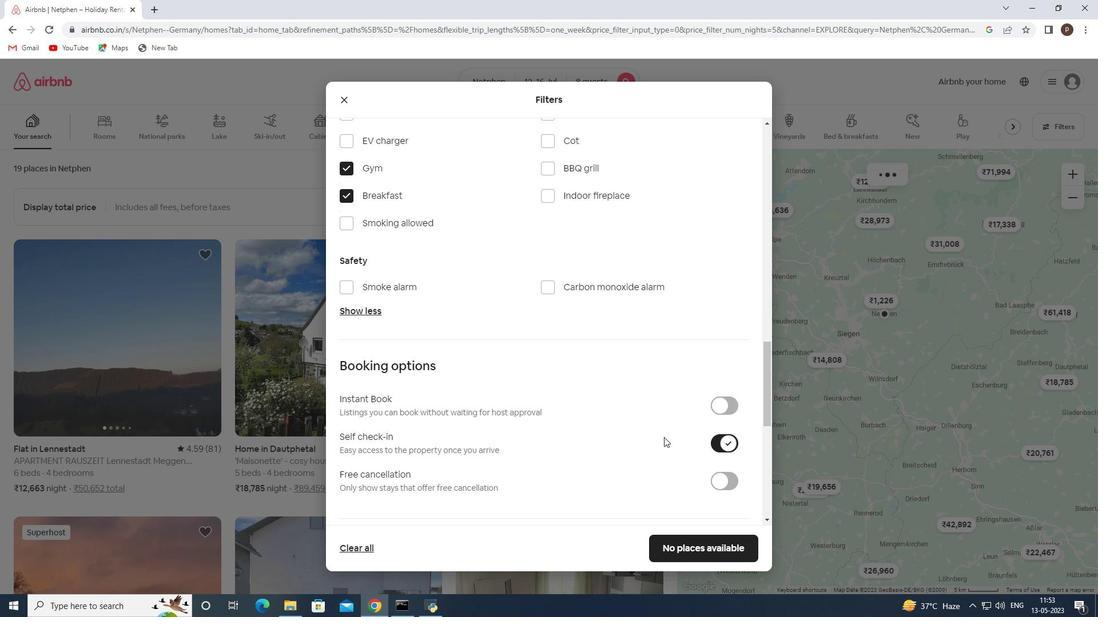 
Action: Mouse moved to (645, 436)
Screenshot: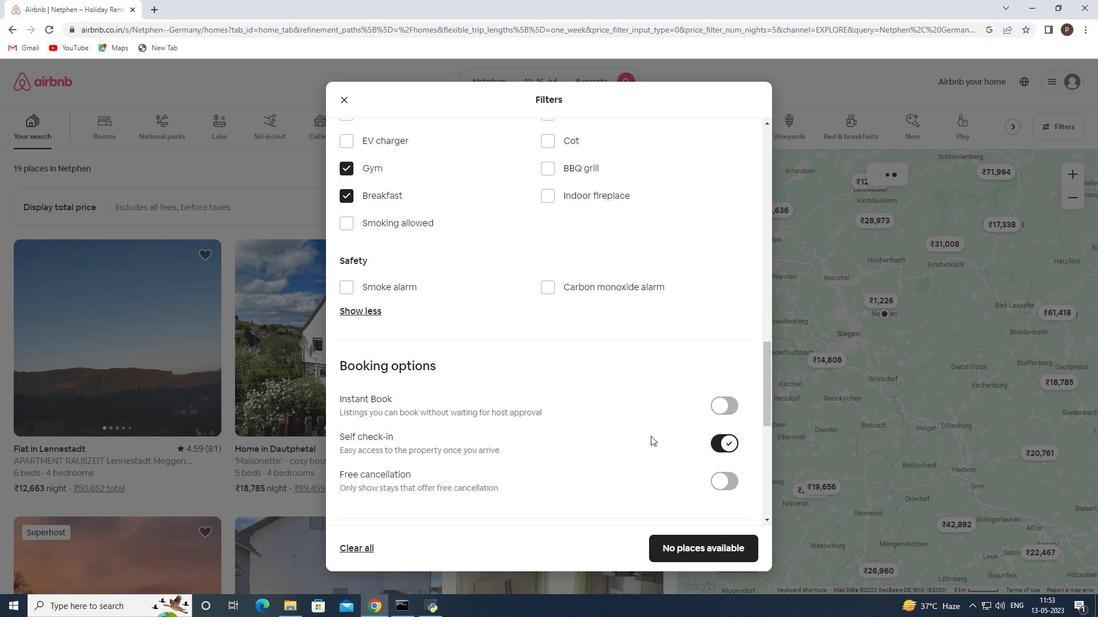 
Action: Mouse scrolled (645, 435) with delta (0, 0)
Screenshot: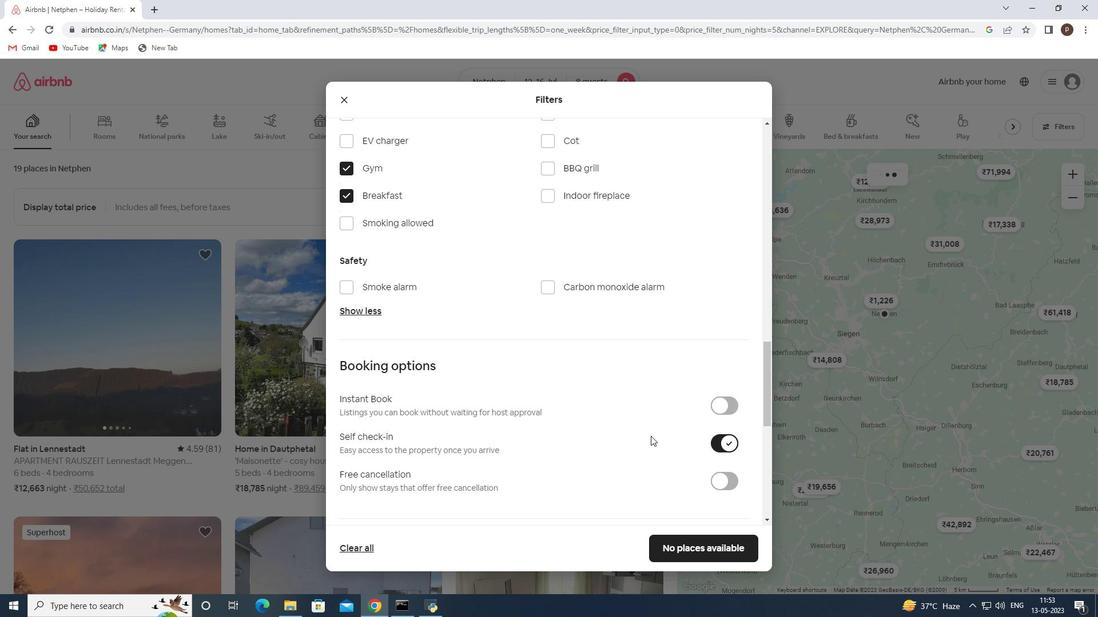
Action: Mouse moved to (641, 436)
Screenshot: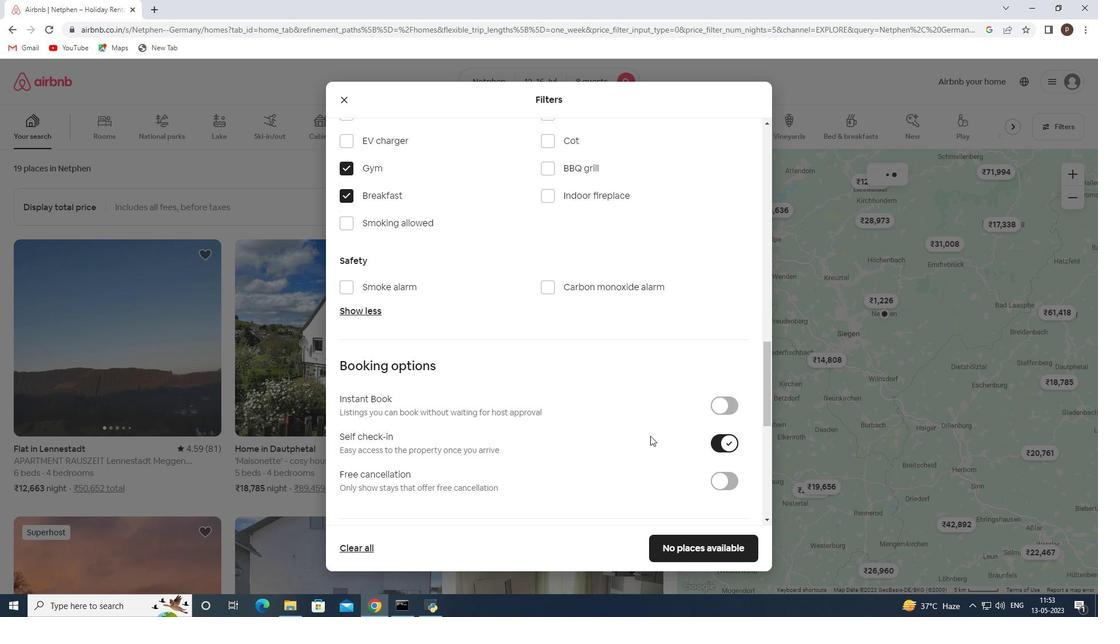 
Action: Mouse scrolled (641, 435) with delta (0, 0)
Screenshot: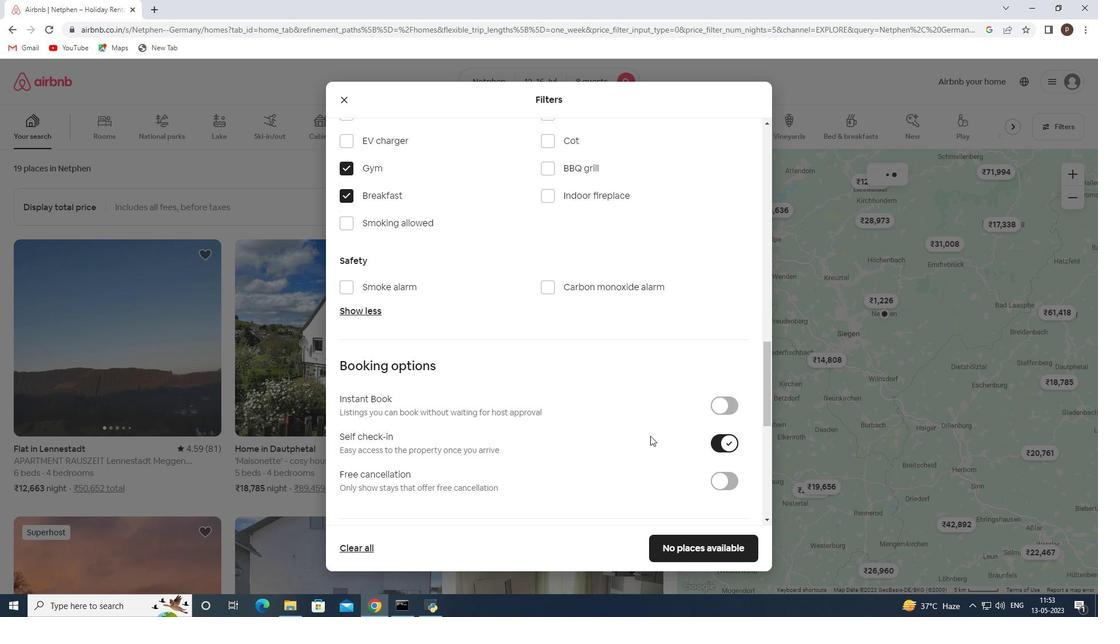 
Action: Mouse moved to (547, 390)
Screenshot: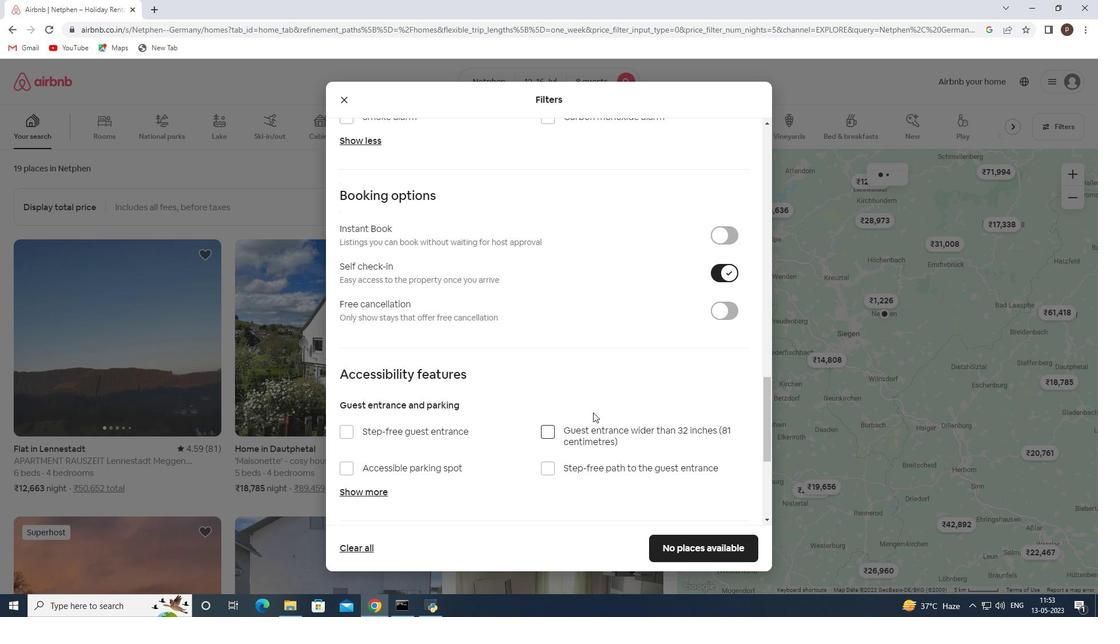 
Action: Mouse scrolled (547, 390) with delta (0, 0)
Screenshot: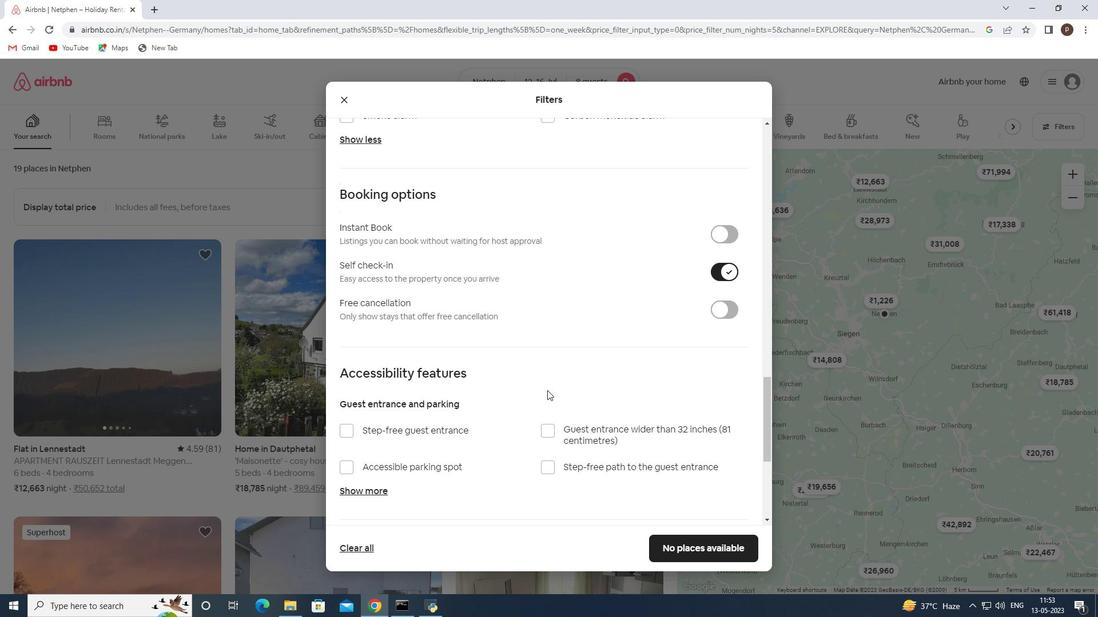 
Action: Mouse scrolled (547, 390) with delta (0, 0)
Screenshot: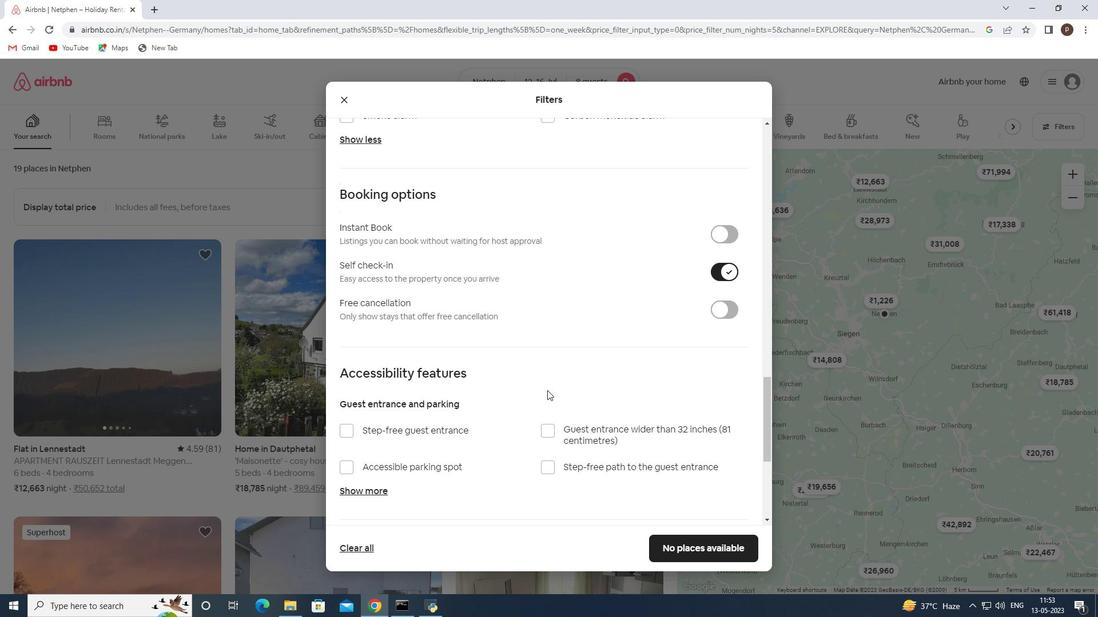 
Action: Mouse scrolled (547, 390) with delta (0, 0)
Screenshot: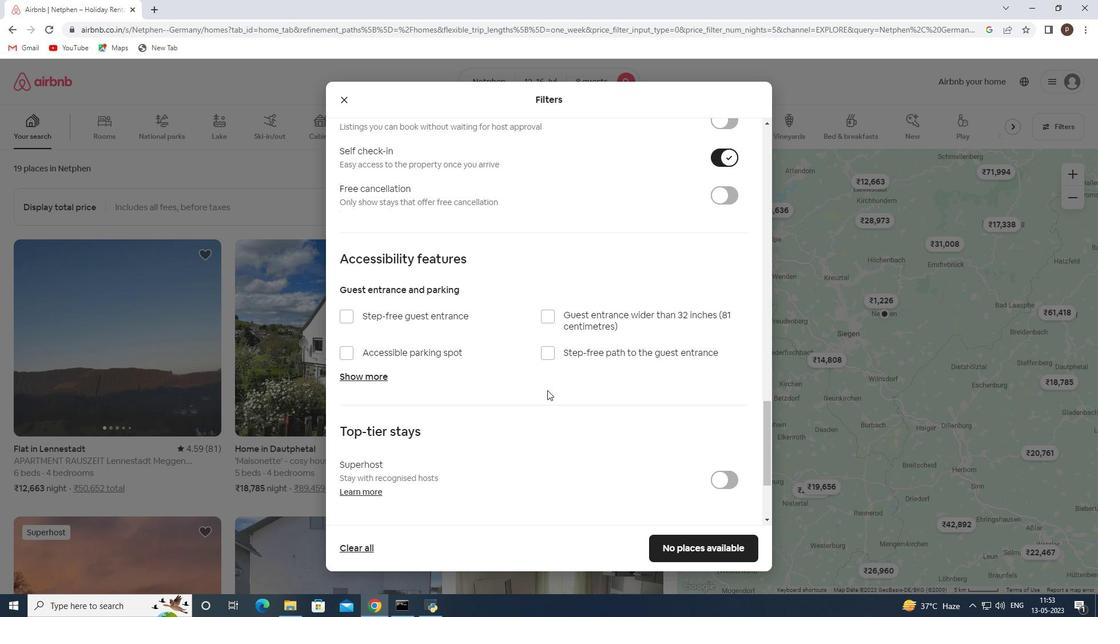 
Action: Mouse scrolled (547, 390) with delta (0, 0)
Screenshot: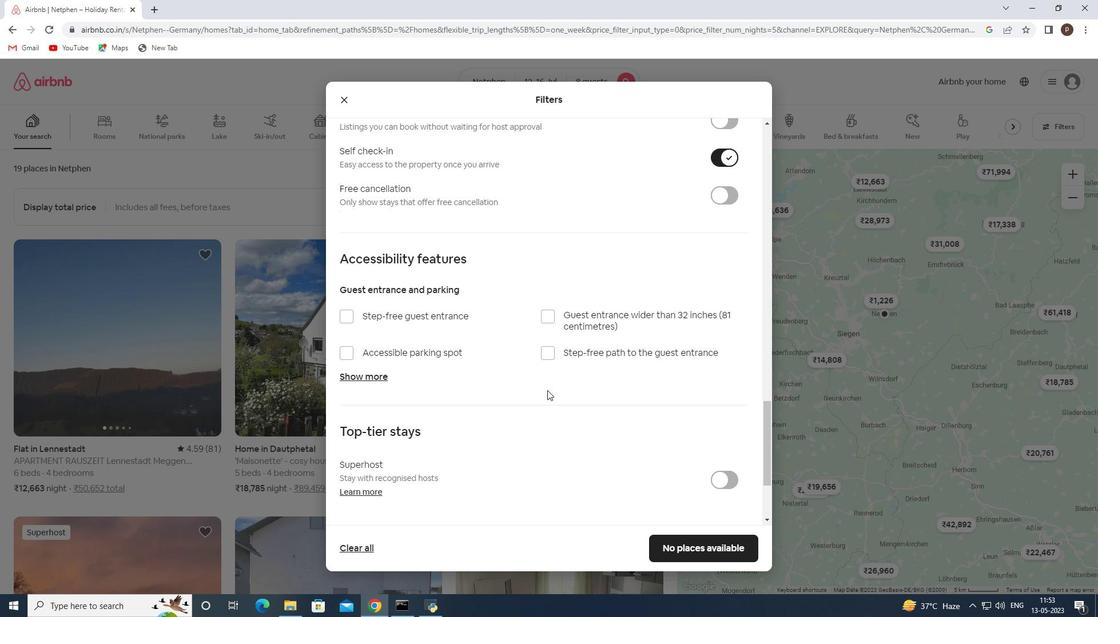 
Action: Mouse scrolled (547, 390) with delta (0, 0)
Screenshot: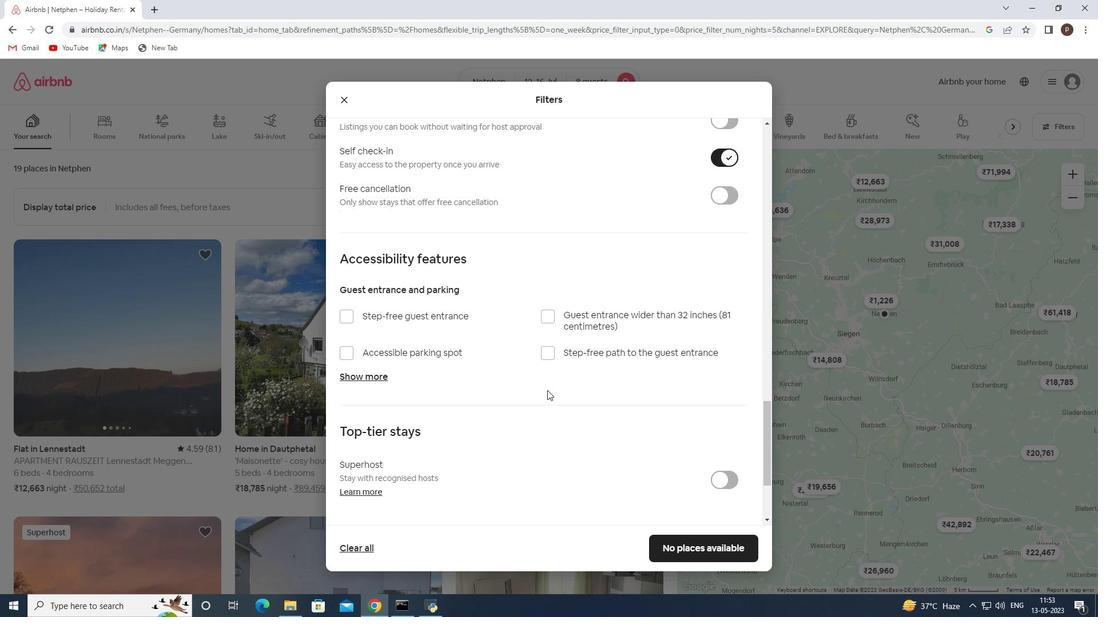
Action: Mouse scrolled (547, 390) with delta (0, 0)
Screenshot: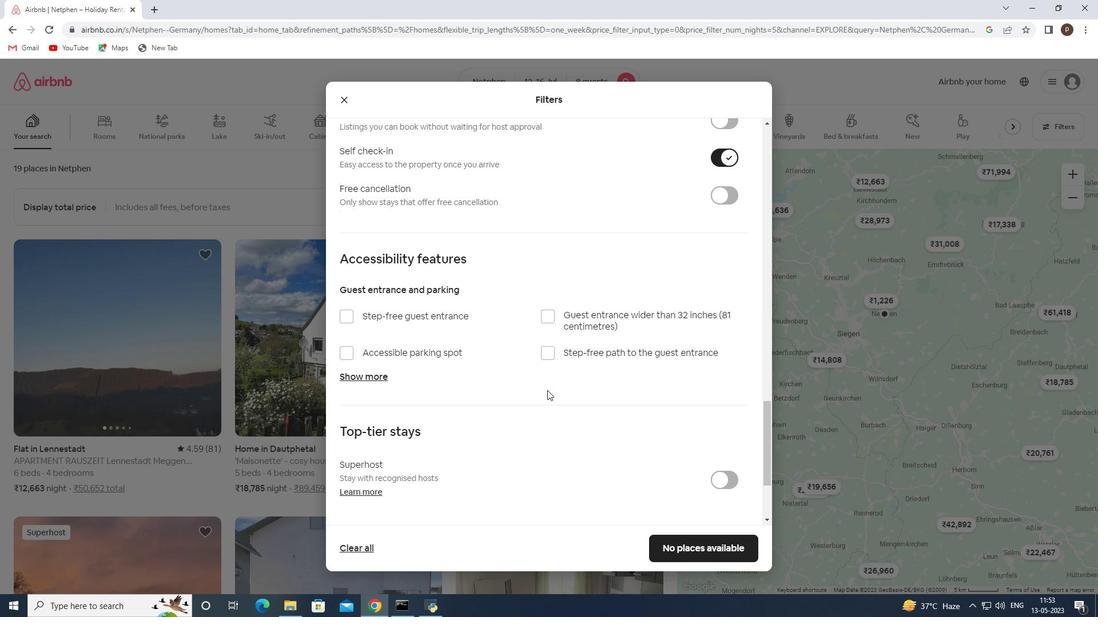 
Action: Mouse scrolled (547, 390) with delta (0, 0)
Screenshot: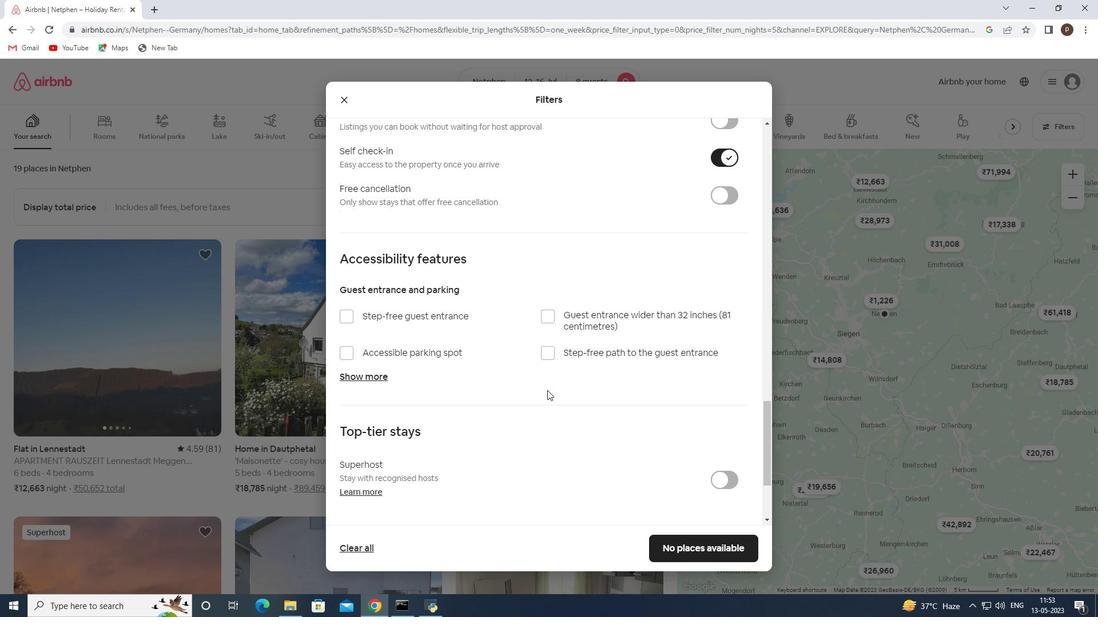 
Action: Mouse scrolled (547, 390) with delta (0, 0)
Screenshot: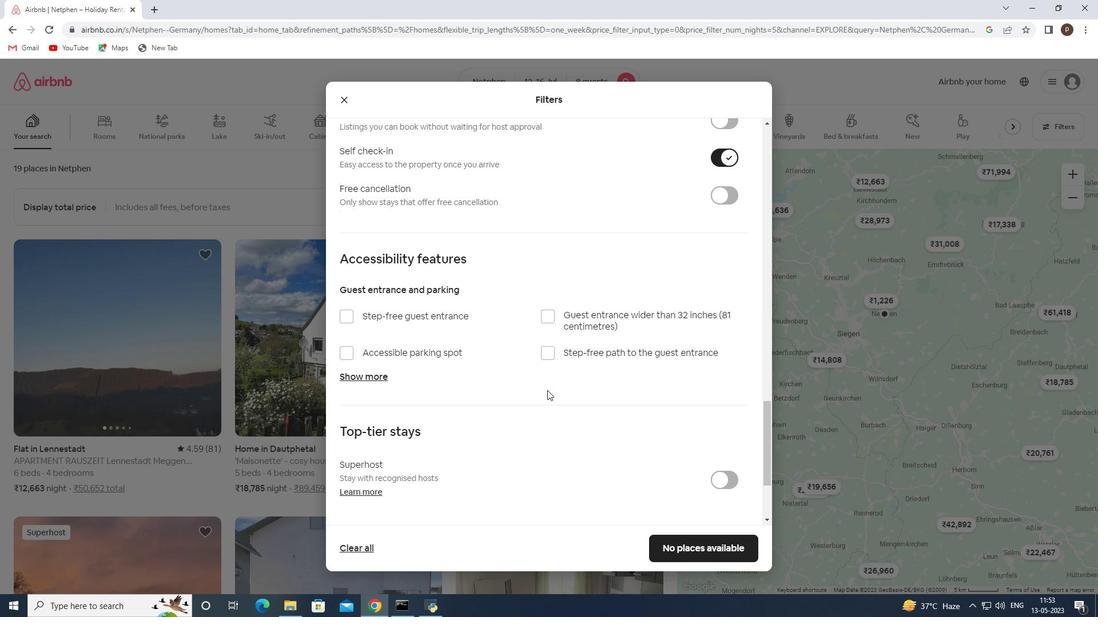 
Action: Mouse scrolled (547, 390) with delta (0, 0)
Screenshot: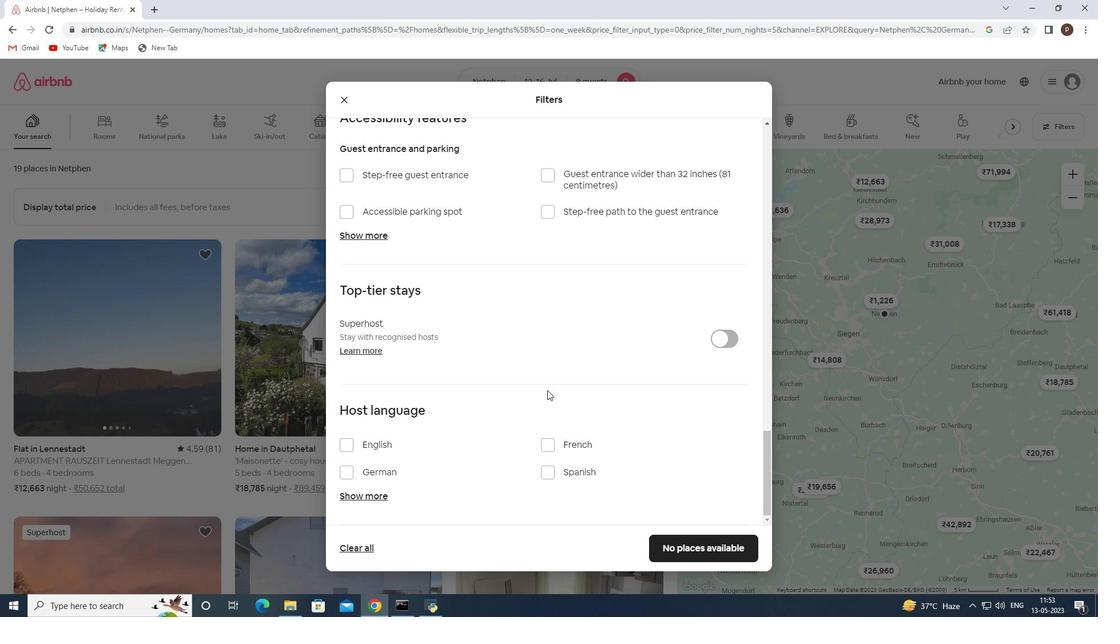 
Action: Mouse scrolled (547, 390) with delta (0, 0)
Screenshot: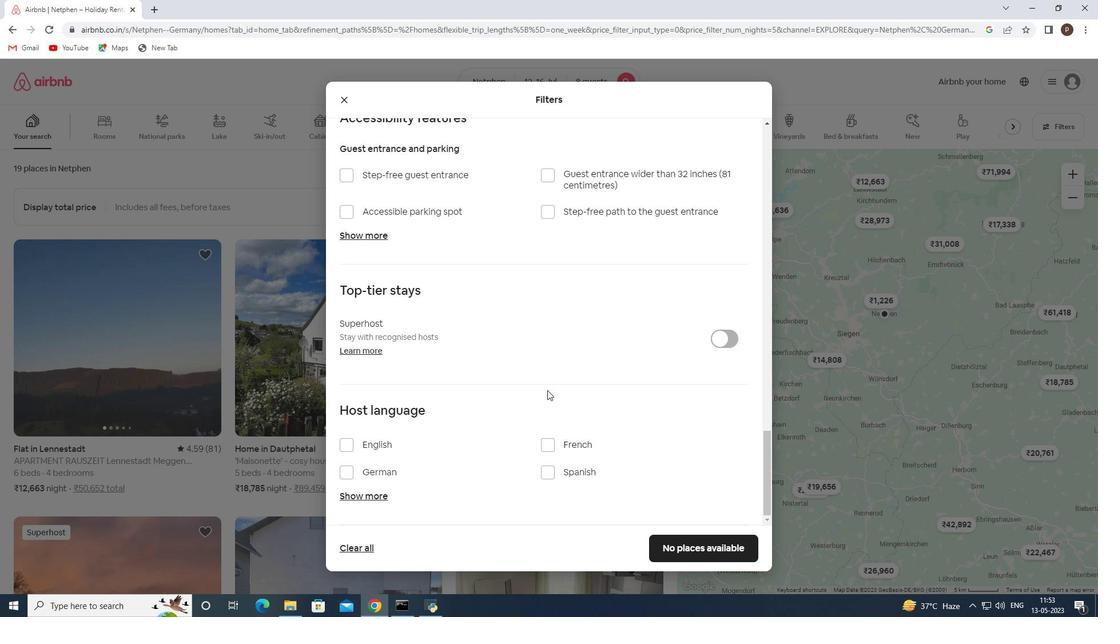 
Action: Mouse moved to (348, 444)
Screenshot: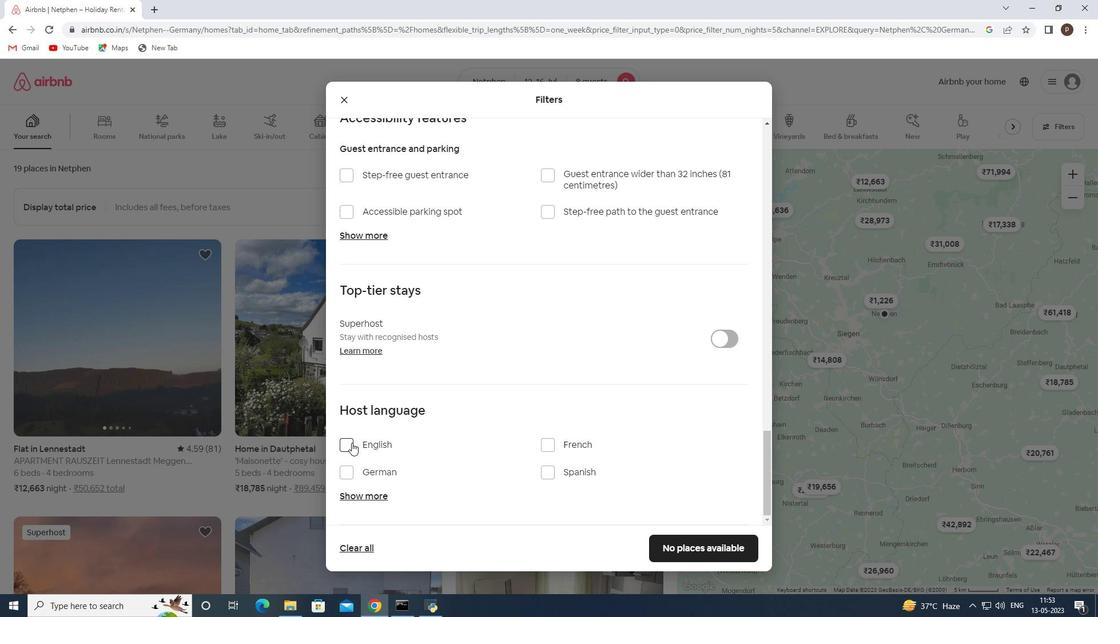 
Action: Mouse pressed left at (348, 444)
Screenshot: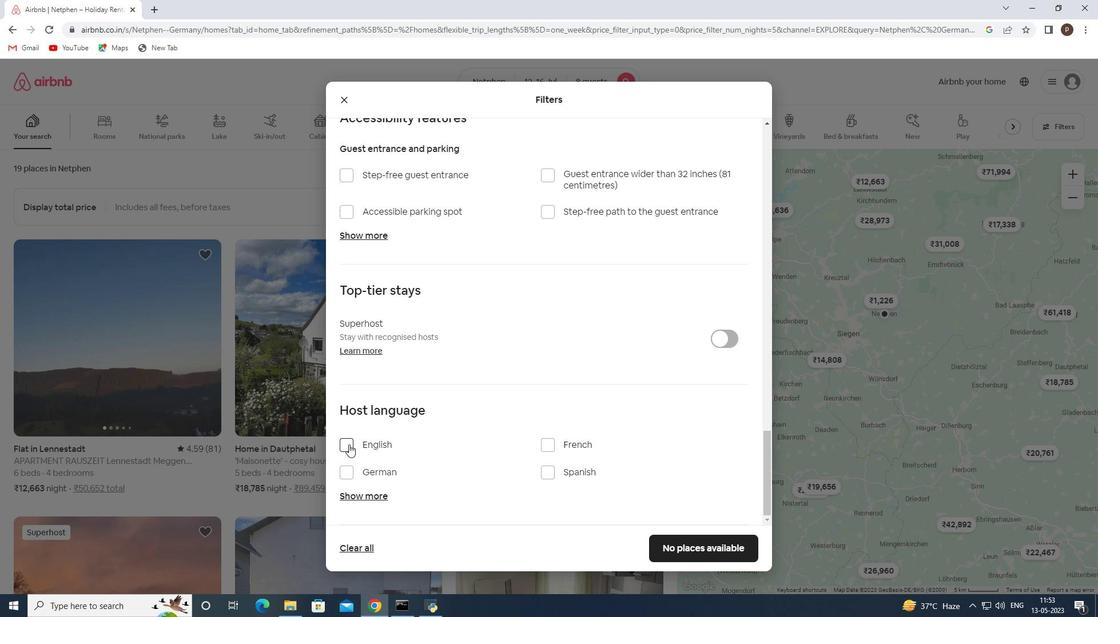 
Action: Mouse moved to (709, 542)
Screenshot: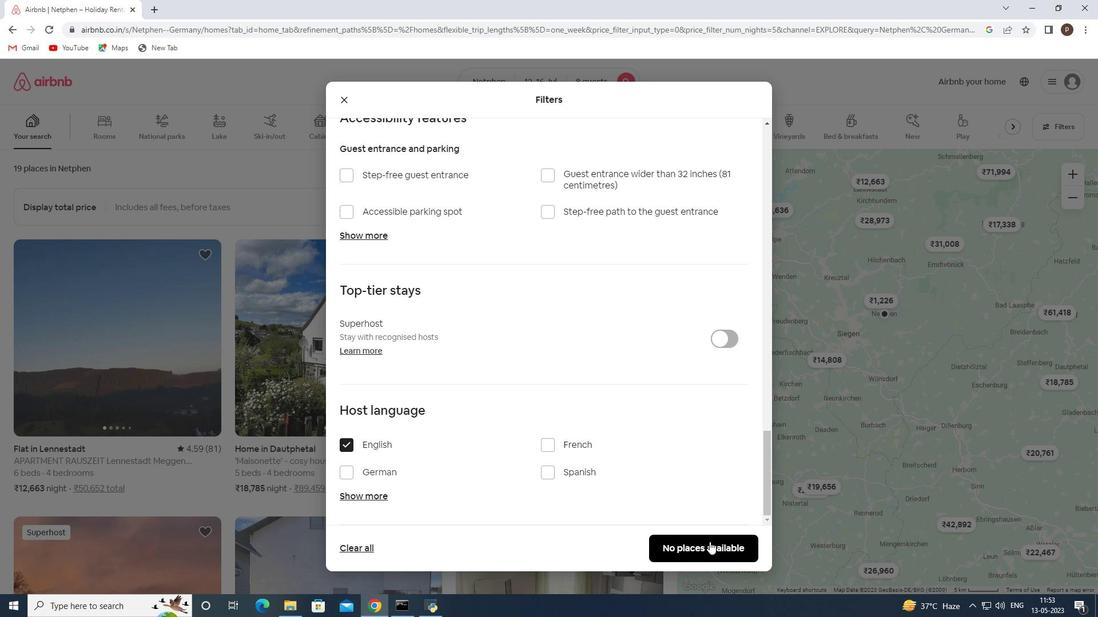 
Action: Mouse pressed left at (709, 542)
Screenshot: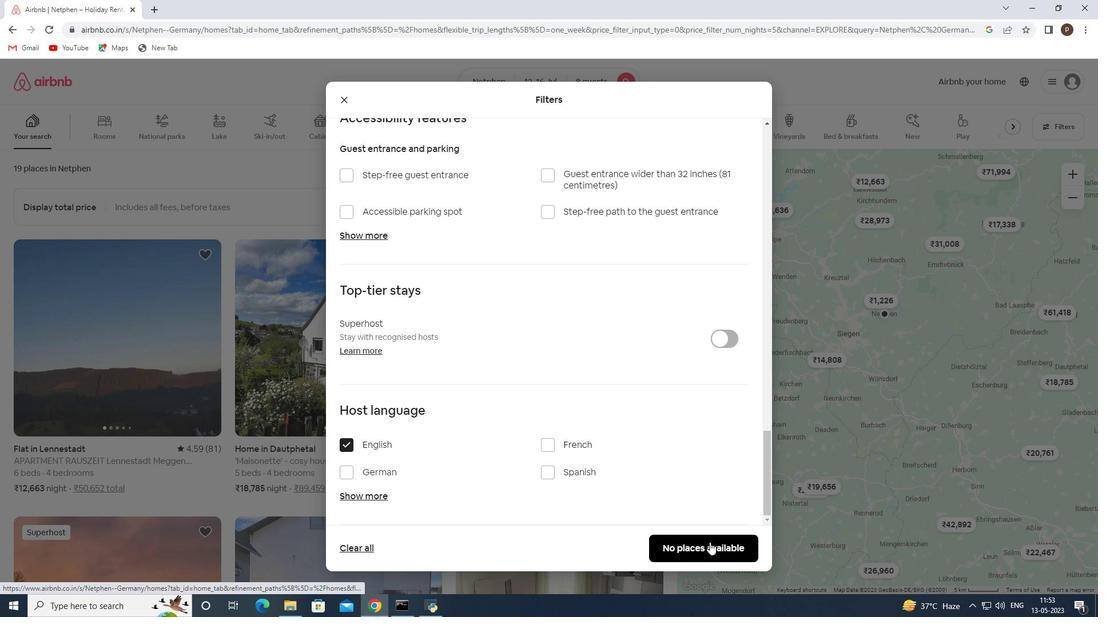 
